 Task: Find connections with filter location Petapa with filter topic #Selfhelpwith filter profile language Spanish with filter current company Colgate-Palmolive with filter school St. Mary's College with filter industry Retail Apparel and Fashion with filter service category Mobile Marketing with filter keywords title Zoologist
Action: Mouse moved to (526, 93)
Screenshot: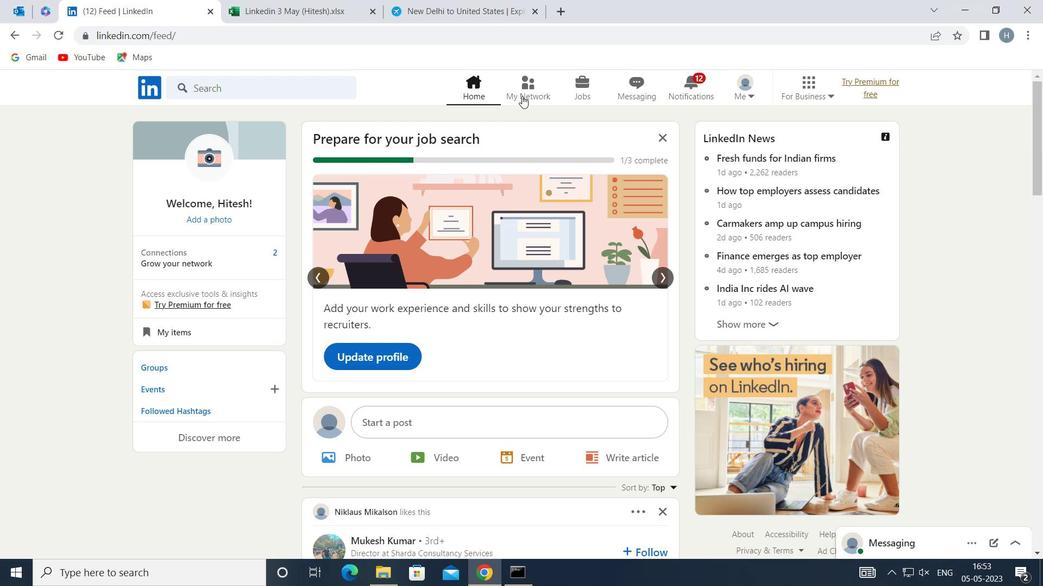 
Action: Mouse pressed left at (526, 93)
Screenshot: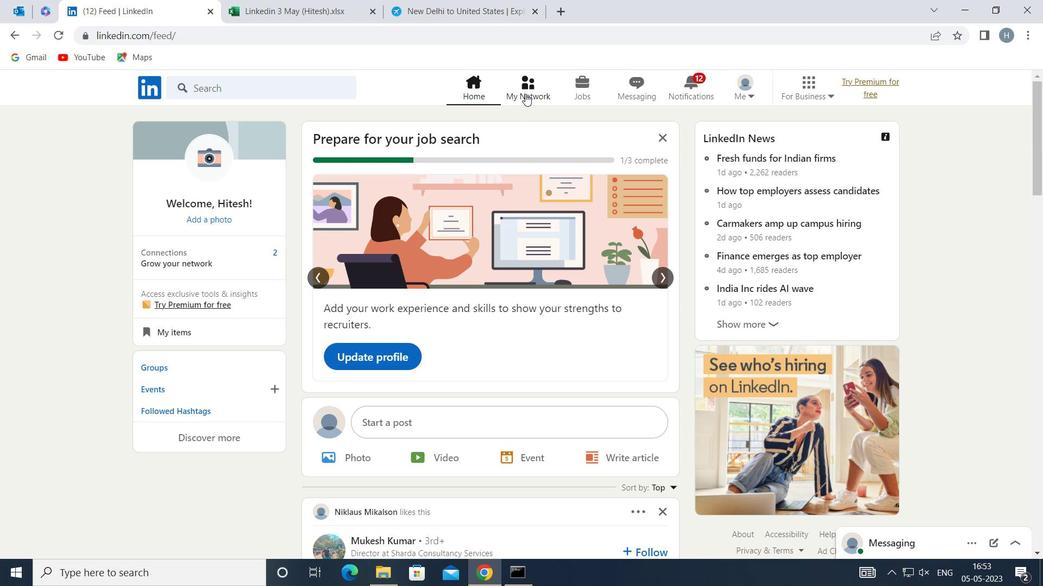 
Action: Mouse moved to (303, 158)
Screenshot: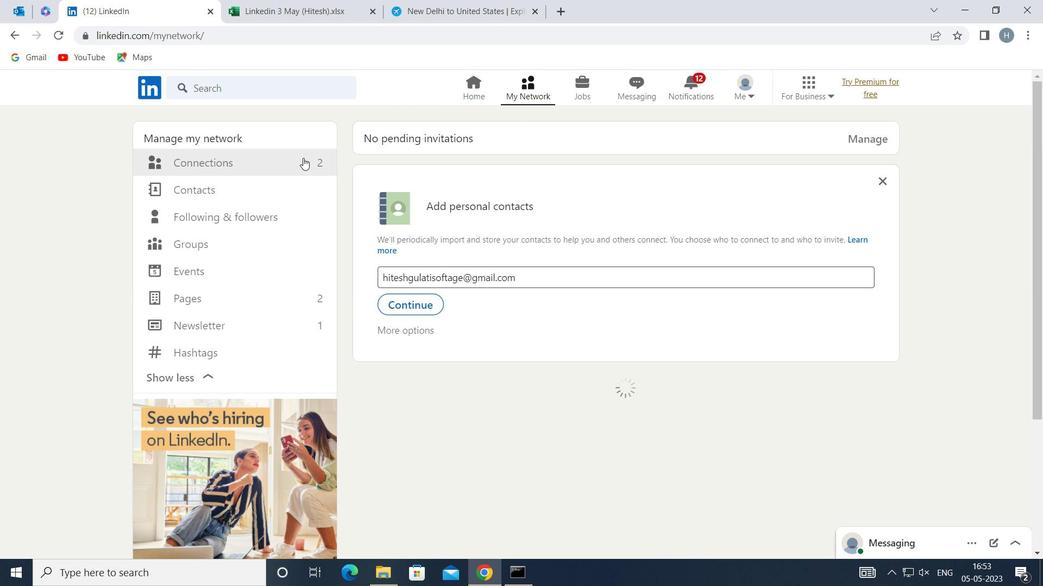 
Action: Mouse pressed left at (303, 158)
Screenshot: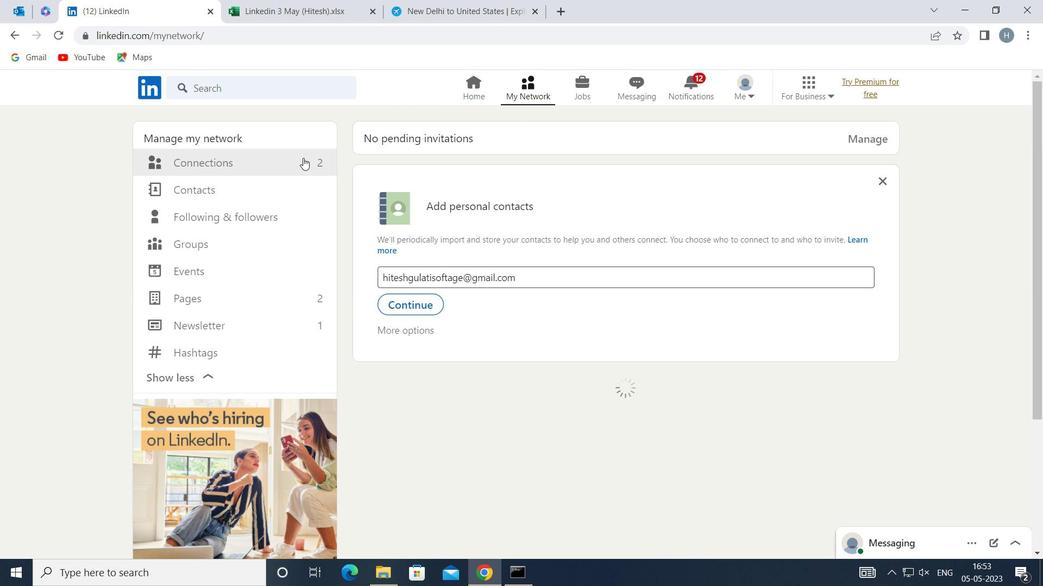 
Action: Mouse moved to (651, 159)
Screenshot: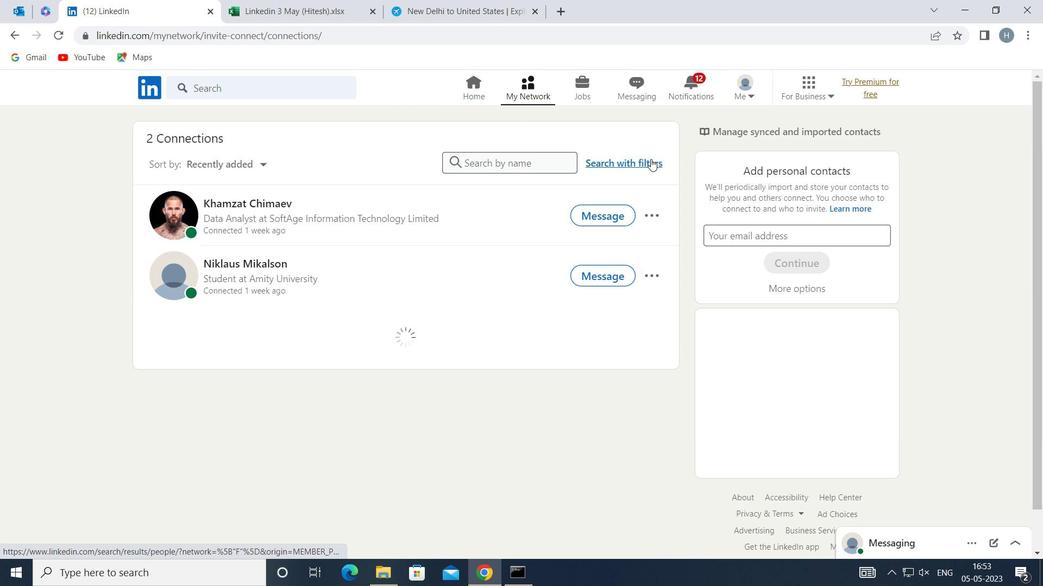
Action: Mouse pressed left at (651, 159)
Screenshot: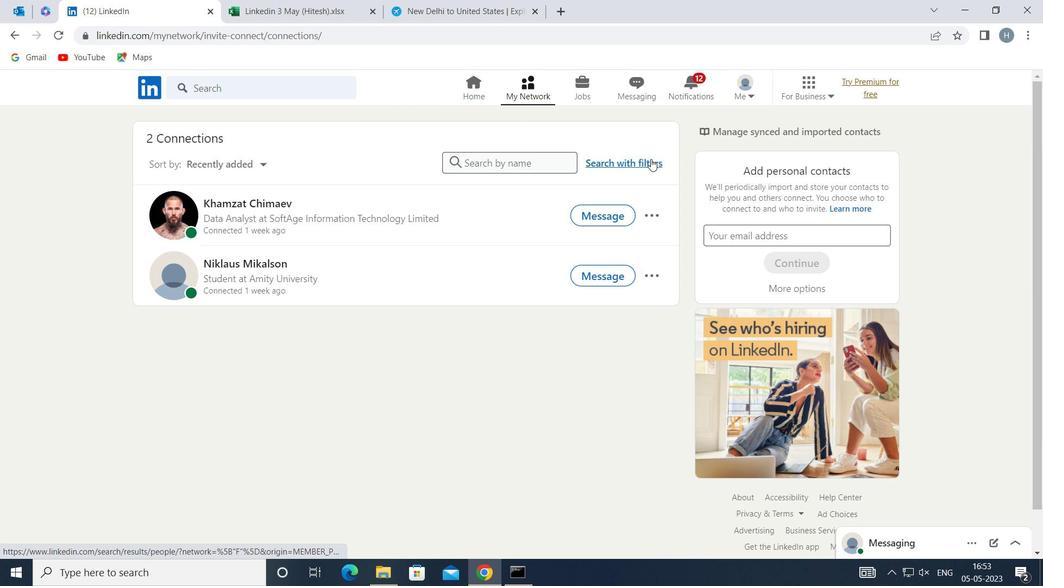 
Action: Mouse moved to (573, 124)
Screenshot: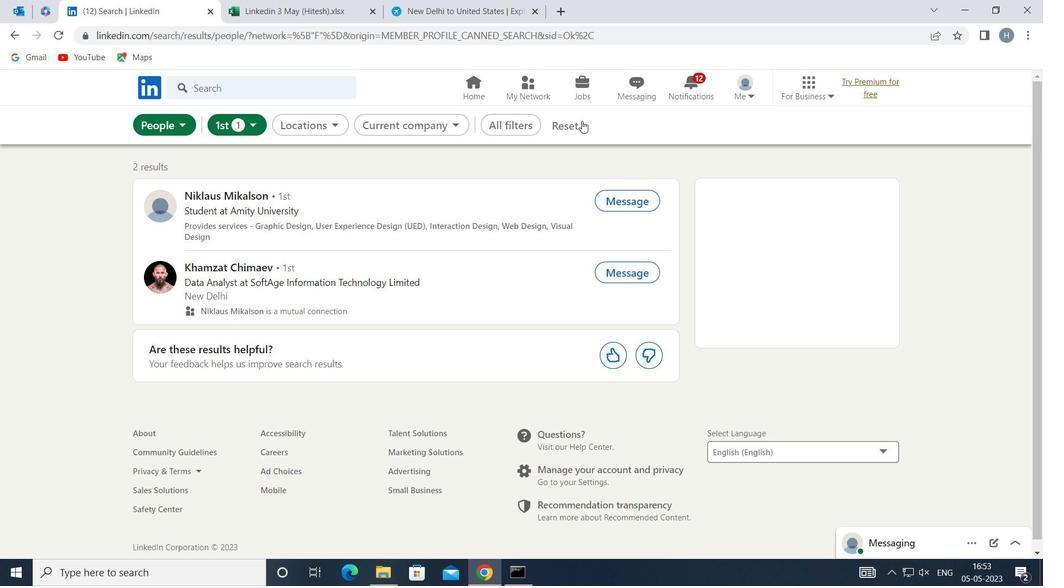 
Action: Mouse pressed left at (573, 124)
Screenshot: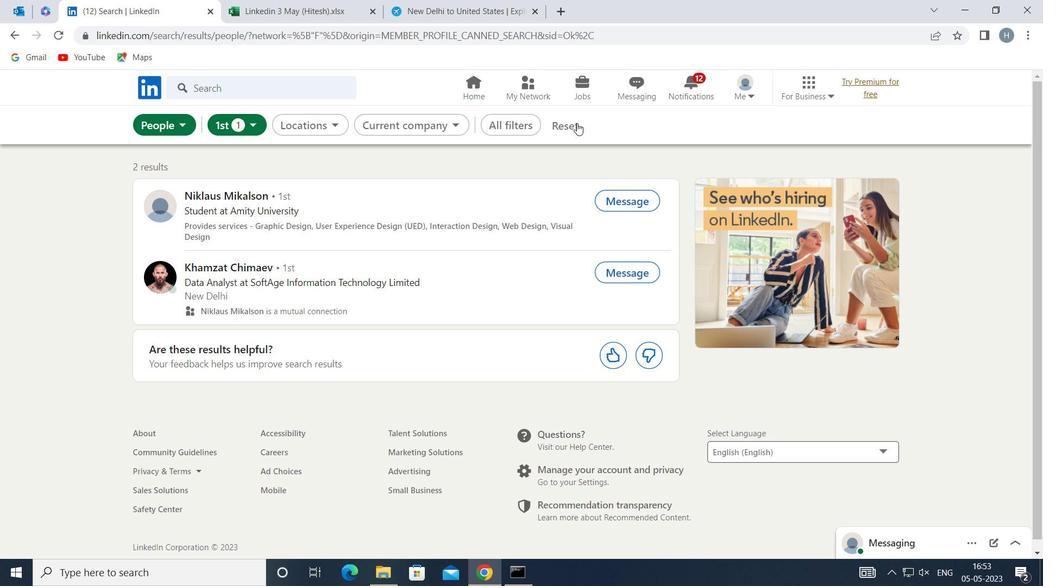 
Action: Mouse moved to (540, 124)
Screenshot: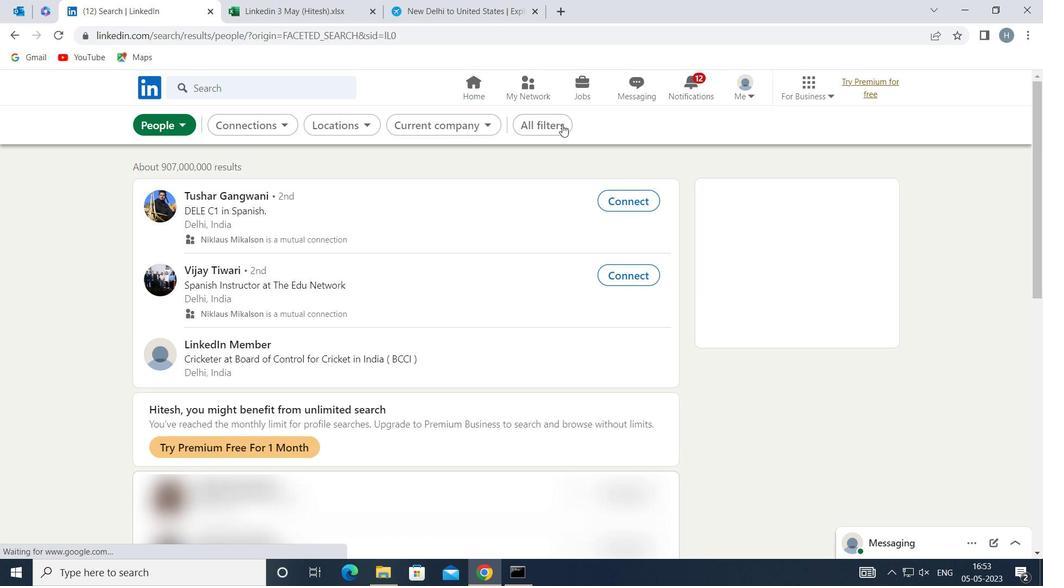 
Action: Mouse pressed left at (540, 124)
Screenshot: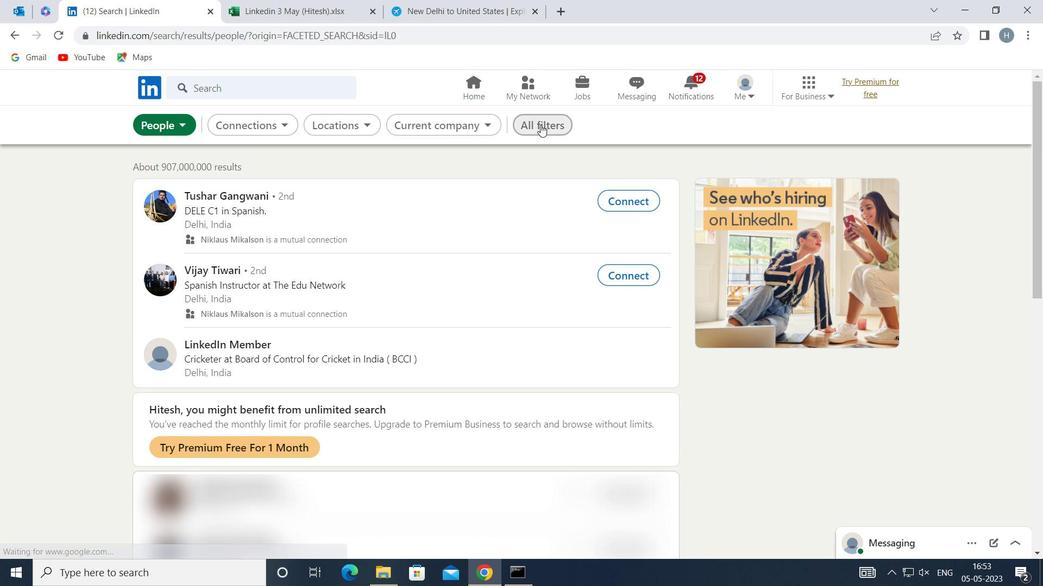
Action: Mouse moved to (777, 290)
Screenshot: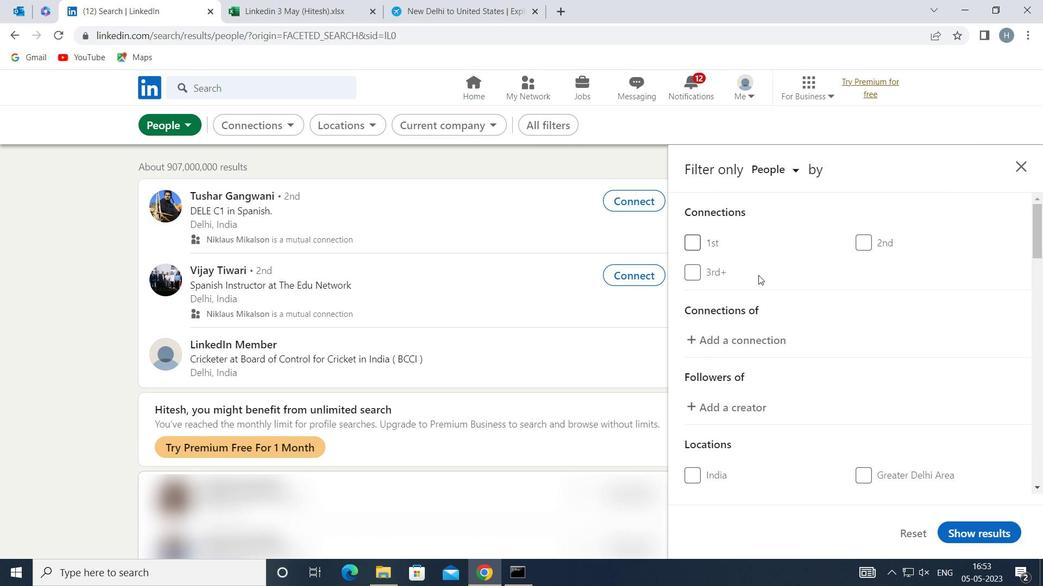 
Action: Mouse scrolled (777, 290) with delta (0, 0)
Screenshot: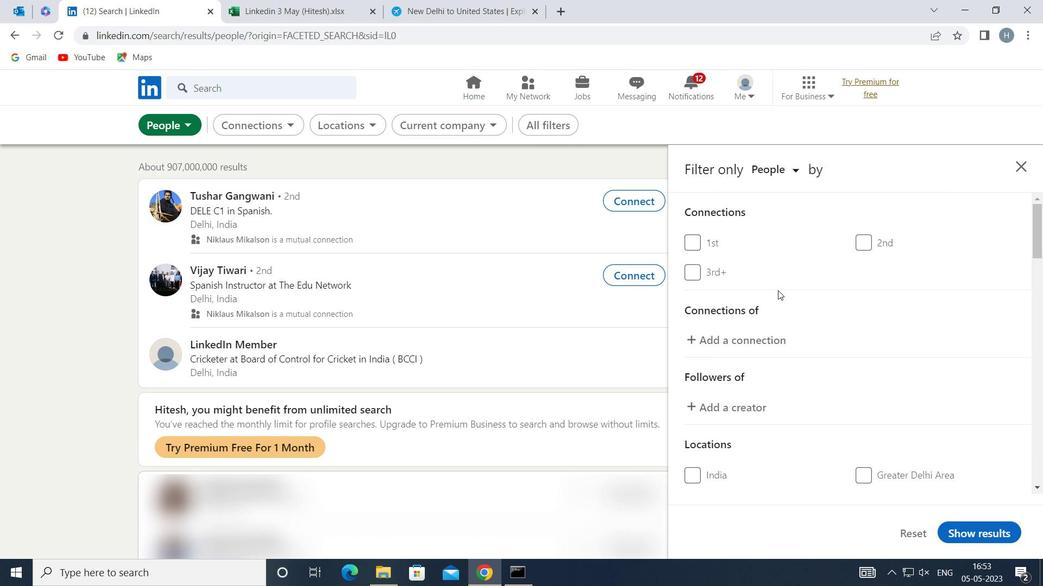 
Action: Mouse moved to (779, 292)
Screenshot: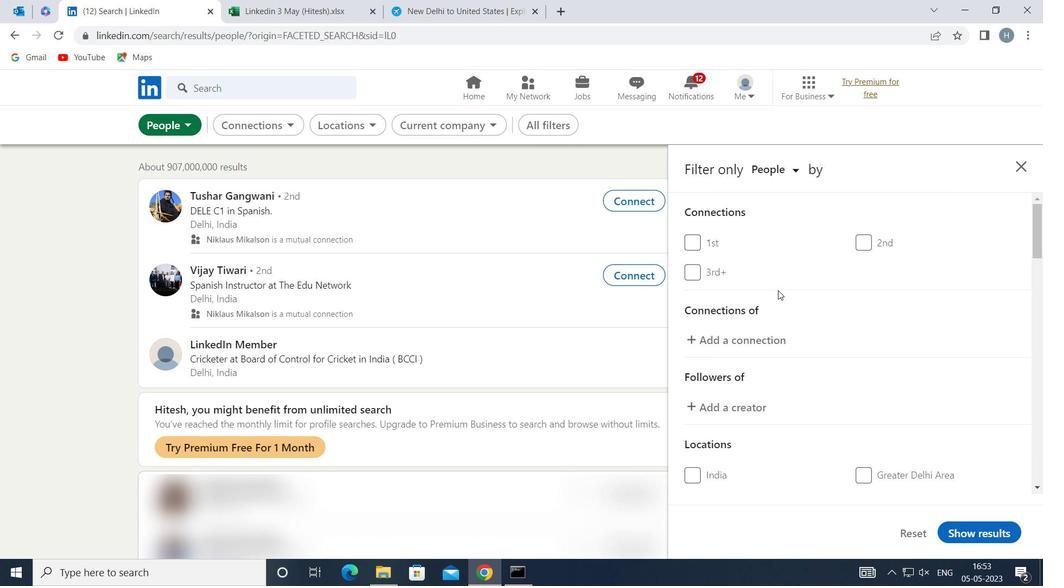 
Action: Mouse scrolled (779, 291) with delta (0, 0)
Screenshot: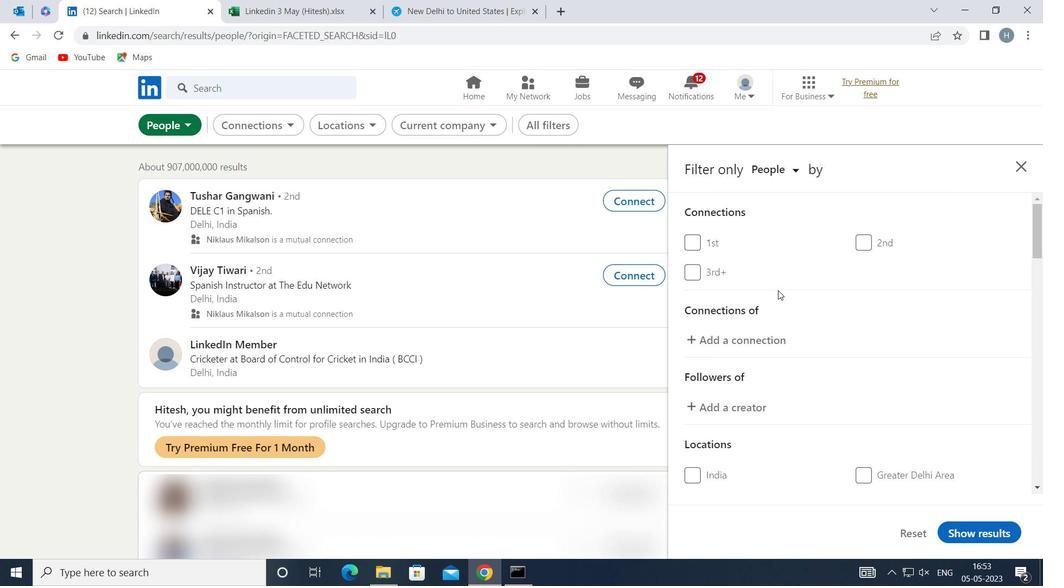 
Action: Mouse moved to (779, 292)
Screenshot: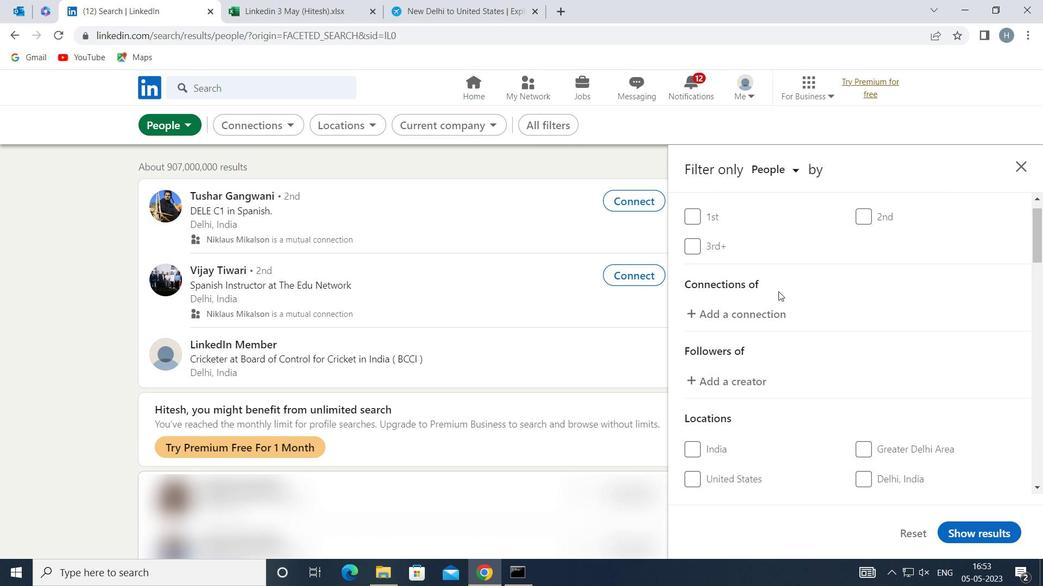 
Action: Mouse scrolled (779, 291) with delta (0, 0)
Screenshot: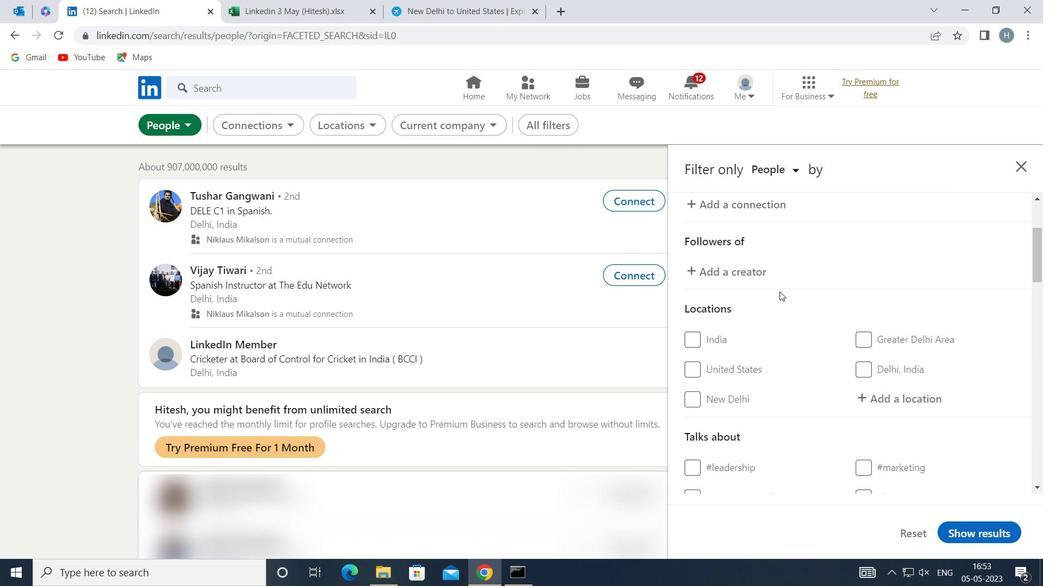 
Action: Mouse moved to (864, 327)
Screenshot: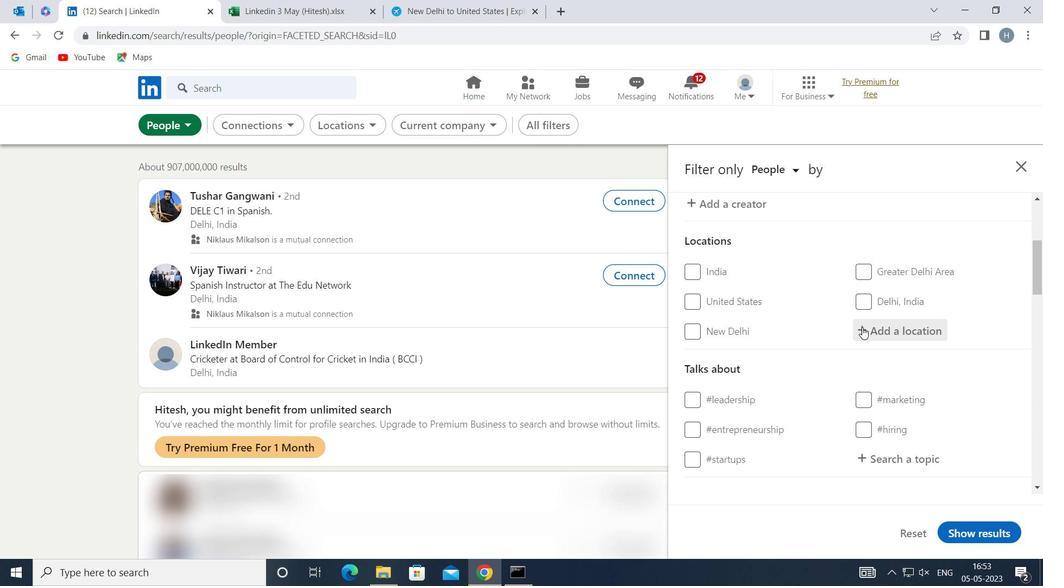 
Action: Mouse pressed left at (864, 327)
Screenshot: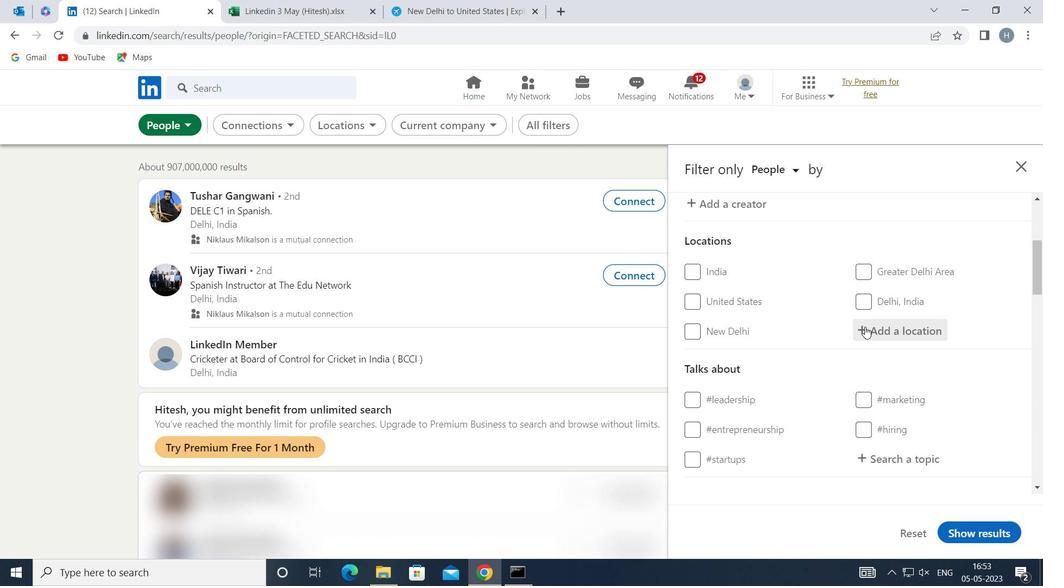 
Action: Mouse moved to (862, 325)
Screenshot: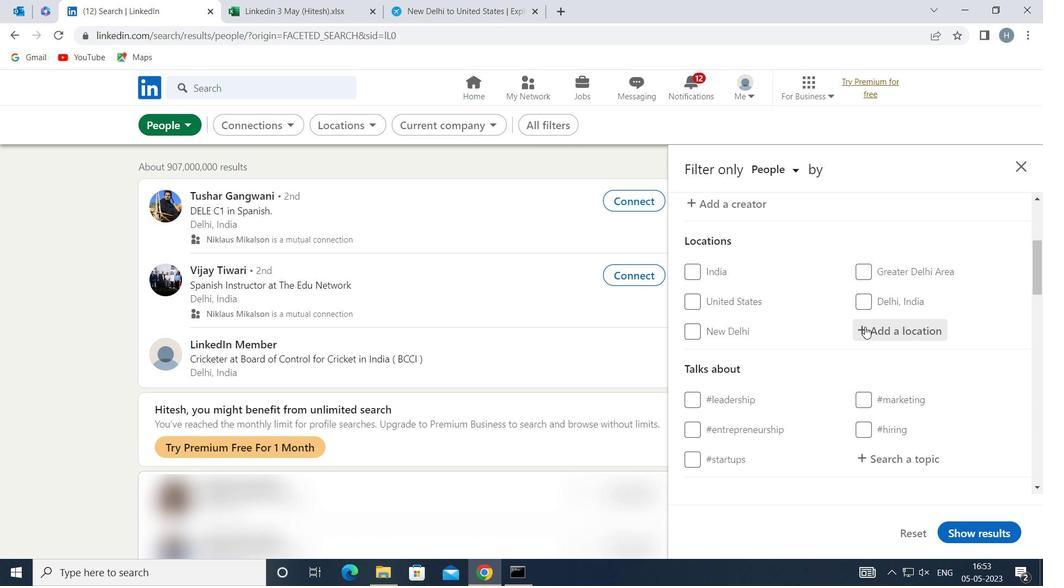 
Action: Key pressed <Key.shift>PETAPA
Screenshot: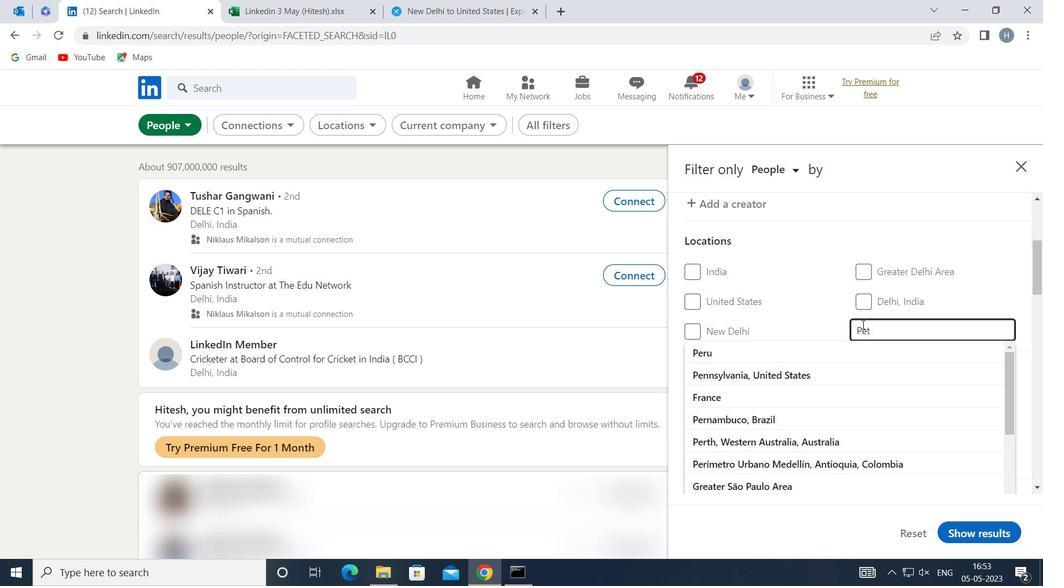 
Action: Mouse moved to (879, 335)
Screenshot: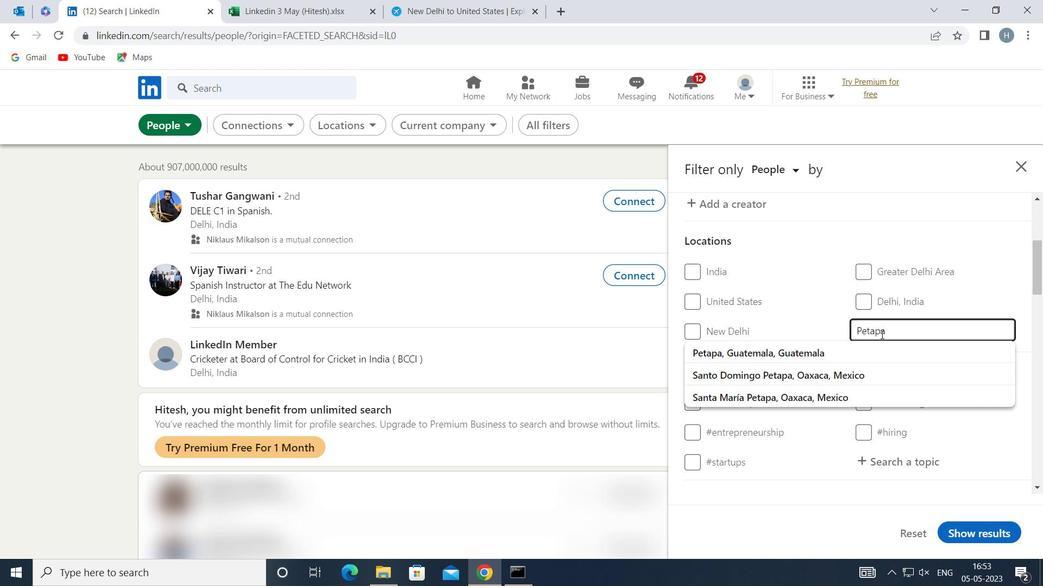 
Action: Key pressed <Key.space>
Screenshot: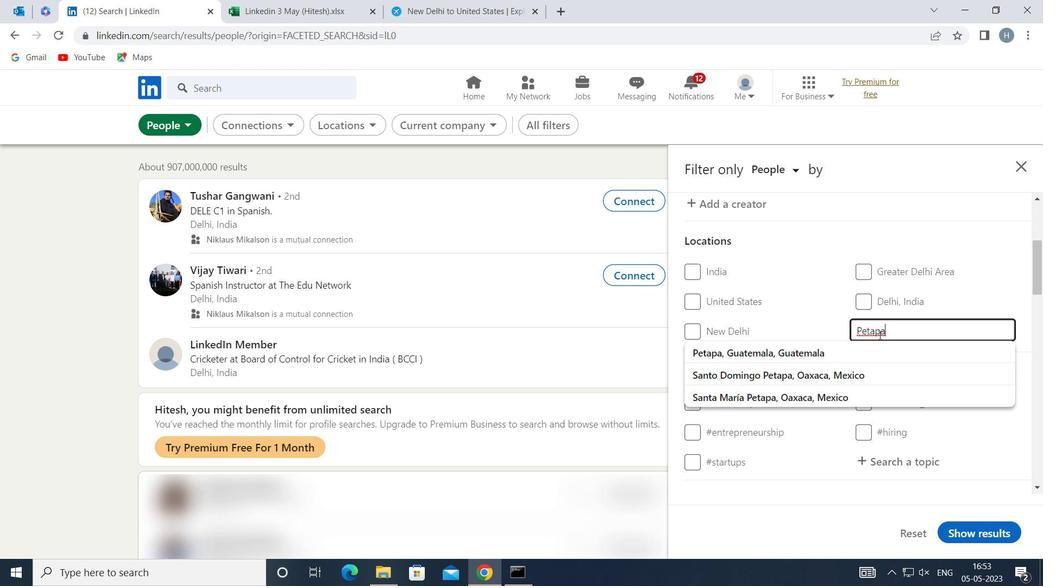 
Action: Mouse moved to (811, 356)
Screenshot: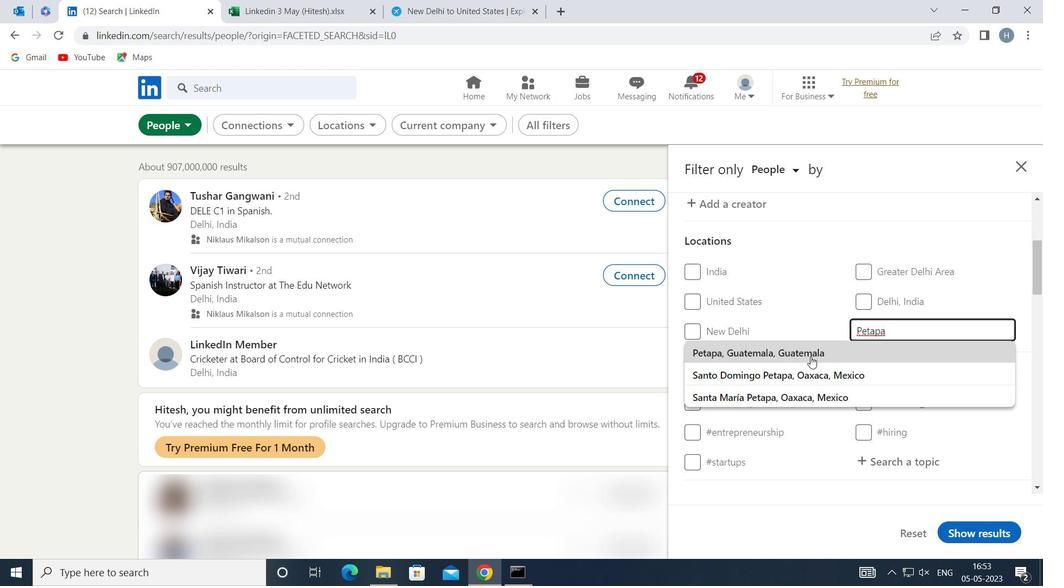 
Action: Mouse pressed left at (811, 356)
Screenshot: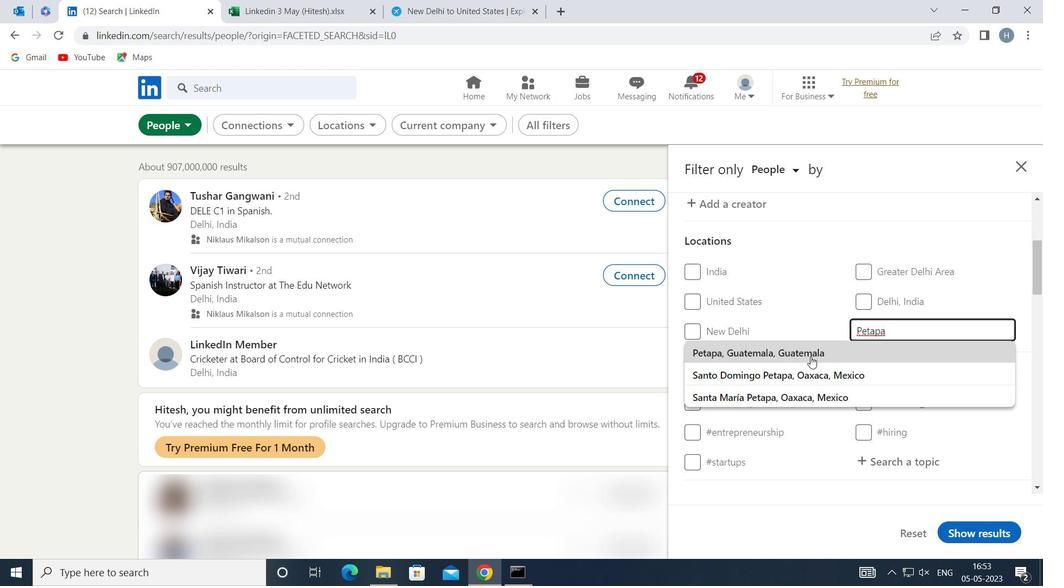 
Action: Mouse moved to (815, 347)
Screenshot: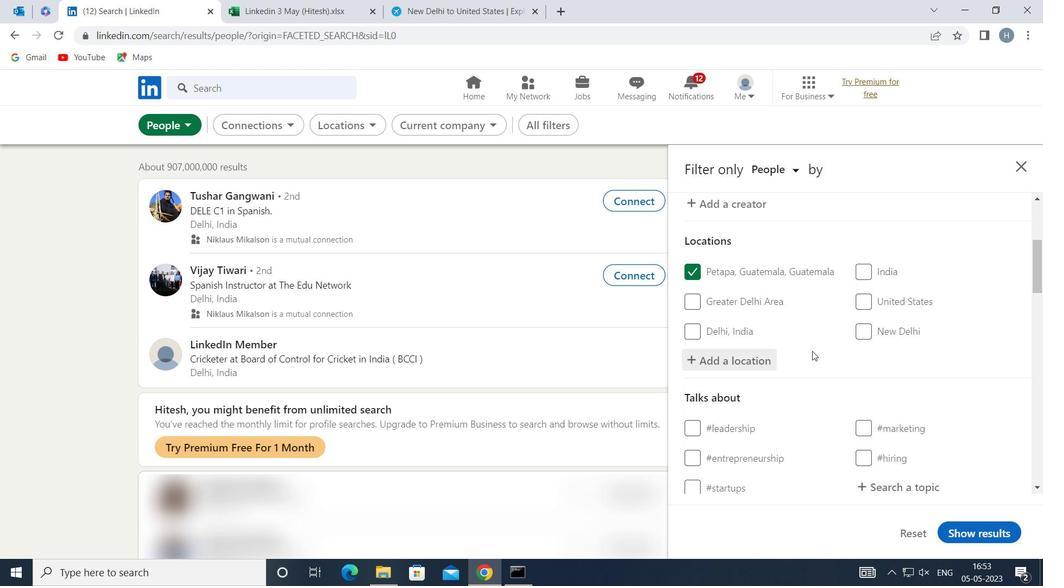 
Action: Mouse scrolled (815, 347) with delta (0, 0)
Screenshot: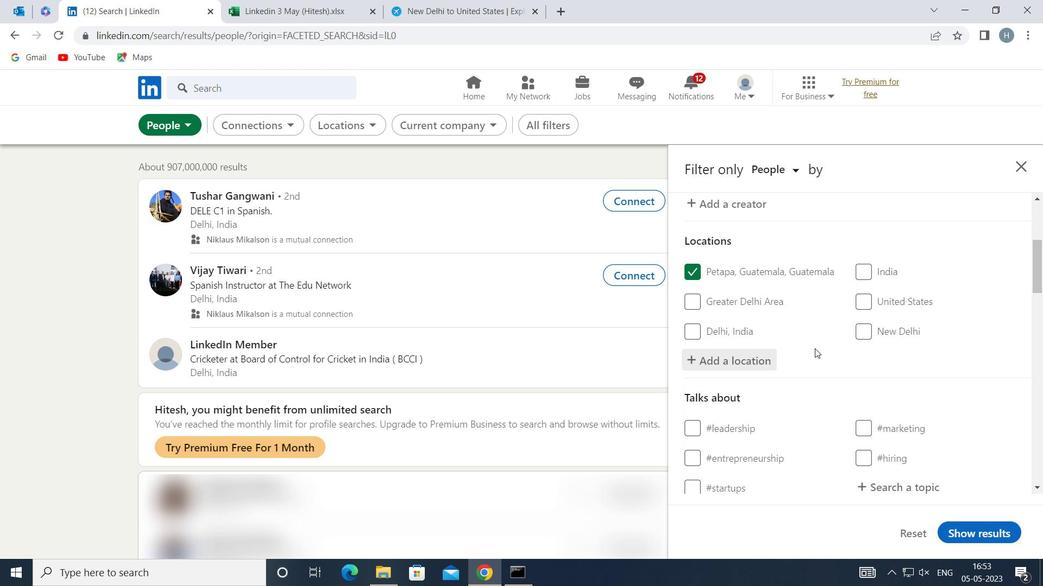 
Action: Mouse scrolled (815, 347) with delta (0, 0)
Screenshot: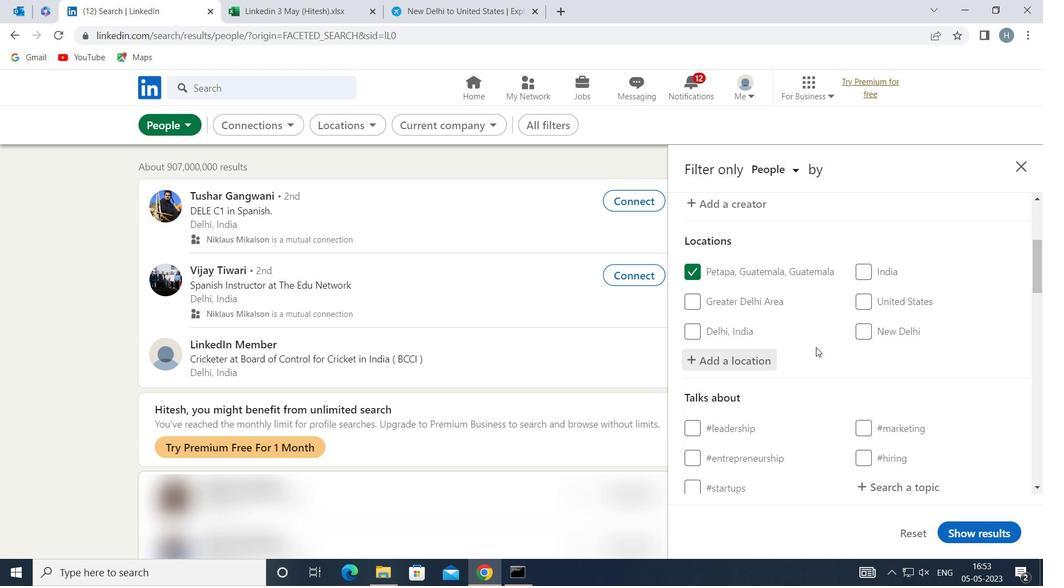 
Action: Mouse moved to (884, 344)
Screenshot: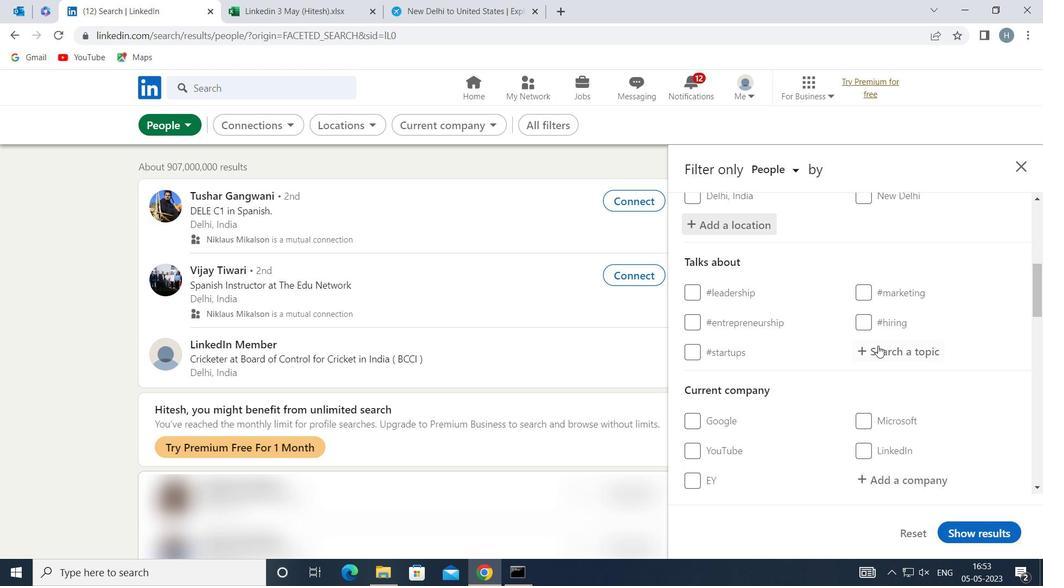 
Action: Mouse pressed left at (884, 344)
Screenshot: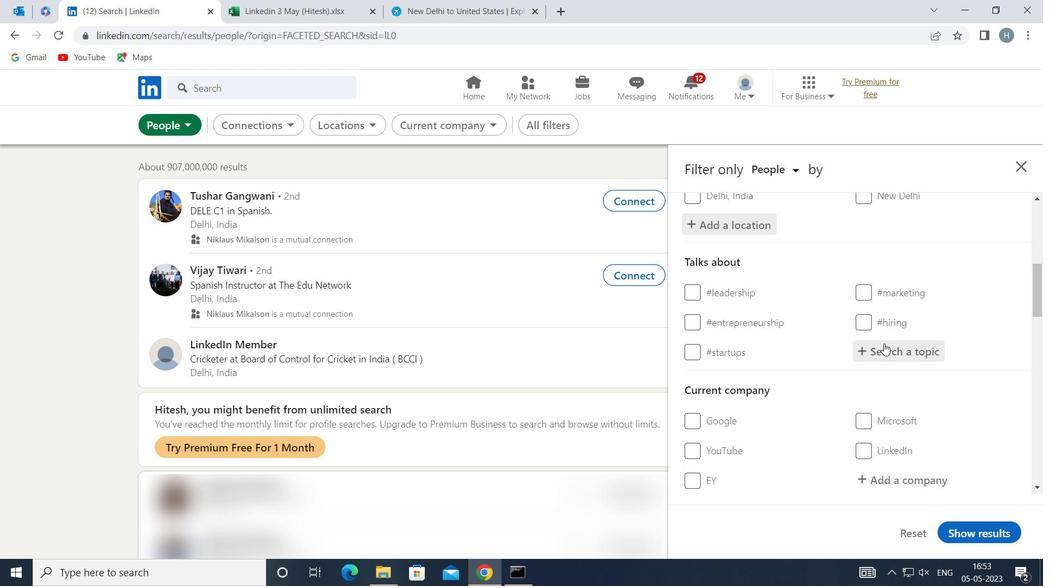 
Action: Key pressed <Key.shift>SELFHELP
Screenshot: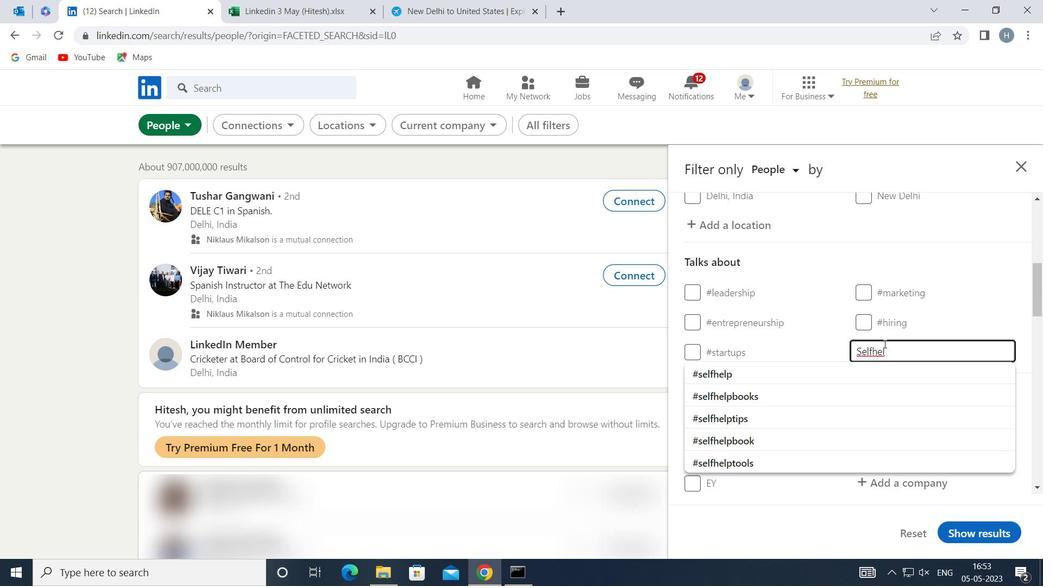 
Action: Mouse moved to (816, 369)
Screenshot: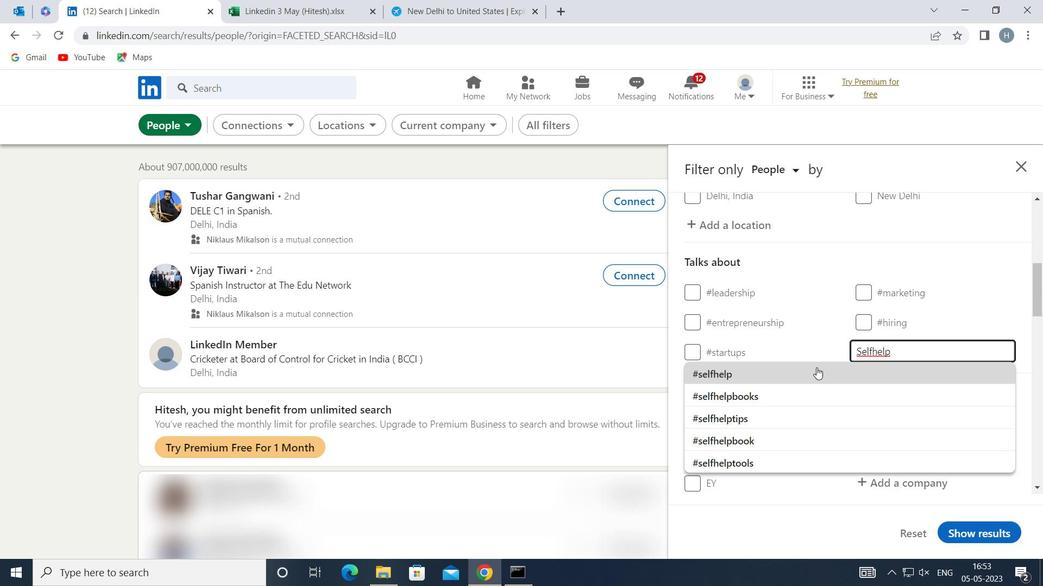 
Action: Mouse pressed left at (816, 369)
Screenshot: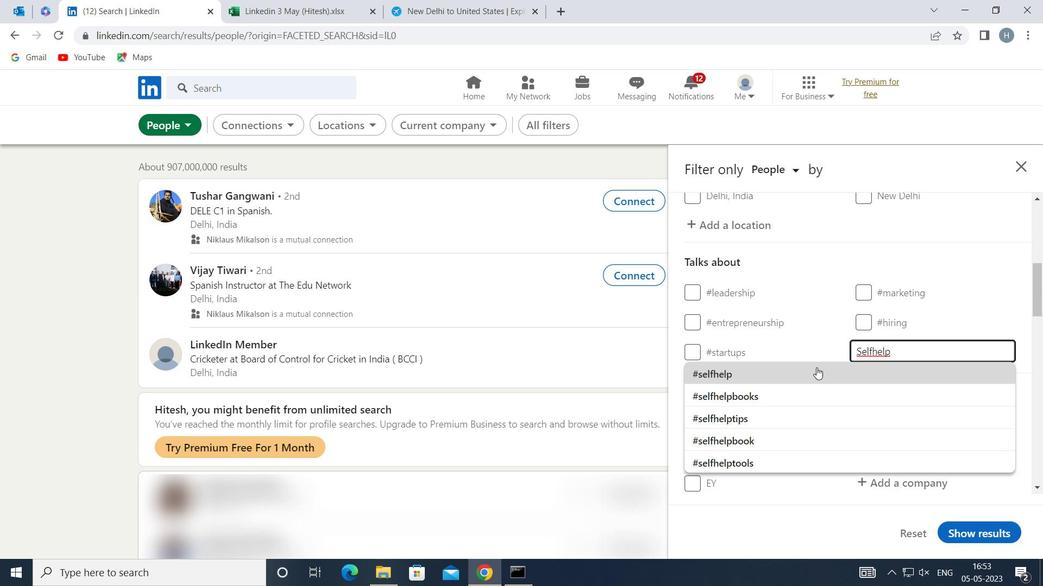 
Action: Mouse moved to (819, 353)
Screenshot: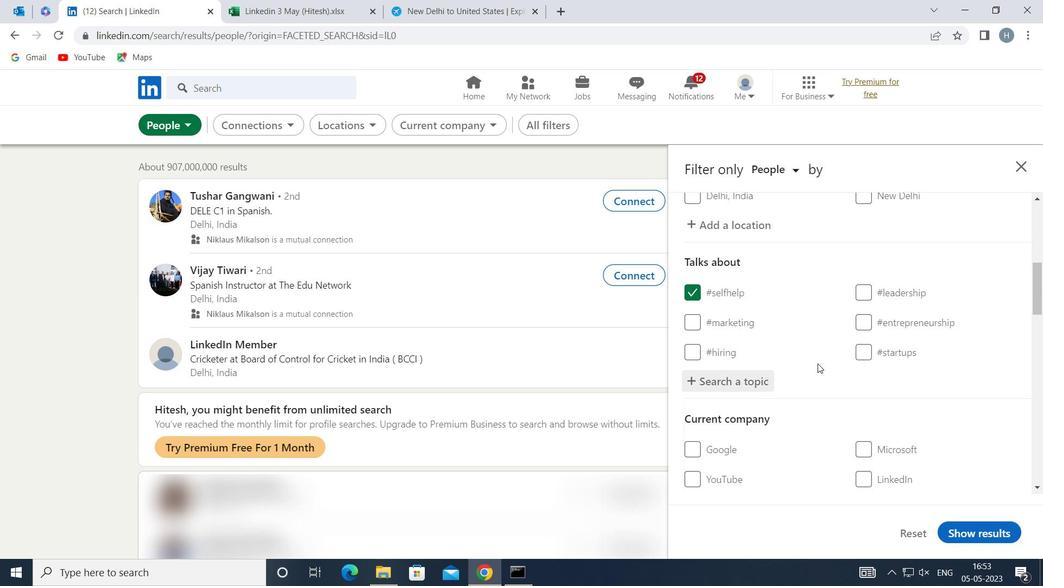 
Action: Mouse scrolled (819, 352) with delta (0, 0)
Screenshot: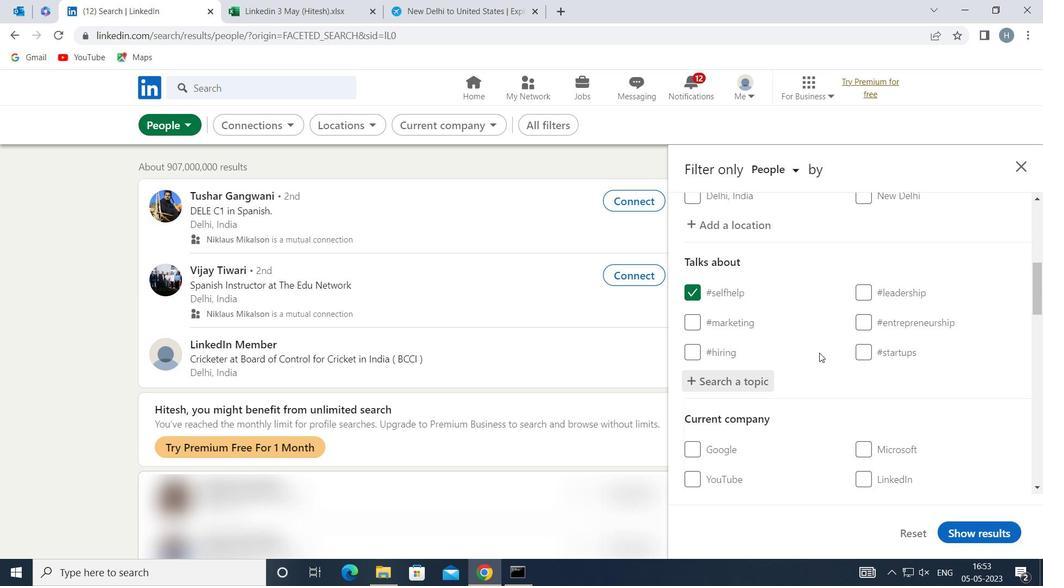 
Action: Mouse scrolled (819, 352) with delta (0, 0)
Screenshot: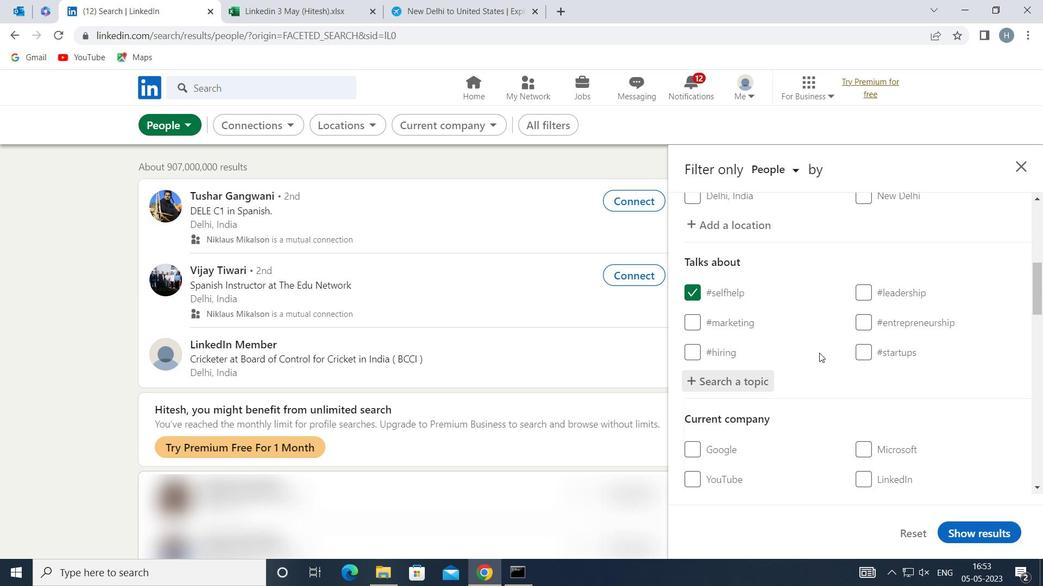 
Action: Mouse moved to (819, 352)
Screenshot: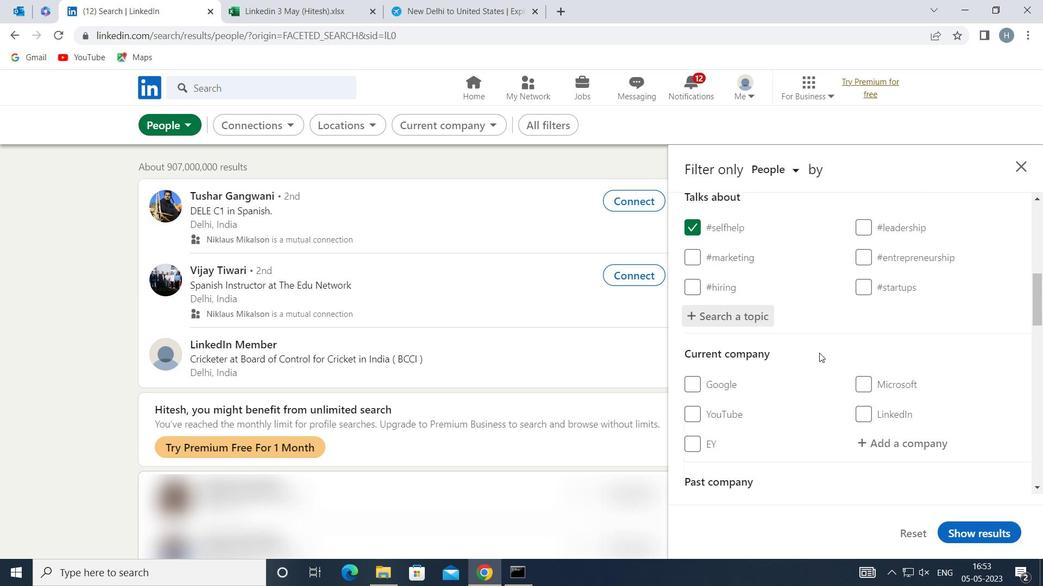 
Action: Mouse scrolled (819, 353) with delta (0, 0)
Screenshot: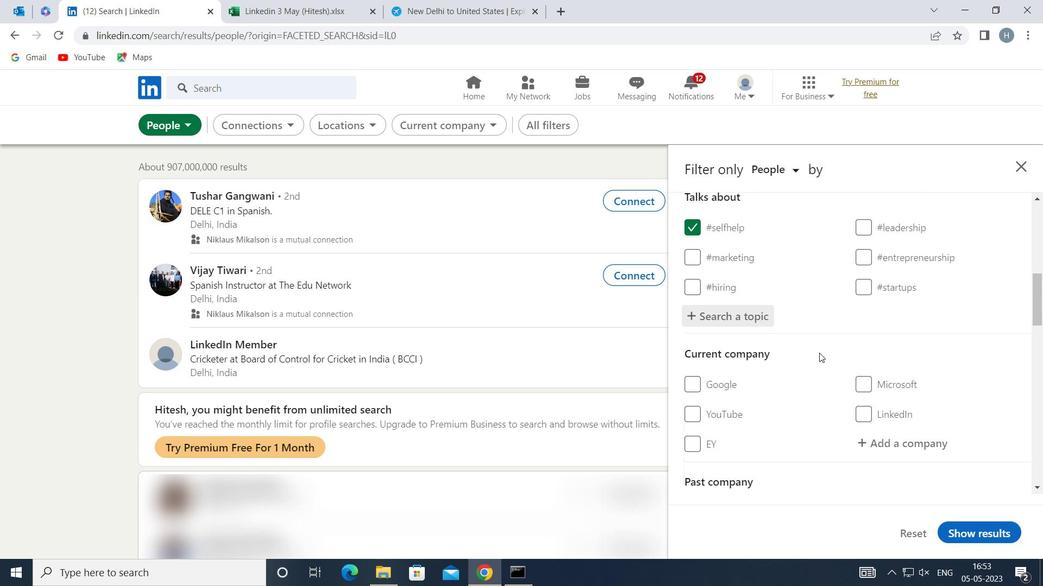 
Action: Mouse scrolled (819, 352) with delta (0, 0)
Screenshot: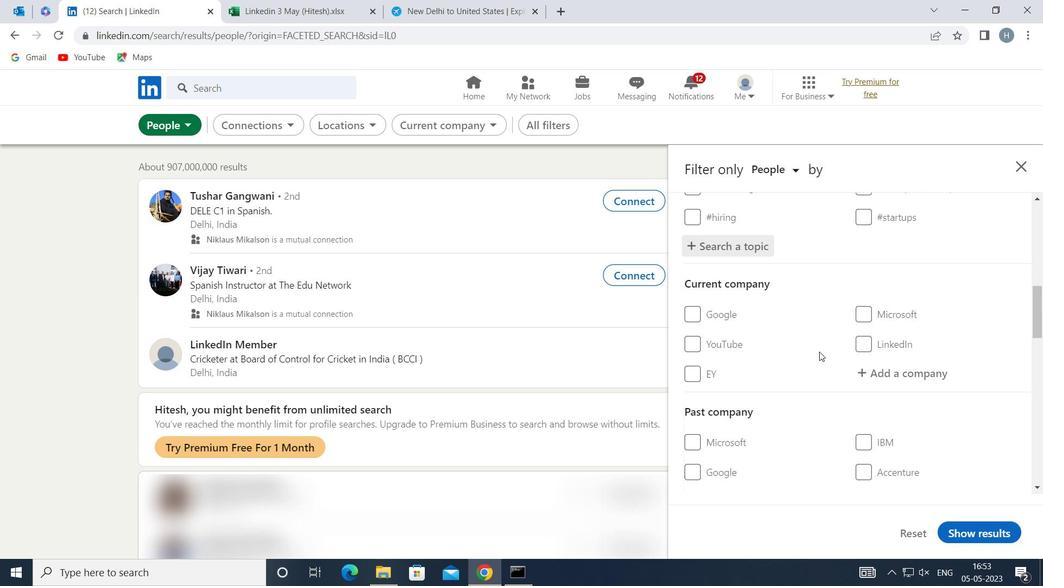 
Action: Mouse scrolled (819, 352) with delta (0, 0)
Screenshot: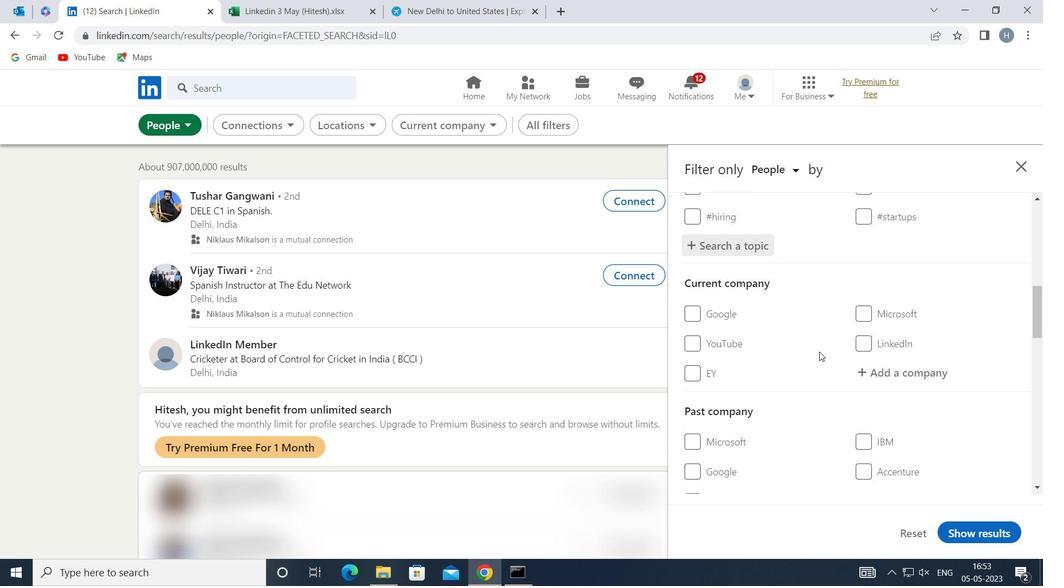 
Action: Mouse moved to (821, 351)
Screenshot: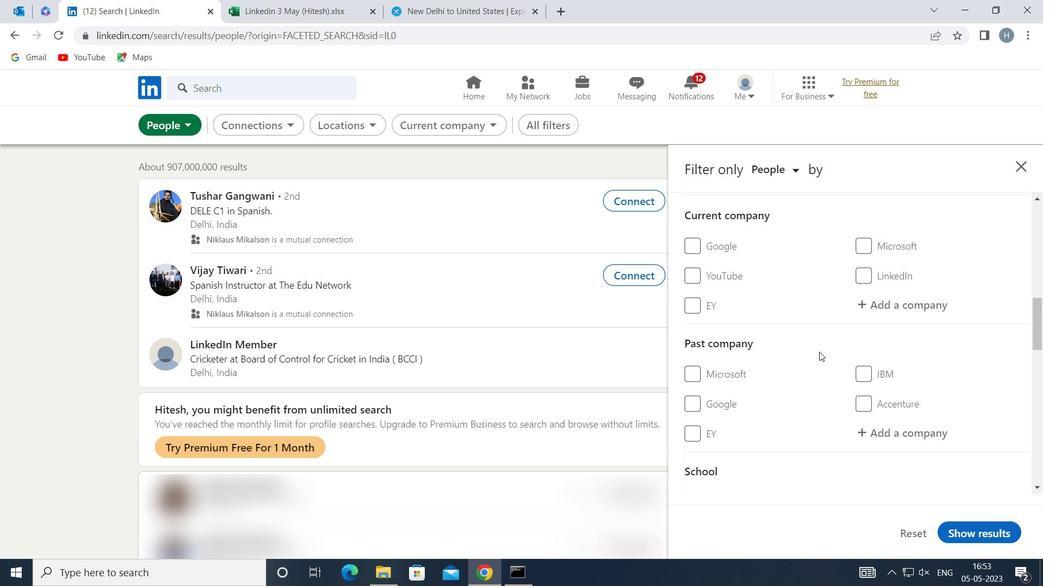 
Action: Mouse scrolled (821, 350) with delta (0, 0)
Screenshot: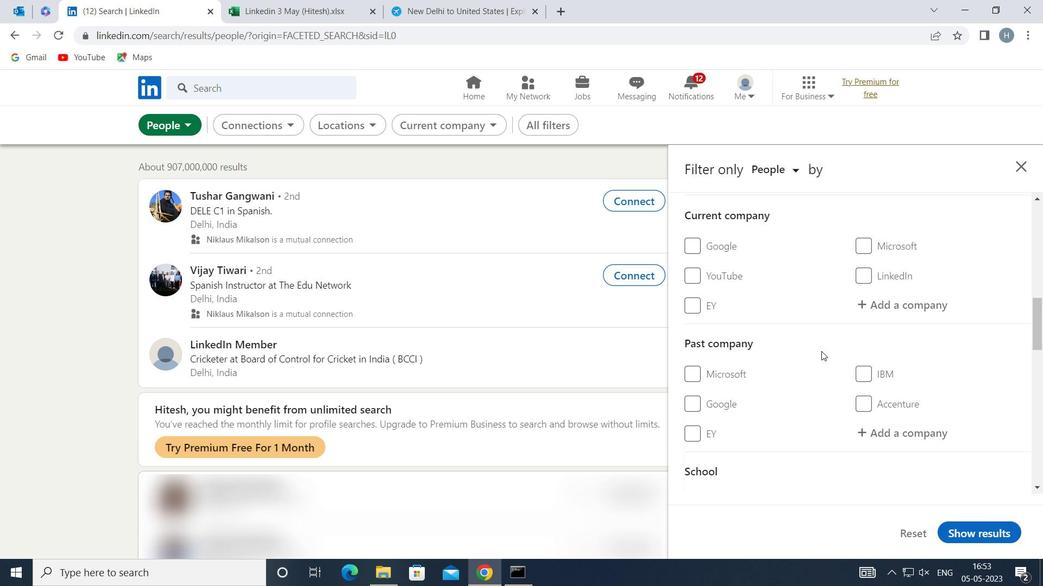 
Action: Mouse moved to (821, 346)
Screenshot: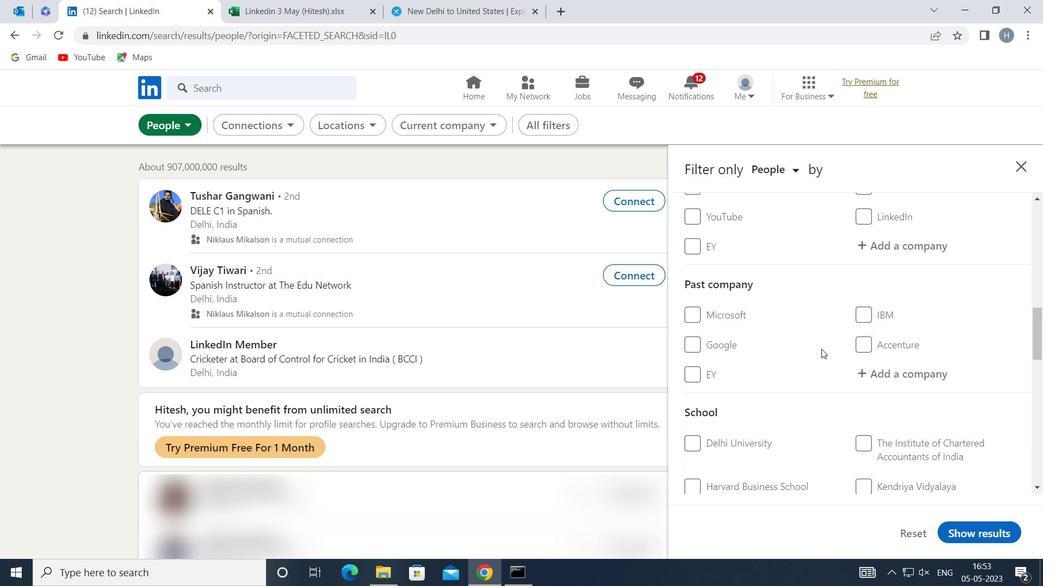 
Action: Mouse scrolled (821, 346) with delta (0, 0)
Screenshot: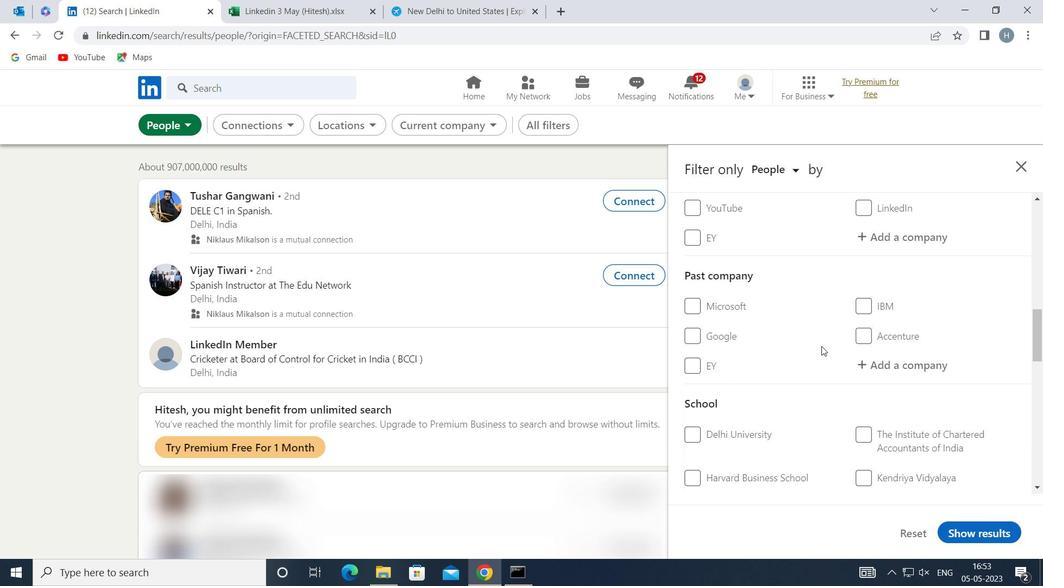 
Action: Mouse moved to (819, 340)
Screenshot: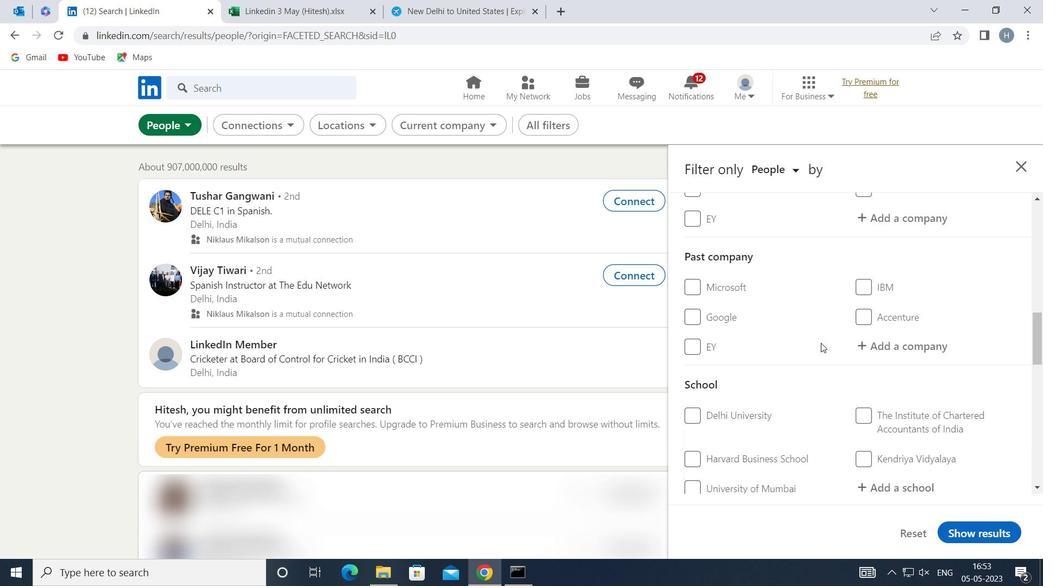
Action: Mouse scrolled (819, 340) with delta (0, 0)
Screenshot: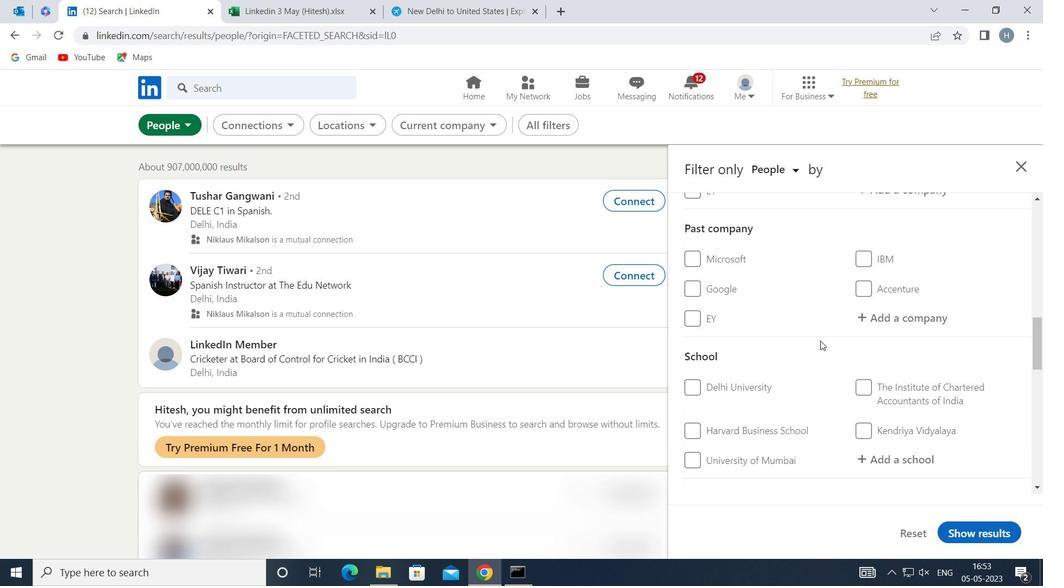 
Action: Mouse scrolled (819, 340) with delta (0, 0)
Screenshot: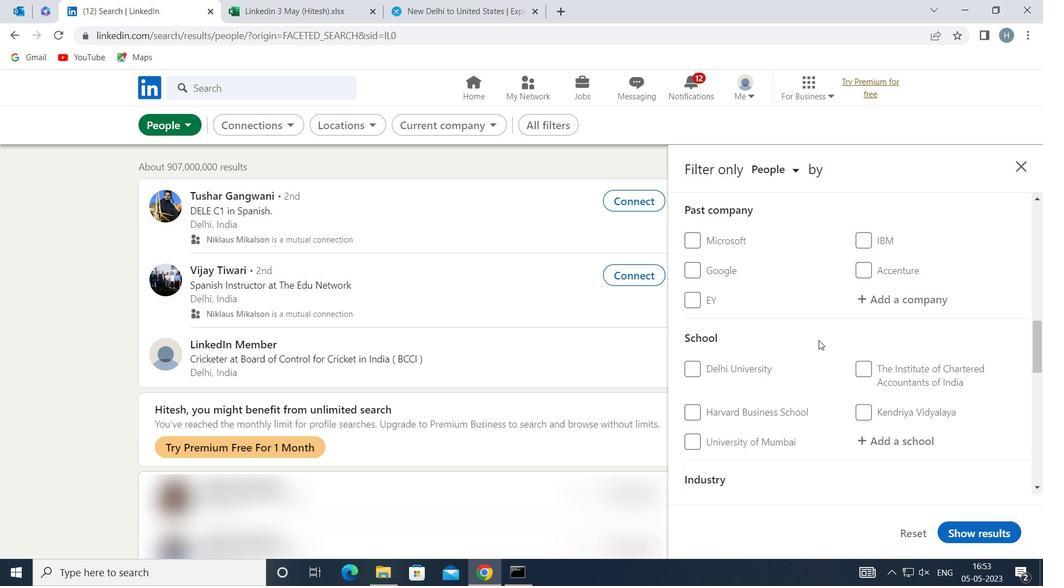
Action: Mouse scrolled (819, 340) with delta (0, 0)
Screenshot: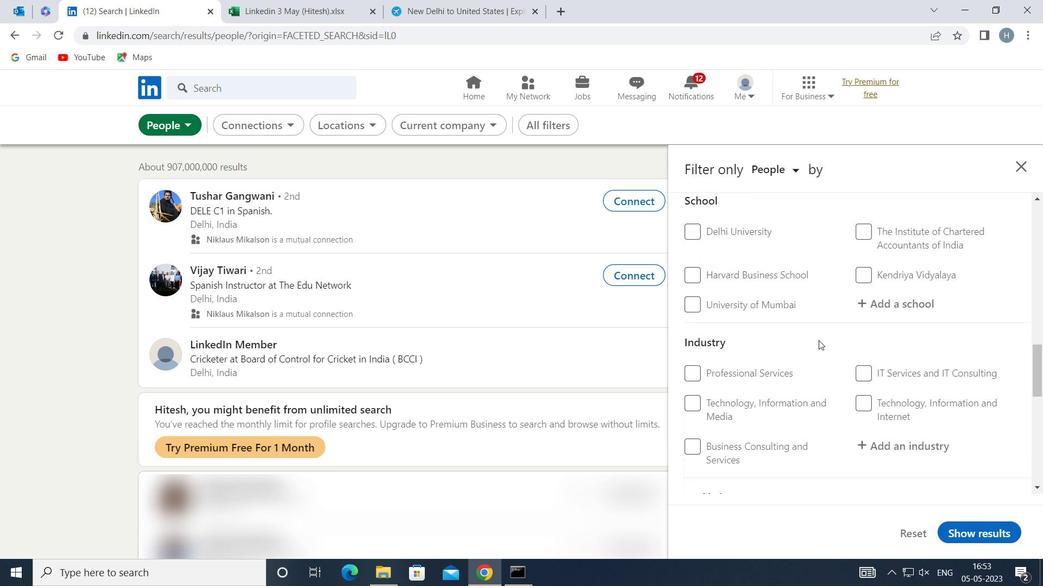 
Action: Mouse scrolled (819, 340) with delta (0, 0)
Screenshot: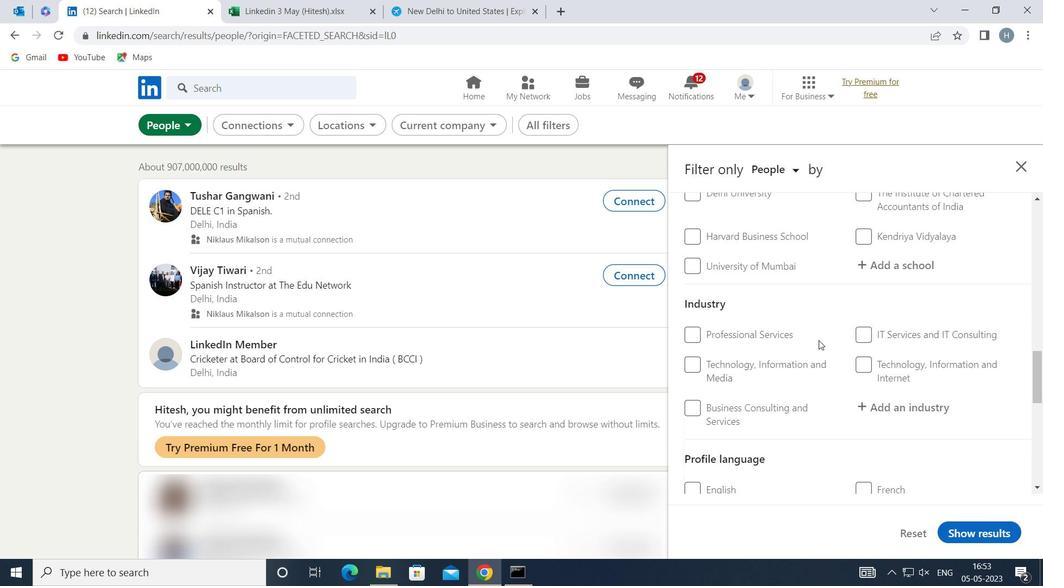 
Action: Mouse scrolled (819, 340) with delta (0, 0)
Screenshot: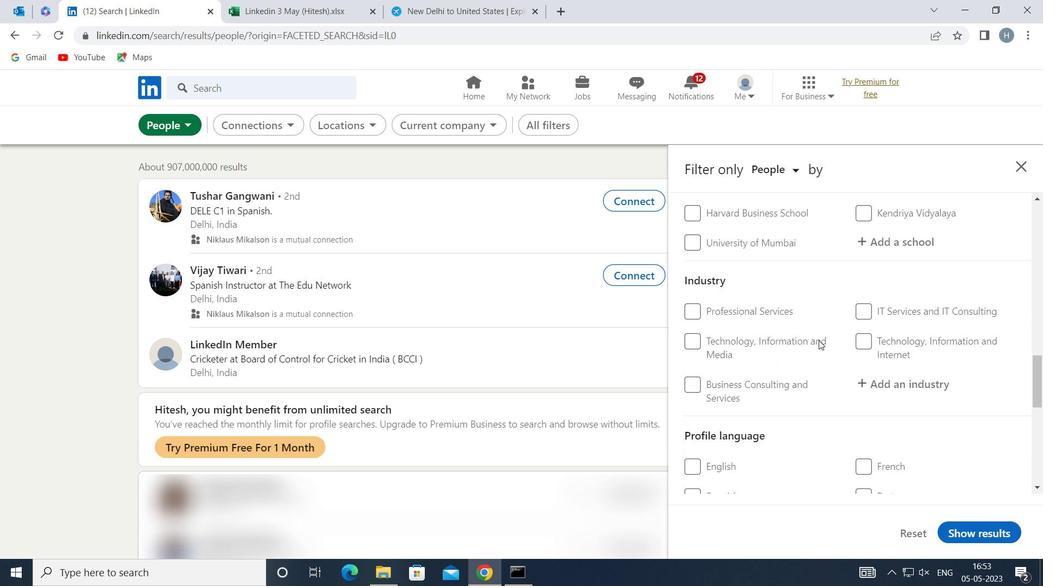 
Action: Mouse moved to (718, 351)
Screenshot: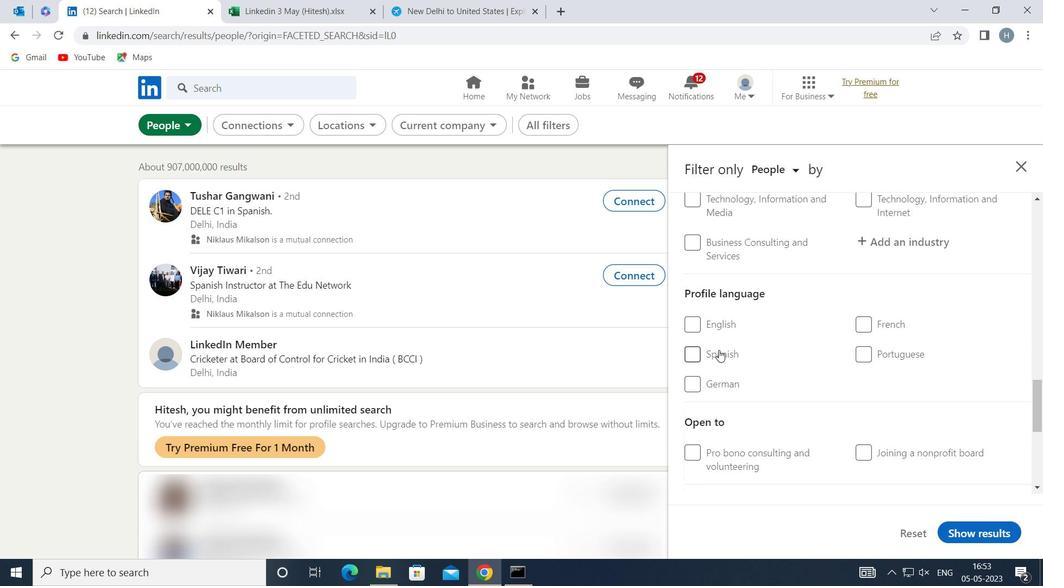 
Action: Mouse pressed left at (718, 351)
Screenshot: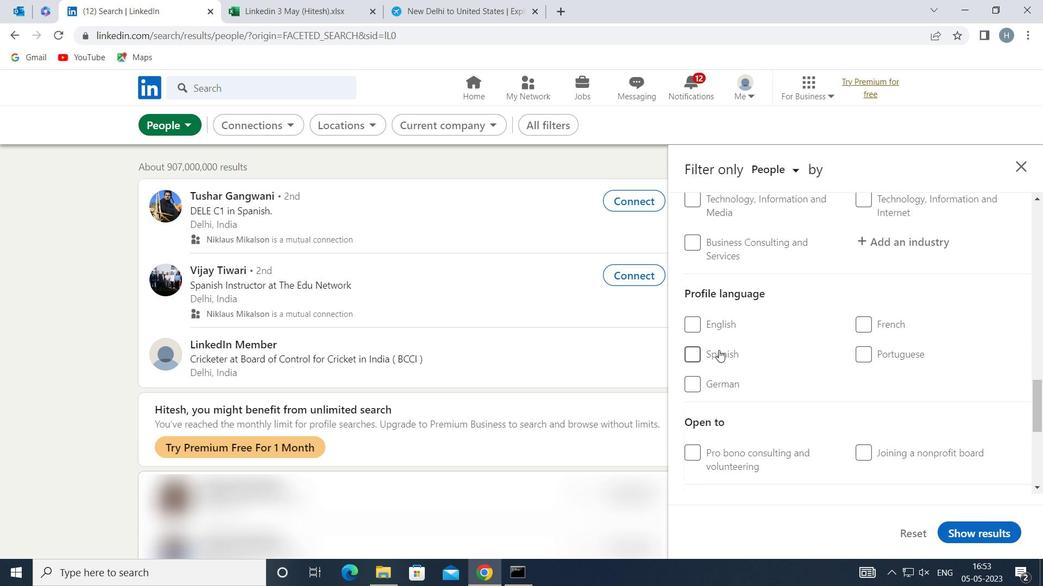 
Action: Mouse moved to (787, 350)
Screenshot: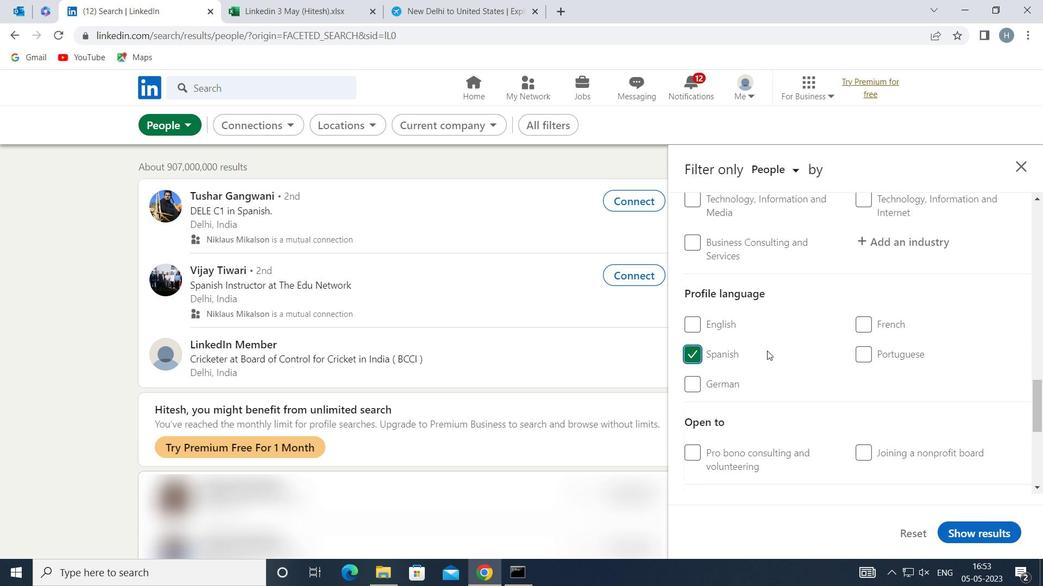 
Action: Mouse scrolled (787, 351) with delta (0, 0)
Screenshot: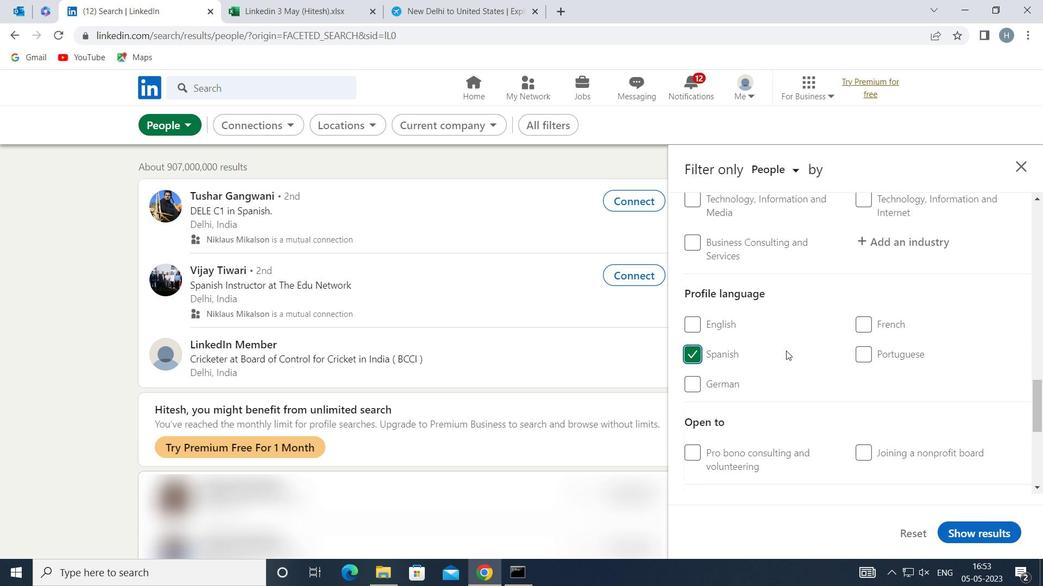 
Action: Mouse scrolled (787, 351) with delta (0, 0)
Screenshot: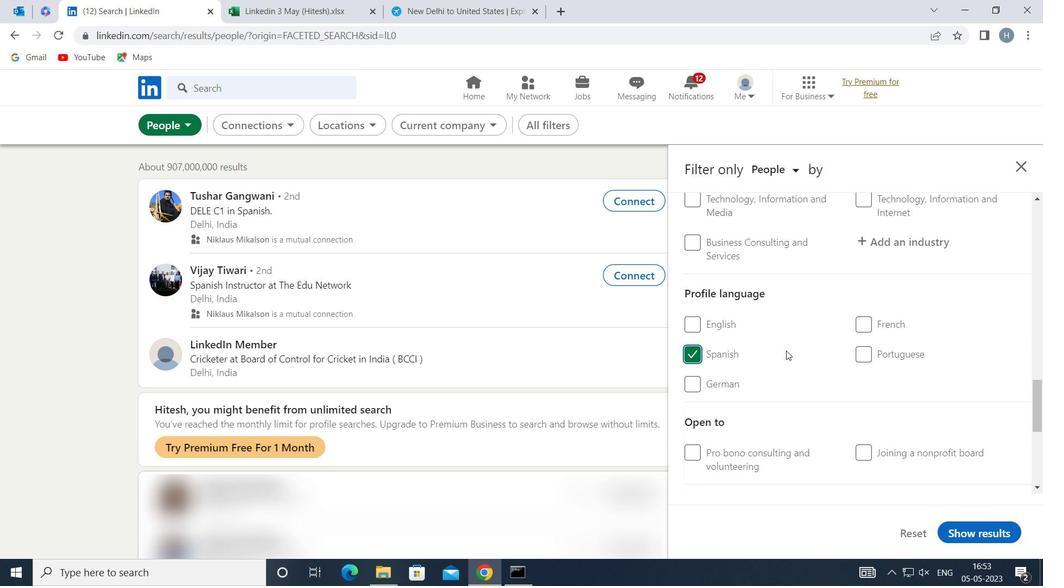 
Action: Mouse moved to (788, 350)
Screenshot: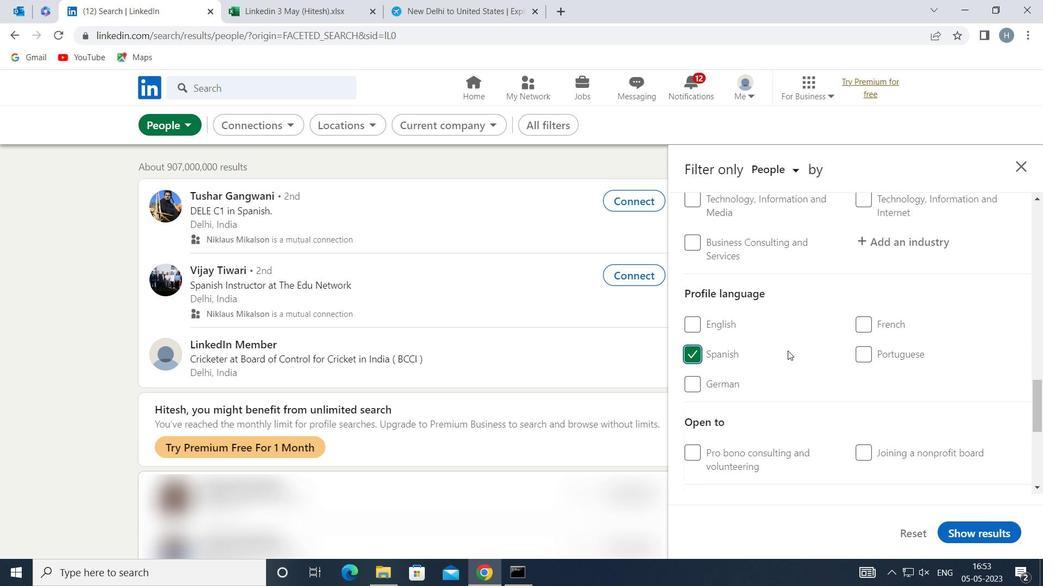 
Action: Mouse scrolled (788, 351) with delta (0, 0)
Screenshot: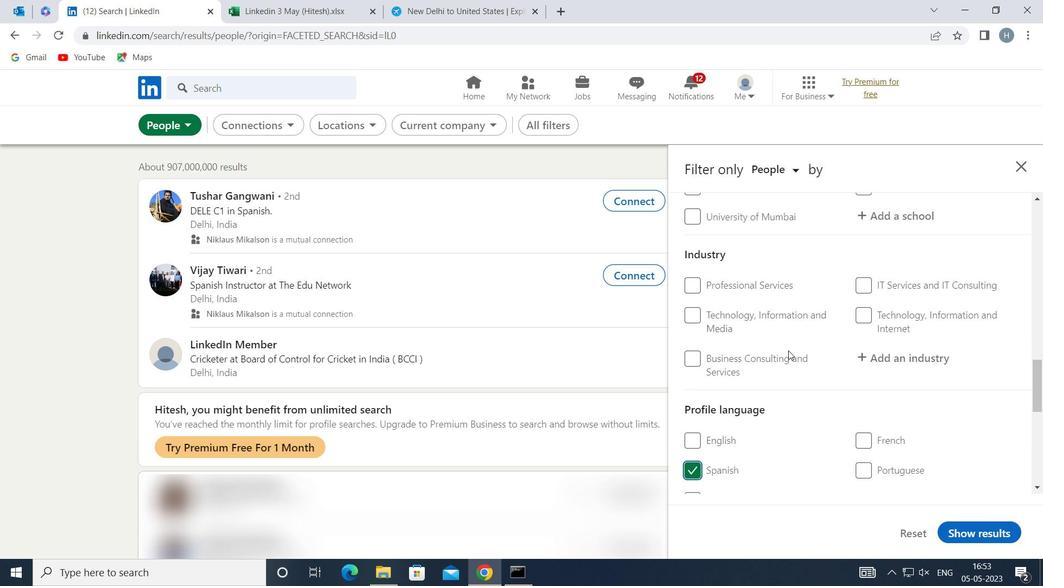 
Action: Mouse scrolled (788, 351) with delta (0, 0)
Screenshot: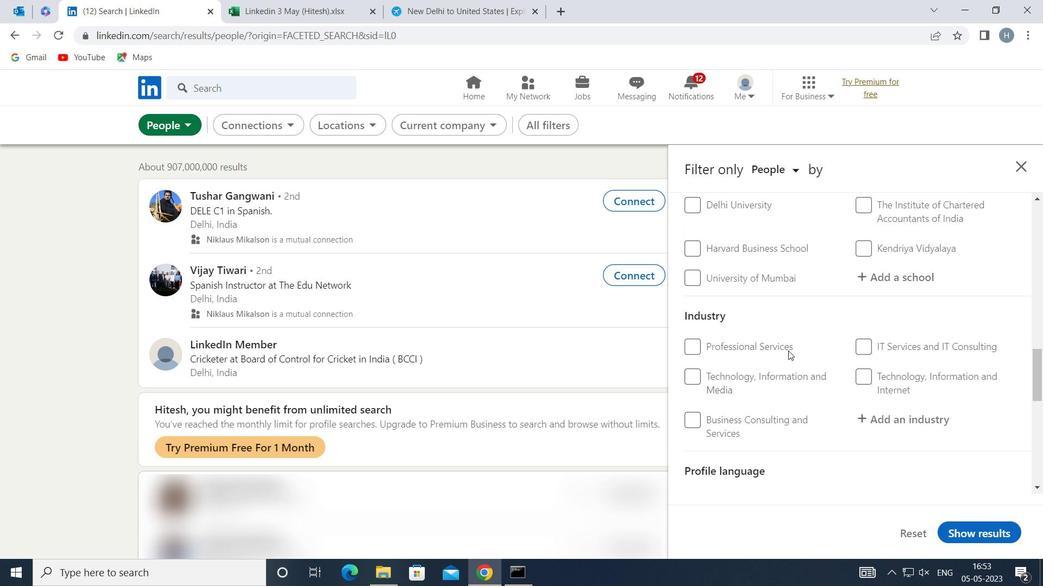 
Action: Mouse scrolled (788, 351) with delta (0, 0)
Screenshot: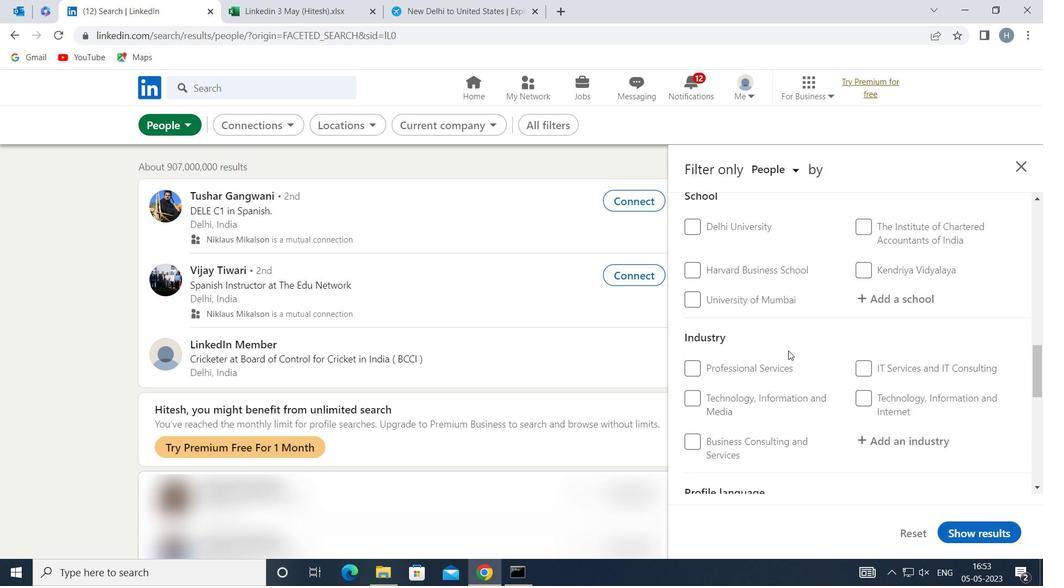 
Action: Mouse scrolled (788, 351) with delta (0, 0)
Screenshot: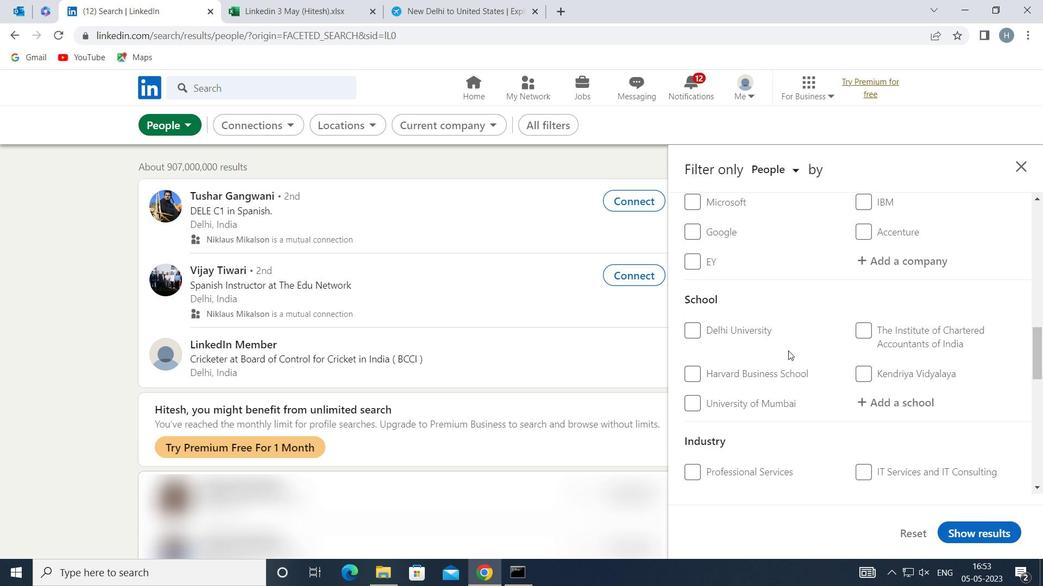 
Action: Mouse scrolled (788, 351) with delta (0, 0)
Screenshot: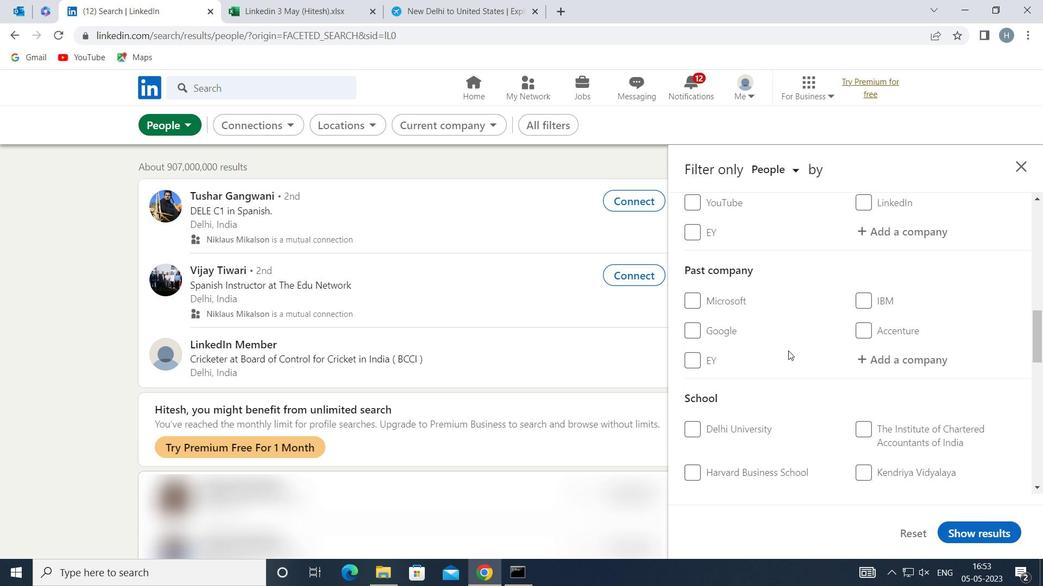 
Action: Mouse moved to (888, 304)
Screenshot: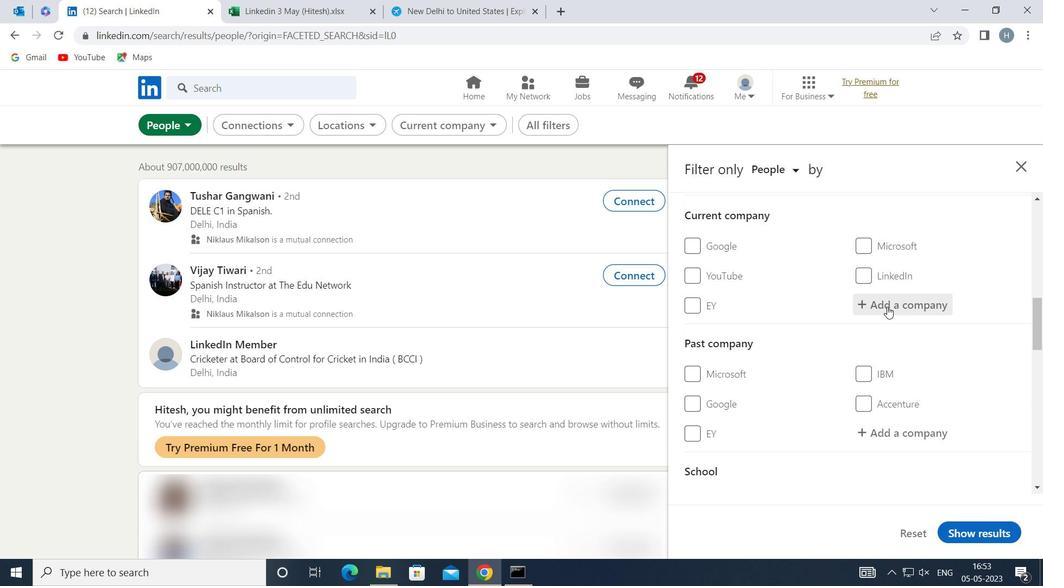 
Action: Mouse pressed left at (888, 304)
Screenshot: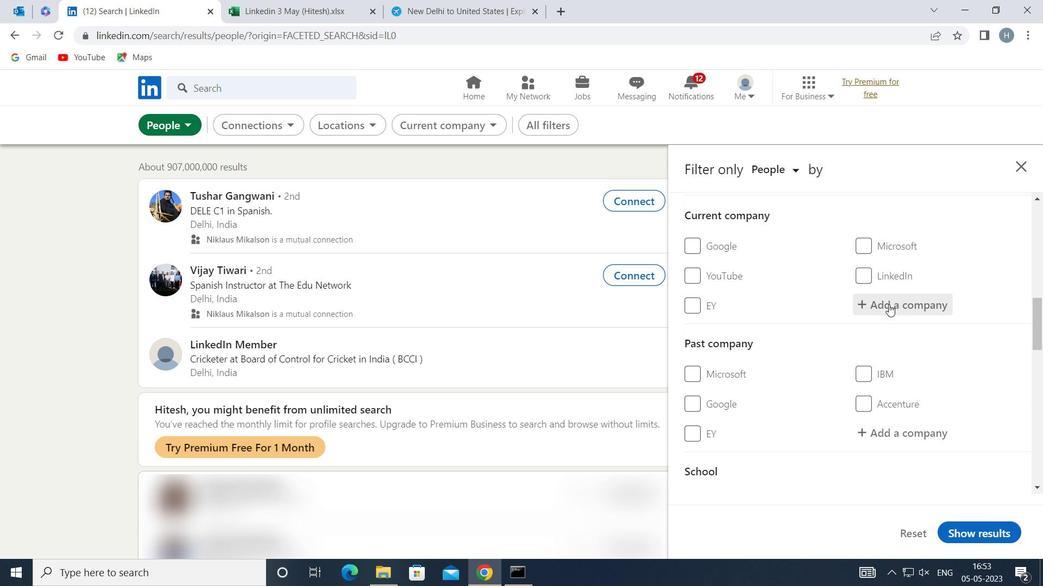 
Action: Mouse moved to (888, 304)
Screenshot: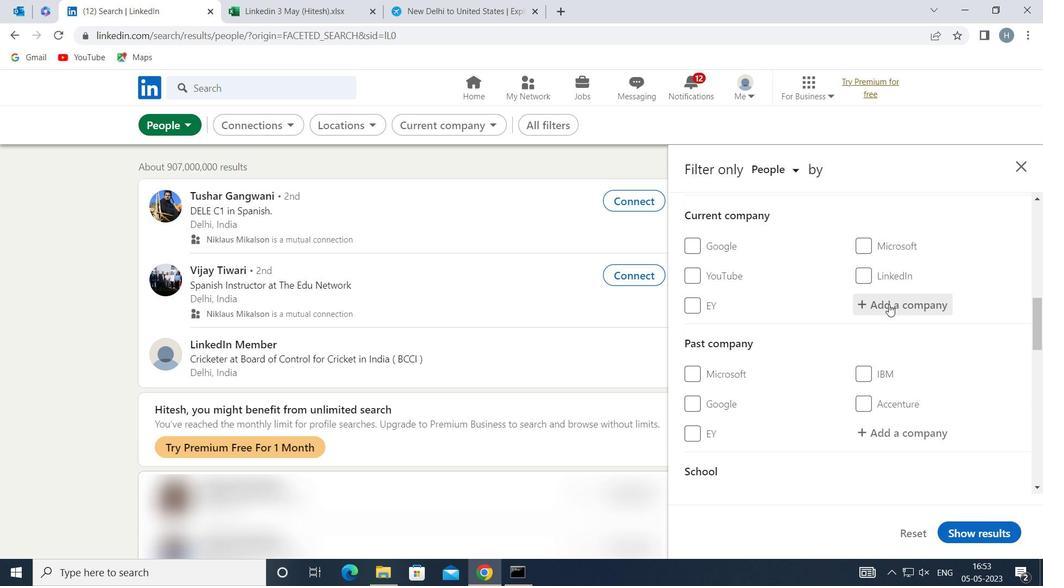 
Action: Key pressed <Key.shift>COLGATE
Screenshot: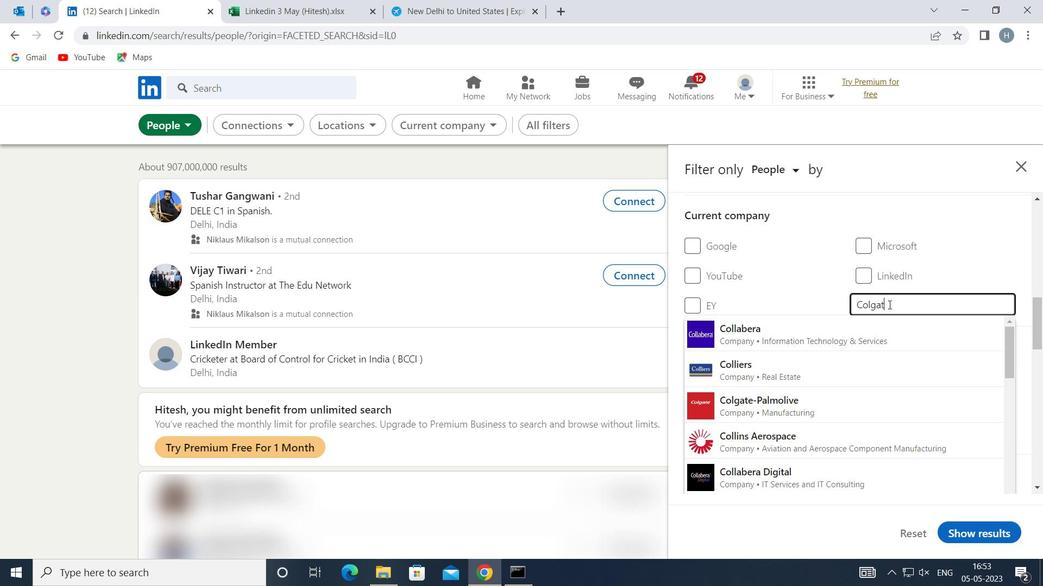
Action: Mouse moved to (843, 331)
Screenshot: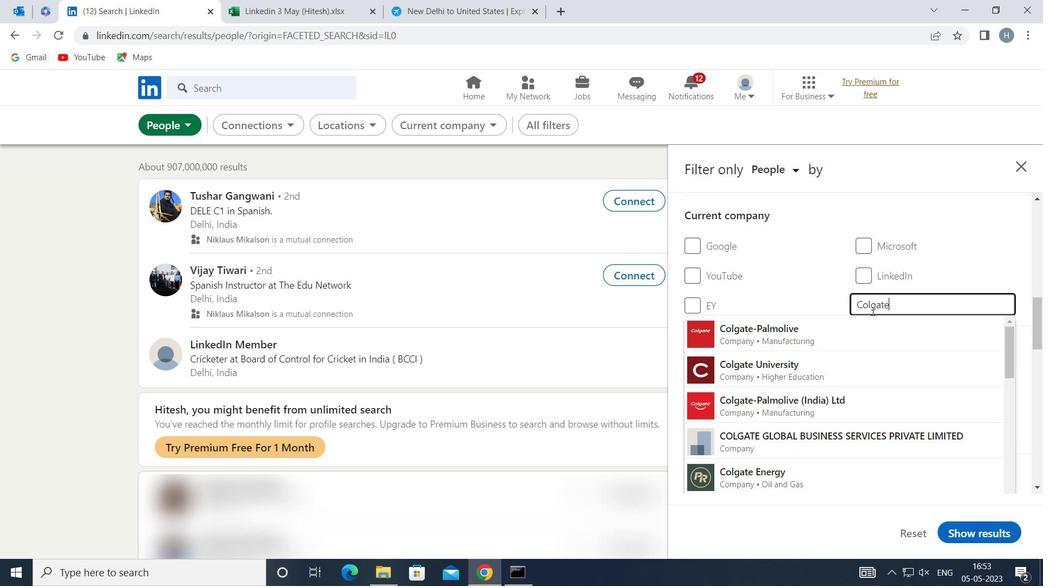 
Action: Mouse pressed left at (843, 331)
Screenshot: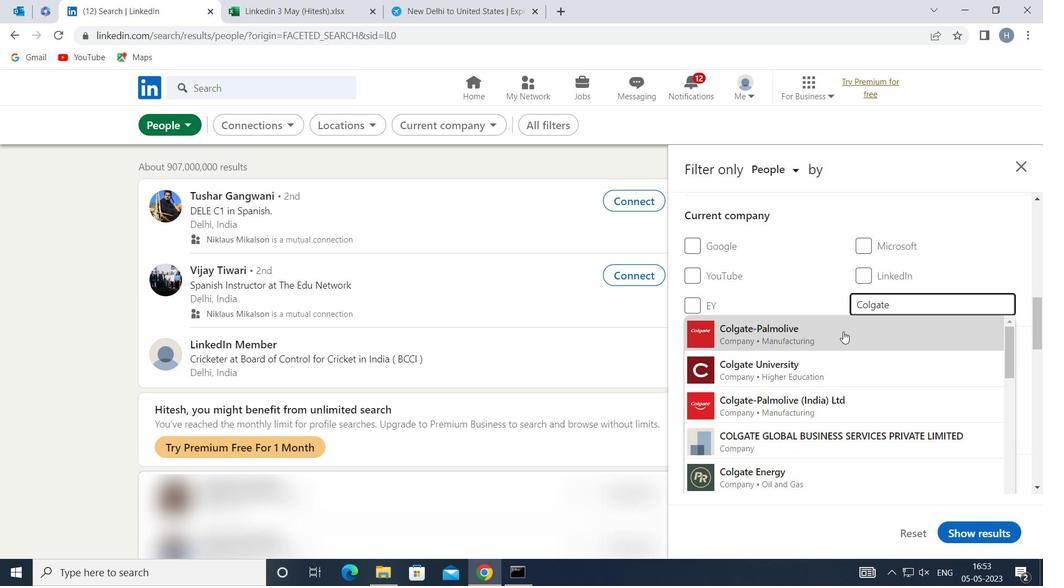 
Action: Mouse moved to (823, 318)
Screenshot: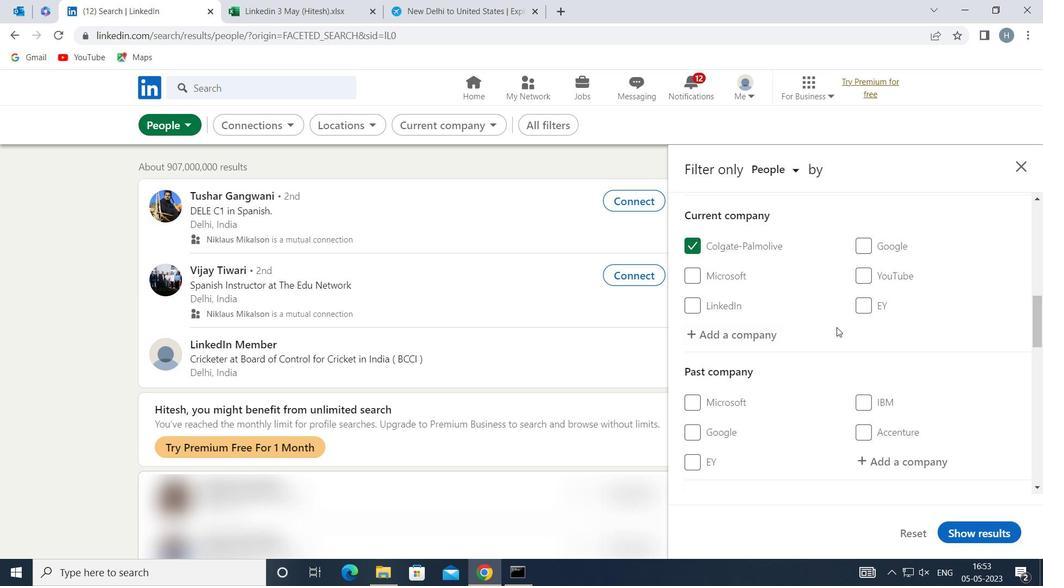 
Action: Mouse scrolled (823, 317) with delta (0, 0)
Screenshot: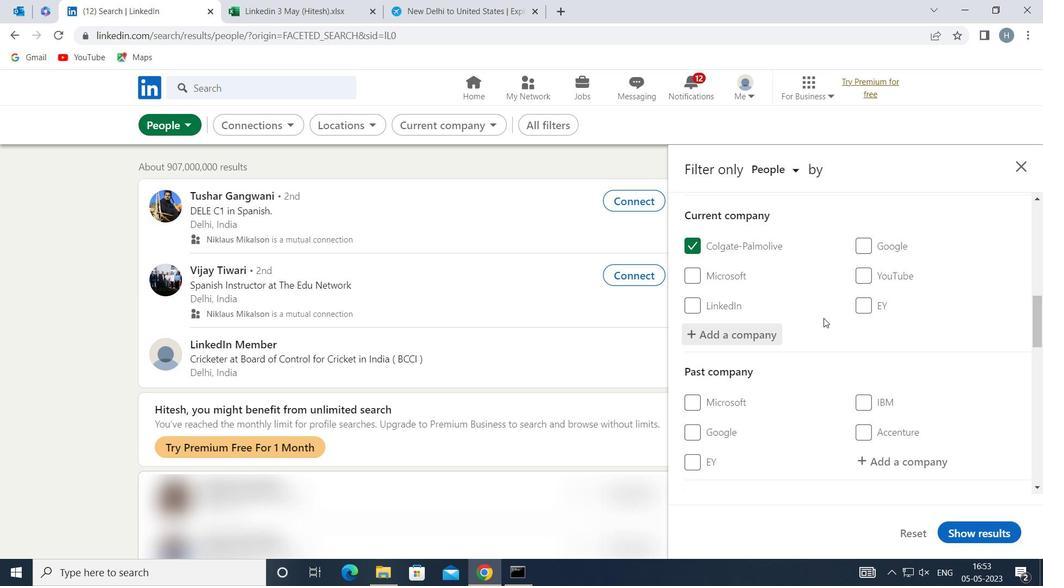 
Action: Mouse scrolled (823, 317) with delta (0, 0)
Screenshot: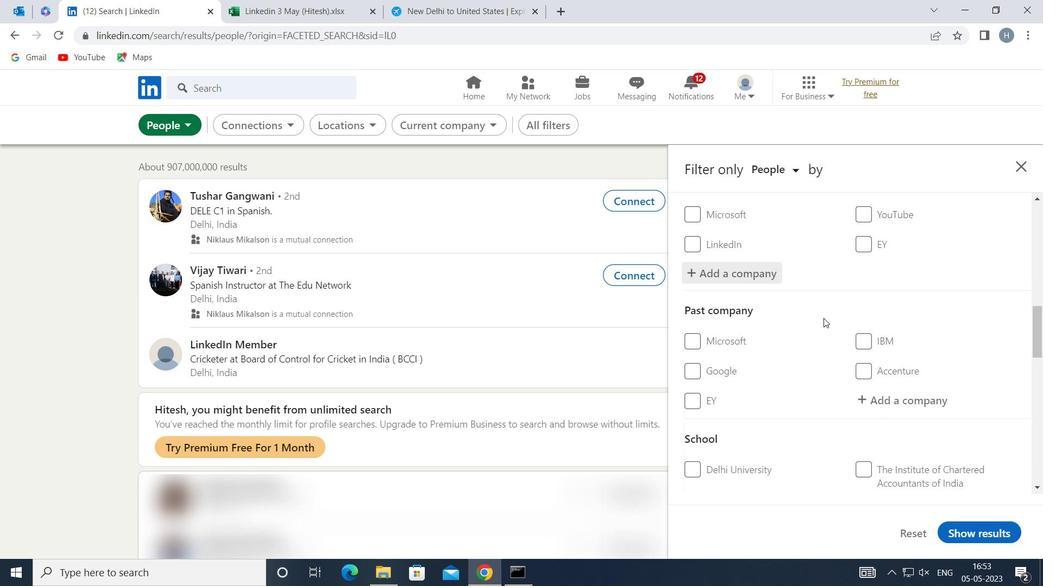 
Action: Mouse scrolled (823, 317) with delta (0, 0)
Screenshot: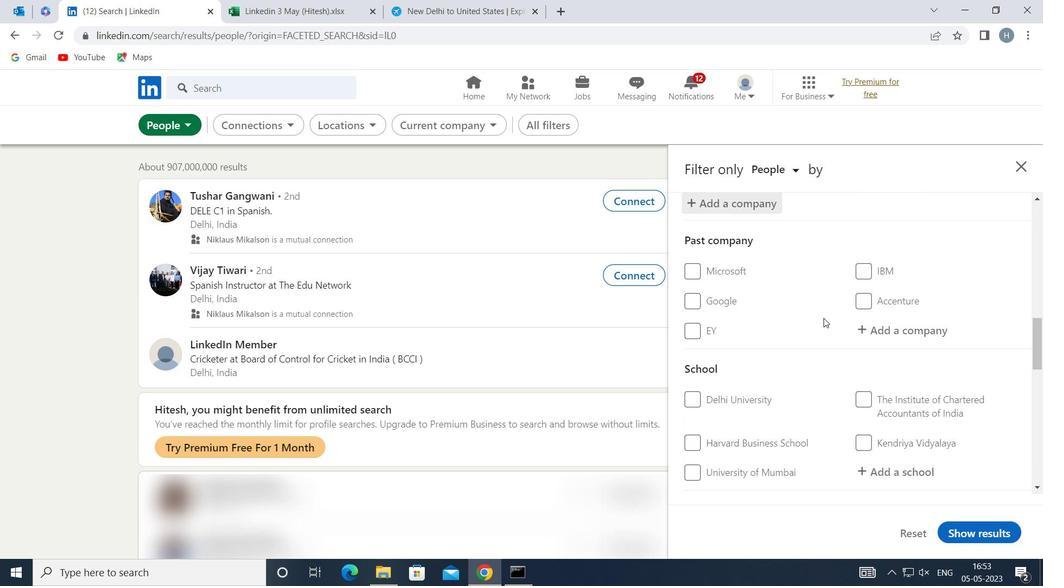 
Action: Mouse moved to (895, 397)
Screenshot: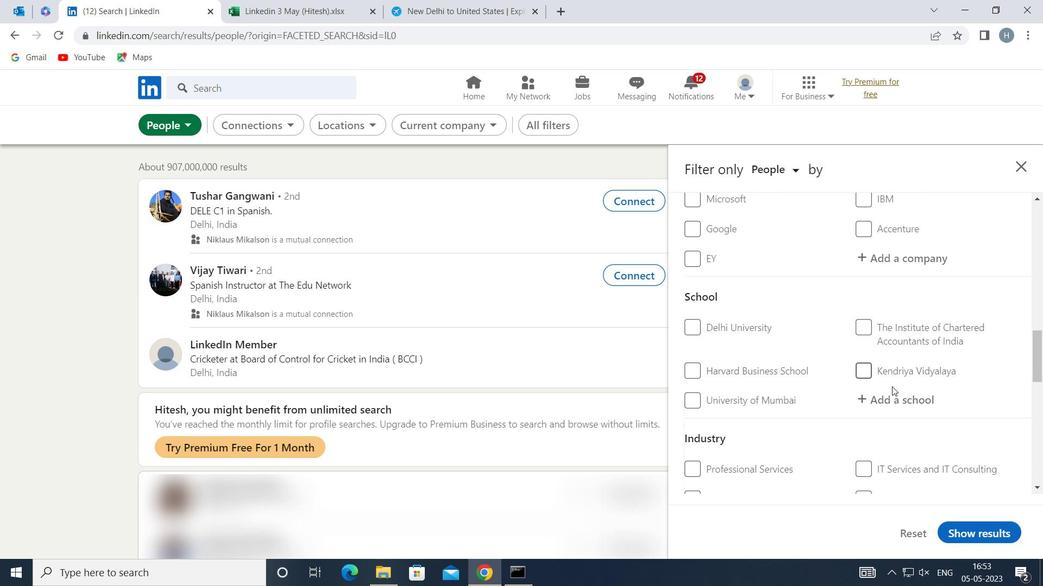 
Action: Mouse pressed left at (895, 397)
Screenshot: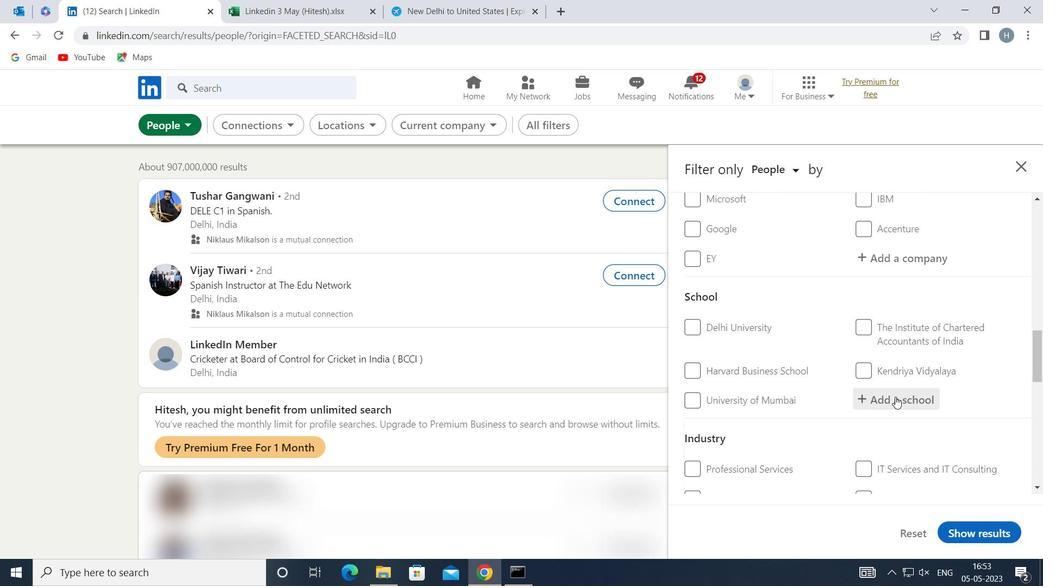
Action: Mouse moved to (891, 393)
Screenshot: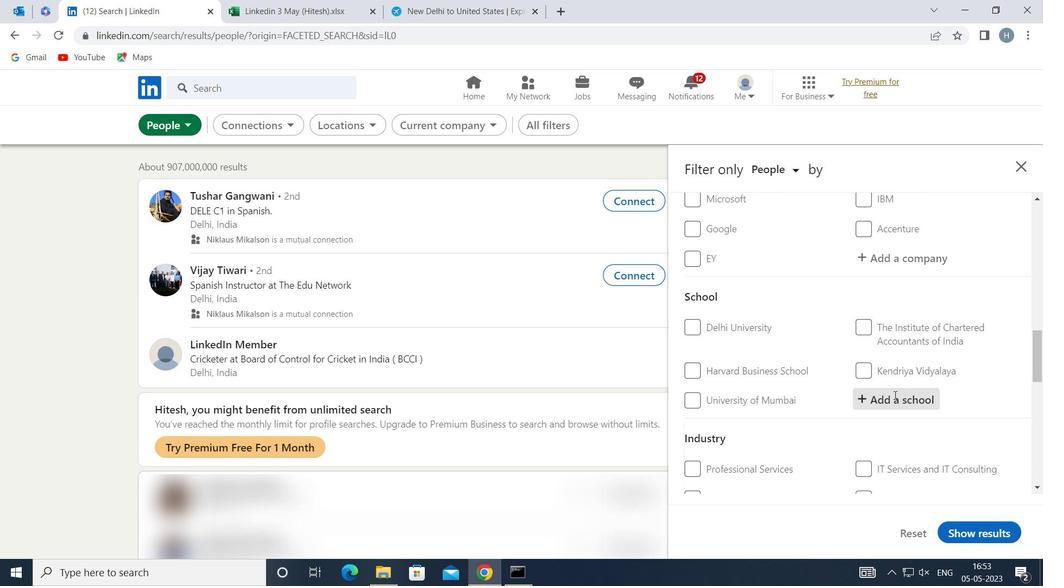 
Action: Key pressed <Key.shift>ST<Key.space><Key.shift>MARY'S<Key.space><Key.shift>COLLEGE
Screenshot: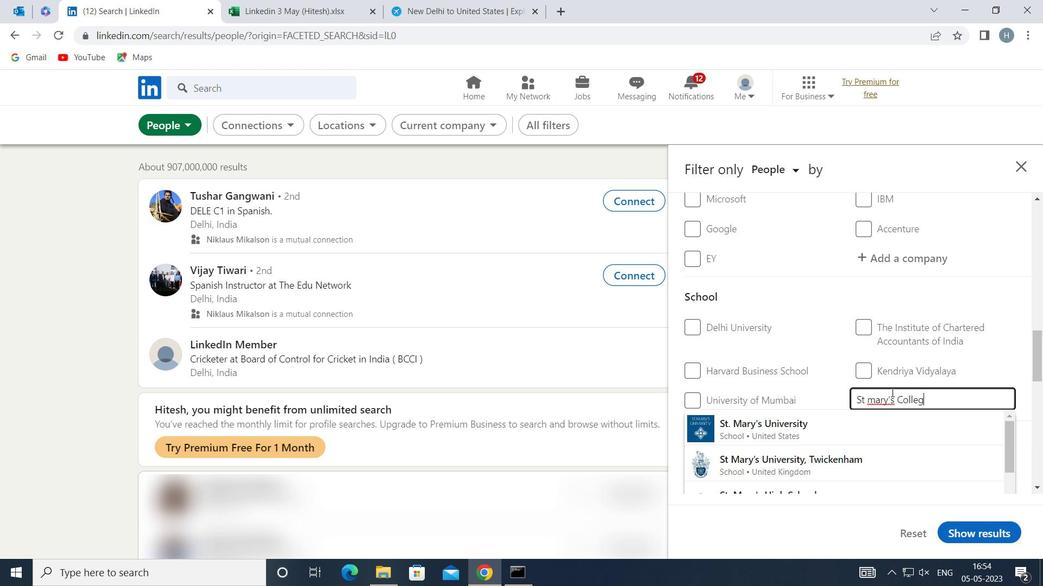 
Action: Mouse moved to (867, 431)
Screenshot: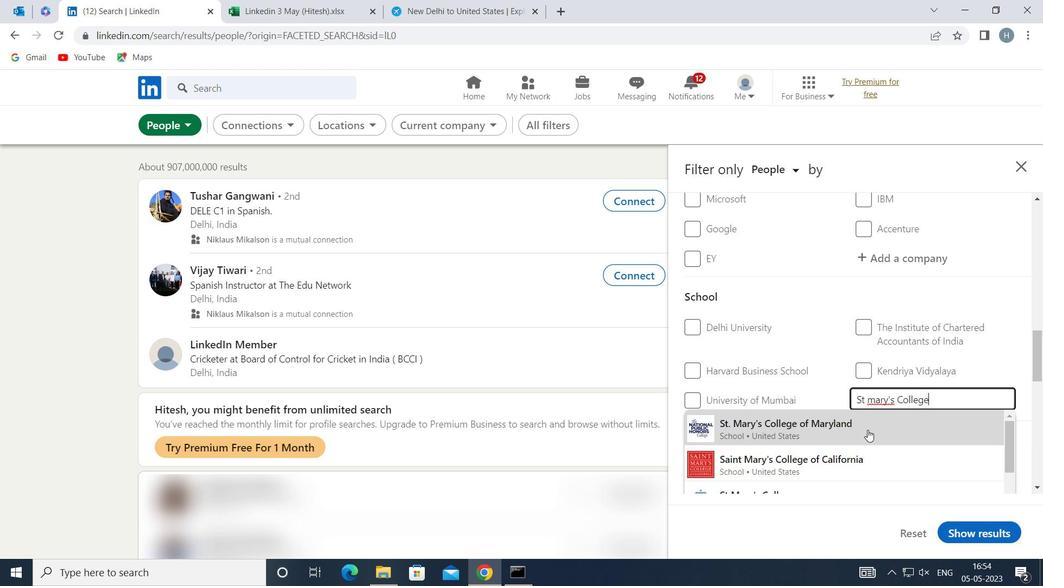 
Action: Mouse scrolled (867, 430) with delta (0, 0)
Screenshot: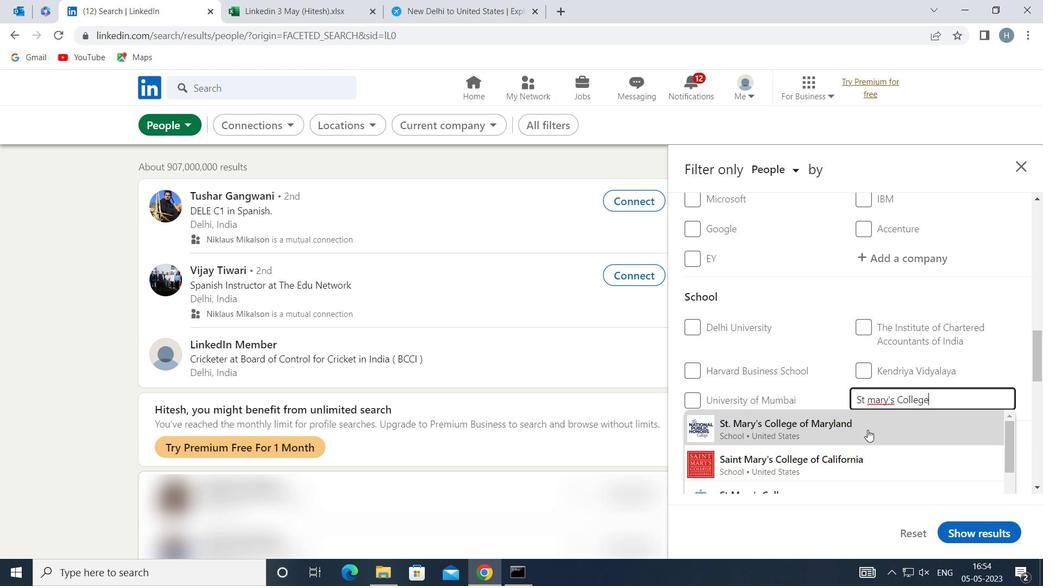 
Action: Mouse moved to (850, 432)
Screenshot: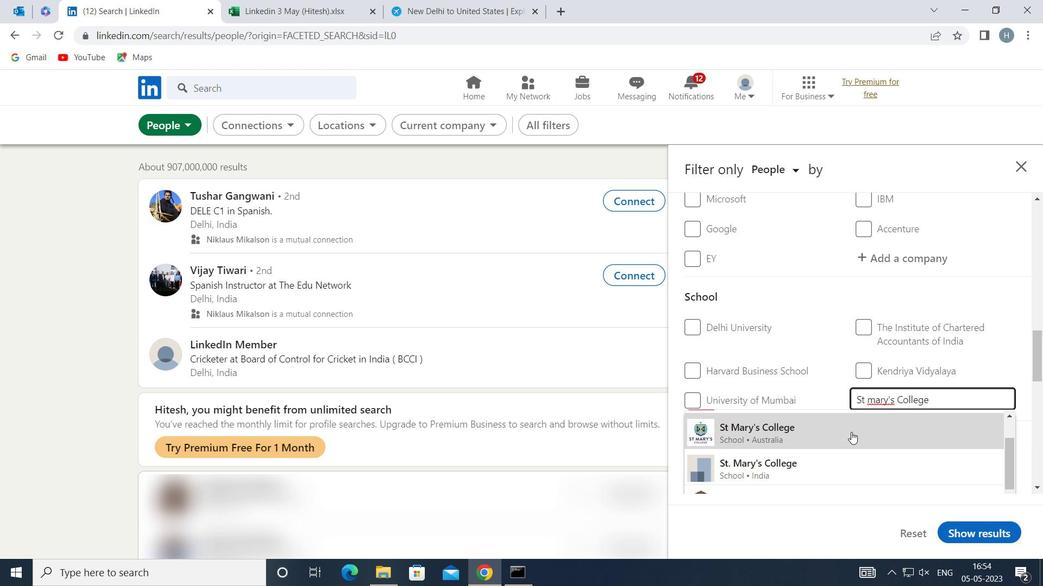 
Action: Mouse pressed left at (850, 432)
Screenshot: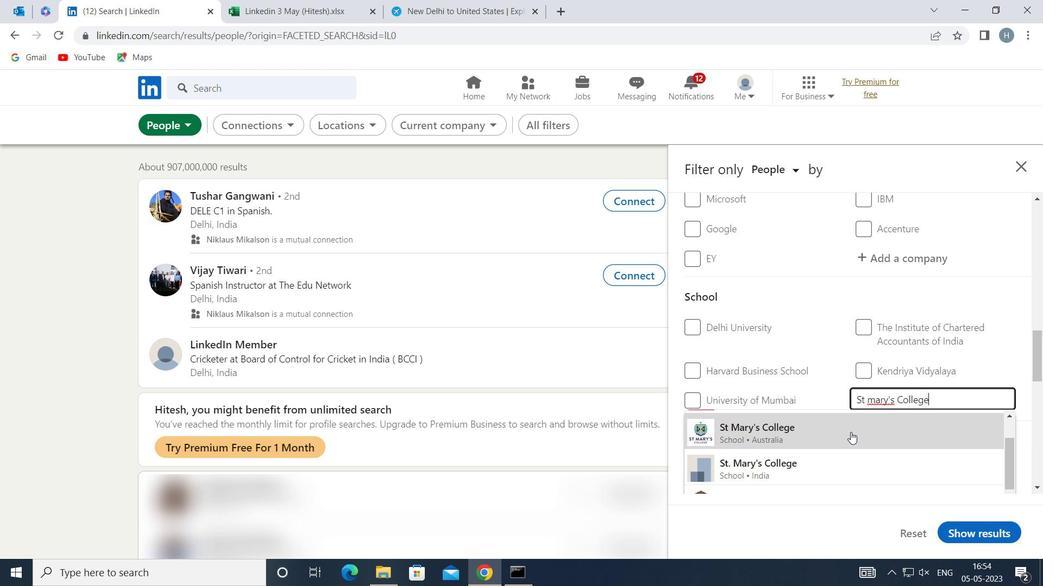 
Action: Mouse moved to (807, 402)
Screenshot: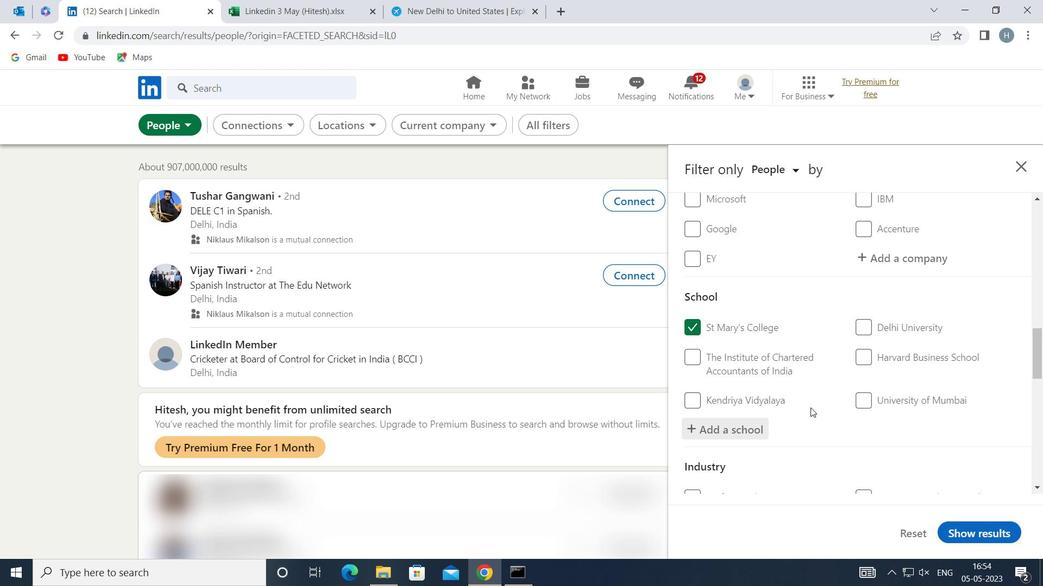 
Action: Mouse scrolled (807, 402) with delta (0, 0)
Screenshot: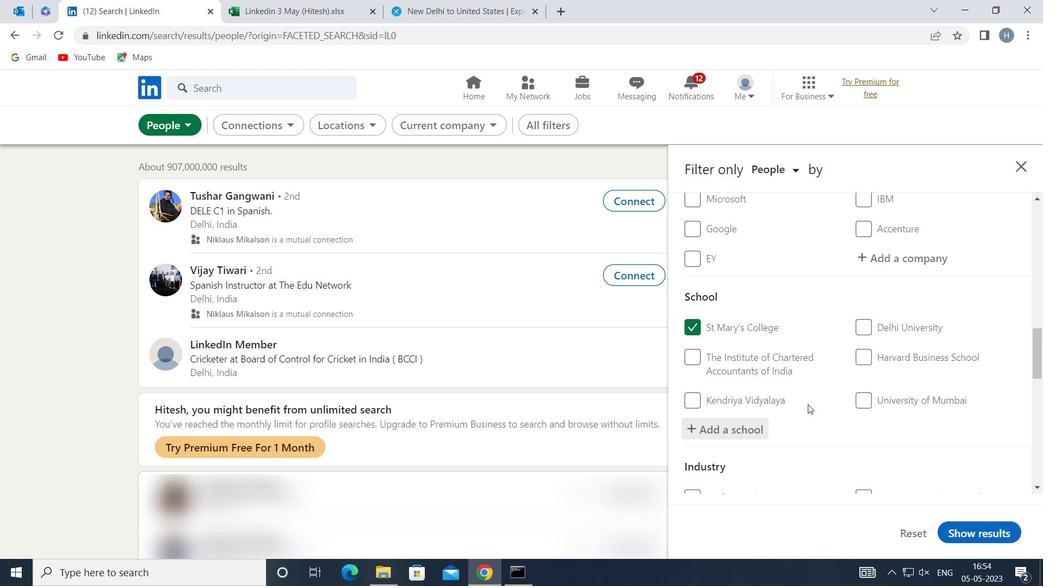 
Action: Mouse moved to (807, 401)
Screenshot: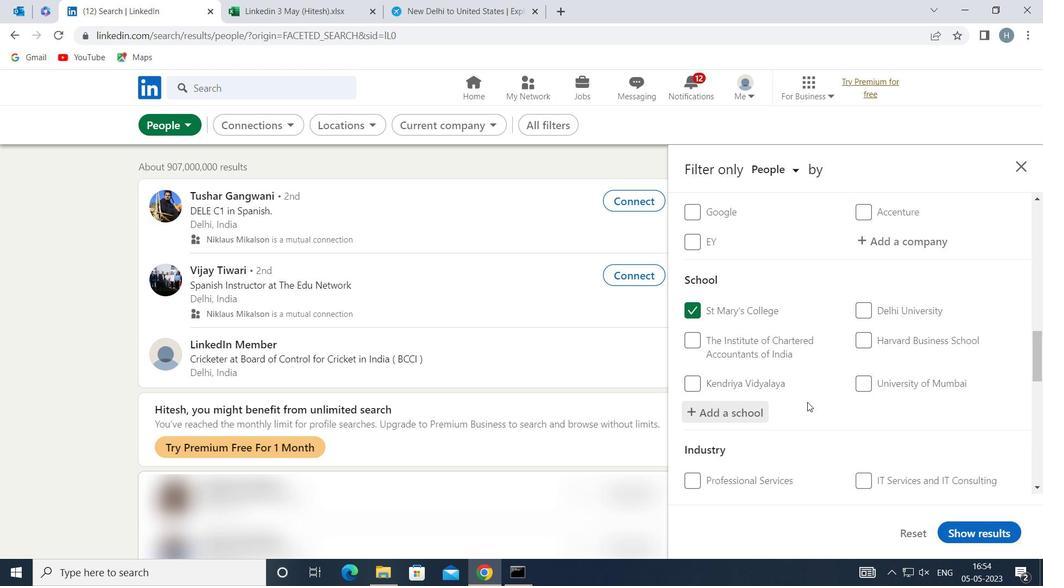
Action: Mouse scrolled (807, 400) with delta (0, 0)
Screenshot: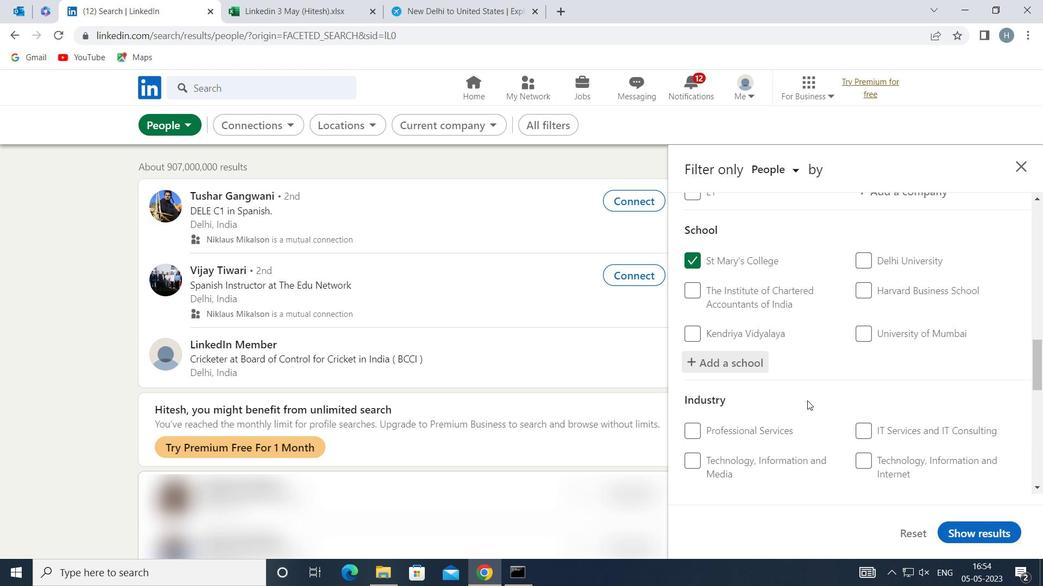 
Action: Mouse scrolled (807, 400) with delta (0, 0)
Screenshot: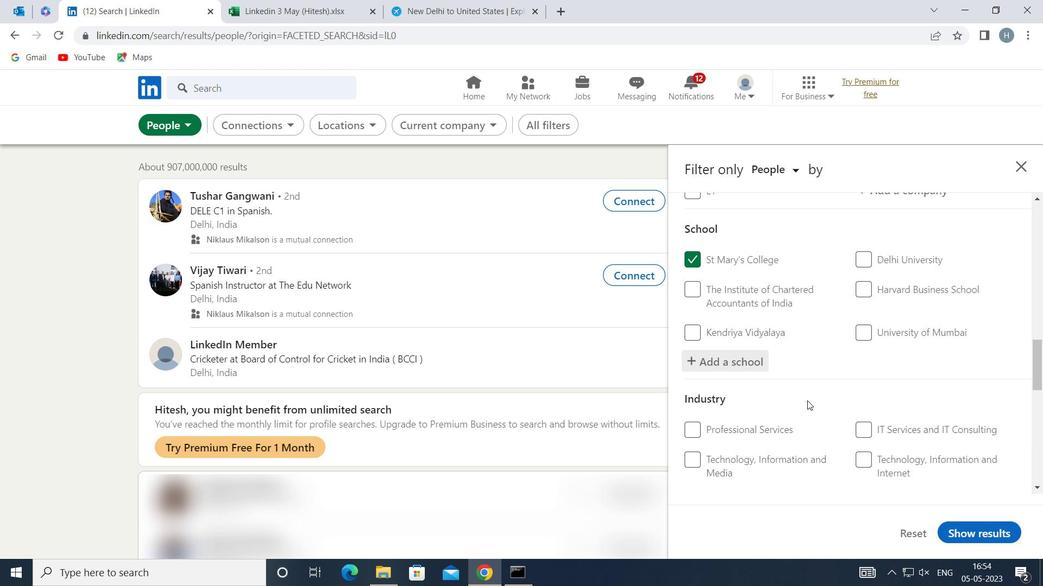 
Action: Mouse moved to (907, 366)
Screenshot: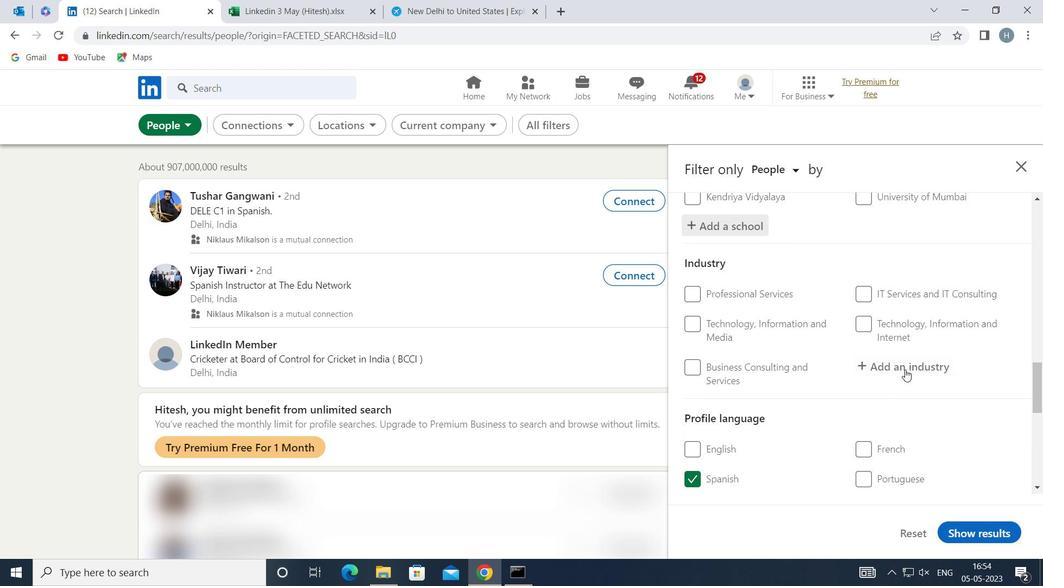 
Action: Mouse pressed left at (907, 366)
Screenshot: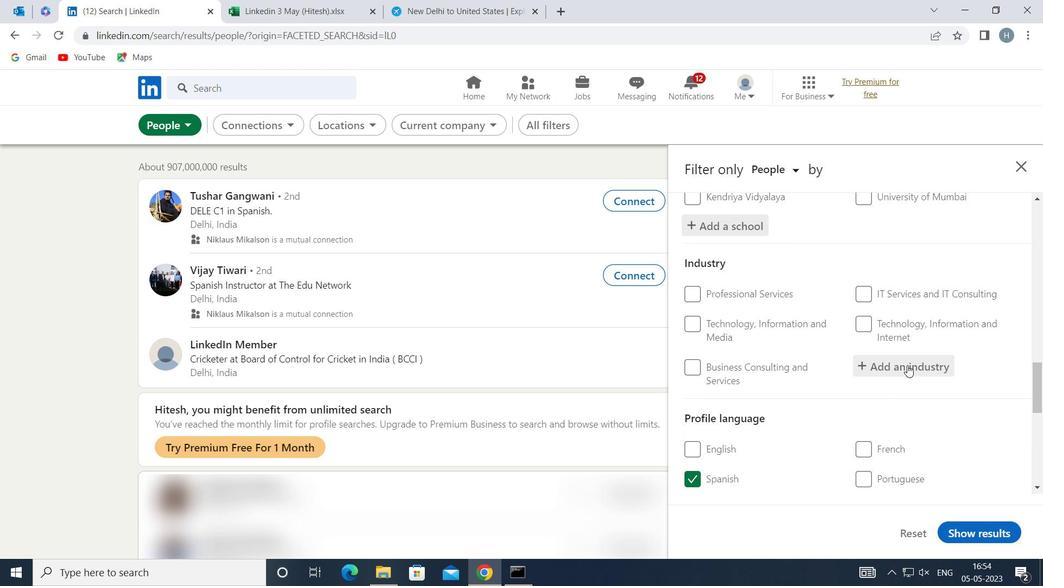 
Action: Key pressed <Key.shift>RETAIL<Key.space><Key.shift>APPAREL<Key.space>
Screenshot: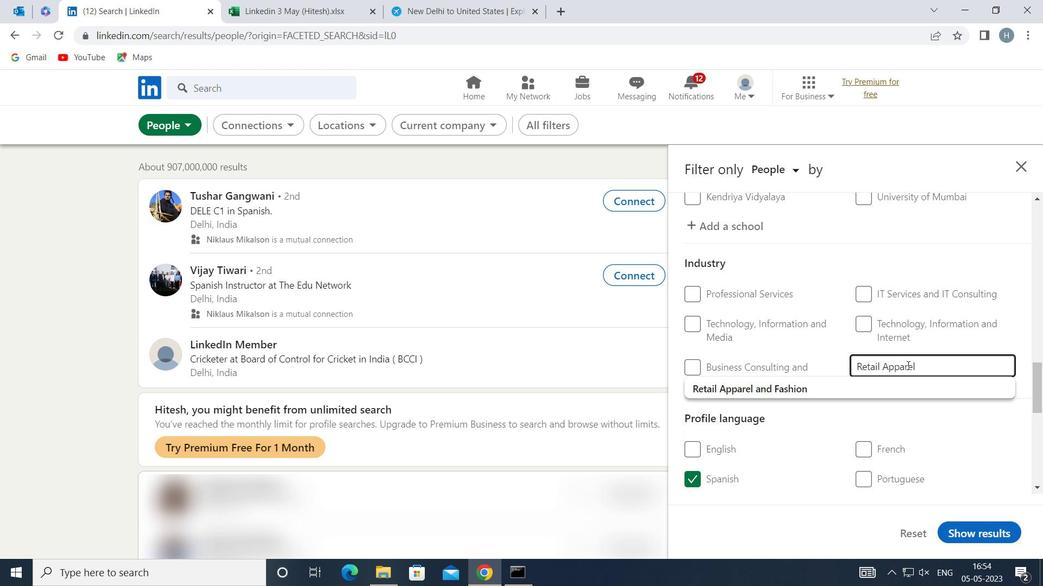 
Action: Mouse moved to (820, 387)
Screenshot: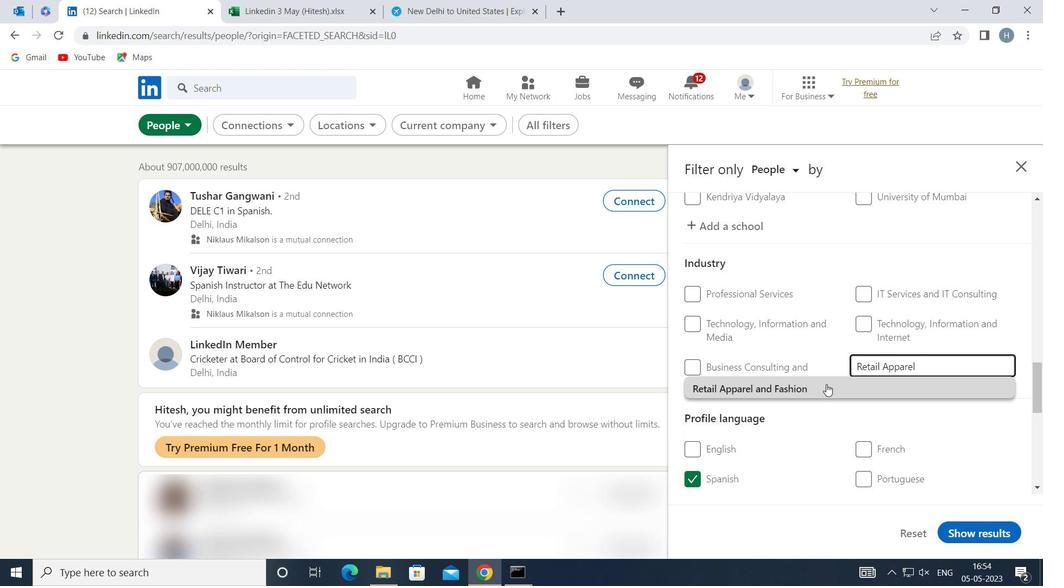 
Action: Mouse pressed left at (820, 387)
Screenshot: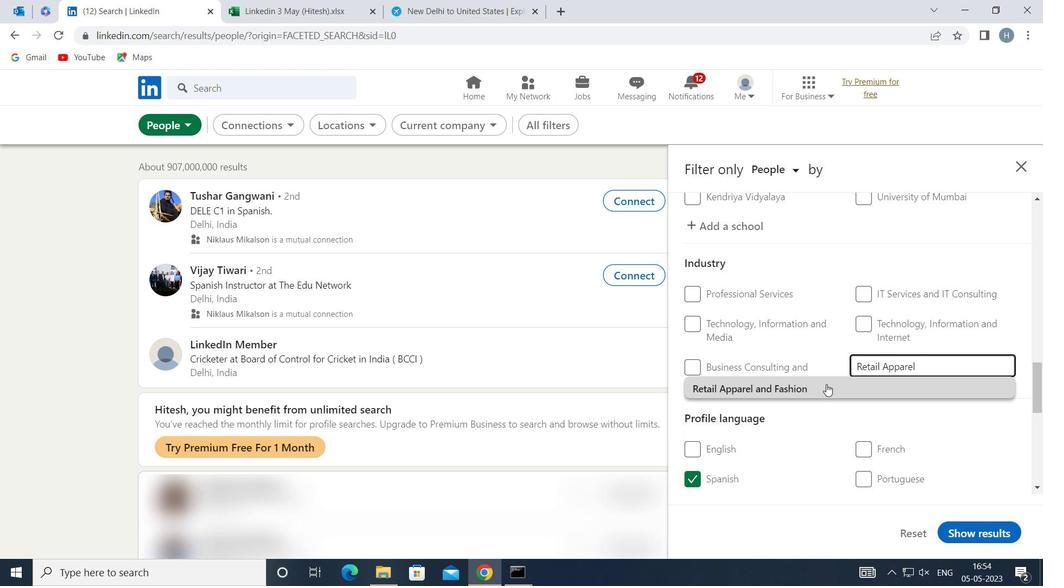 
Action: Mouse moved to (821, 373)
Screenshot: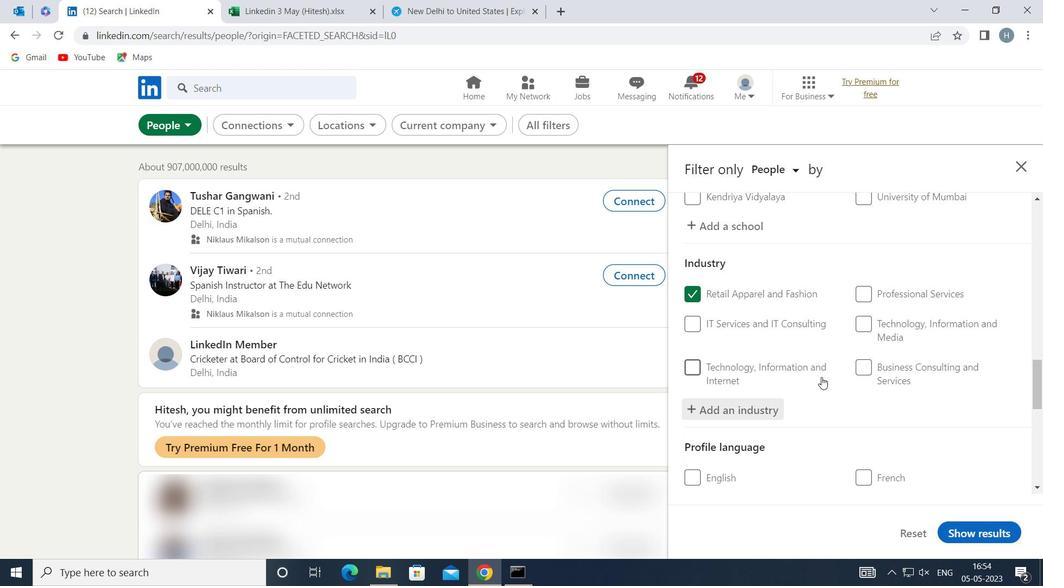 
Action: Mouse scrolled (821, 373) with delta (0, 0)
Screenshot: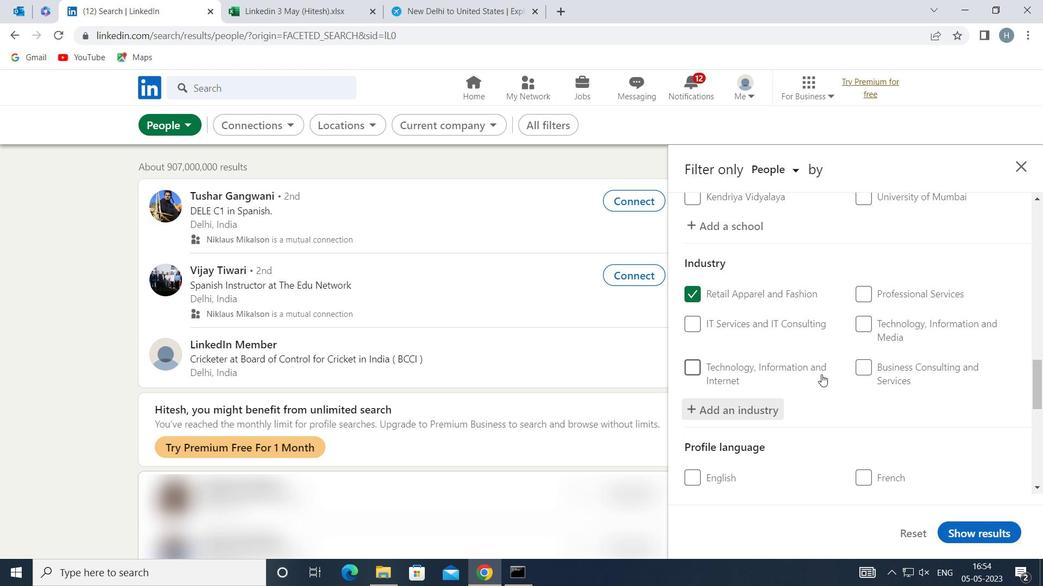 
Action: Mouse scrolled (821, 373) with delta (0, 0)
Screenshot: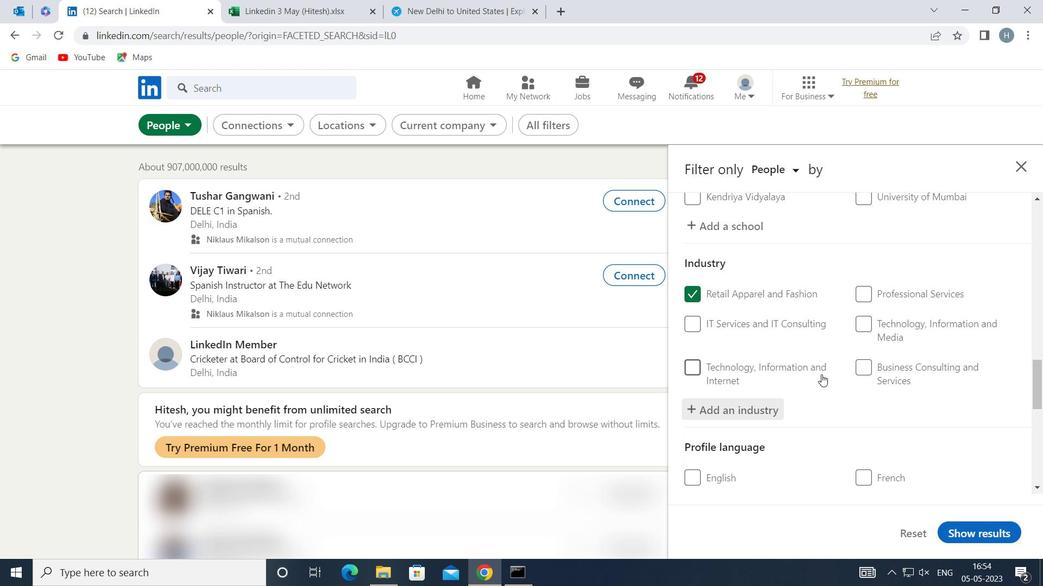 
Action: Mouse moved to (820, 371)
Screenshot: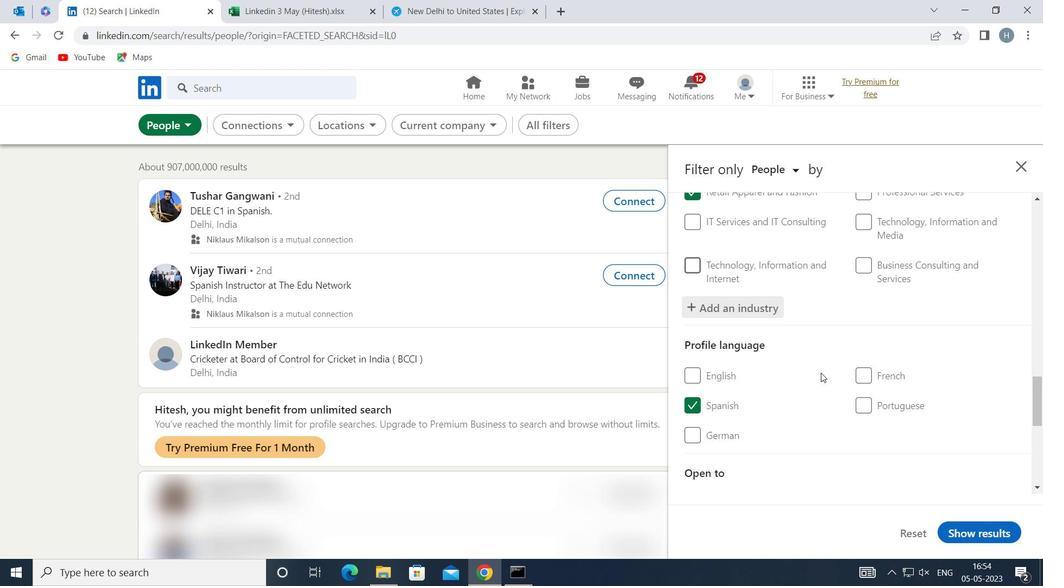 
Action: Mouse scrolled (820, 371) with delta (0, 0)
Screenshot: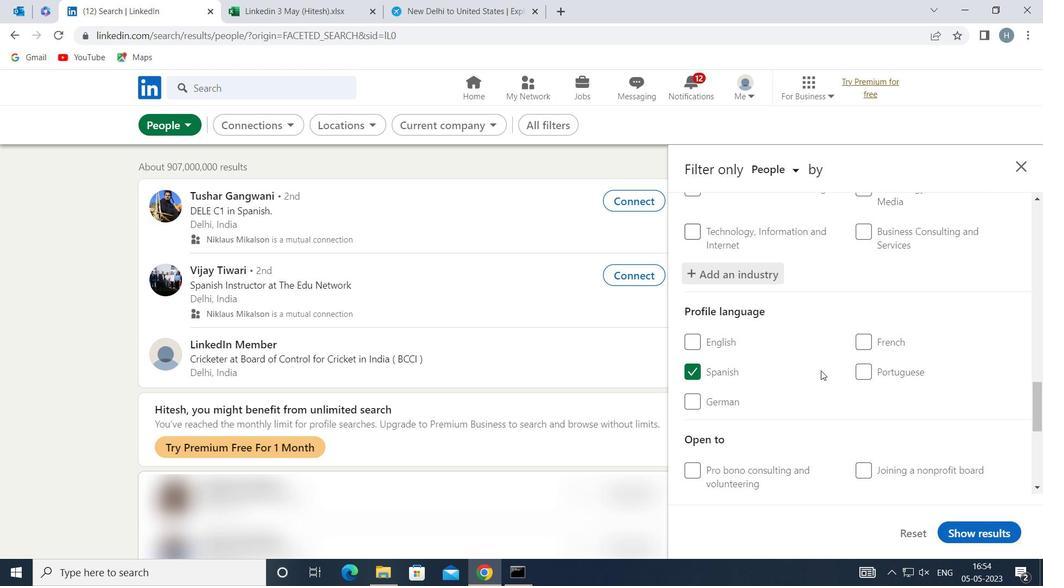 
Action: Mouse scrolled (820, 371) with delta (0, 0)
Screenshot: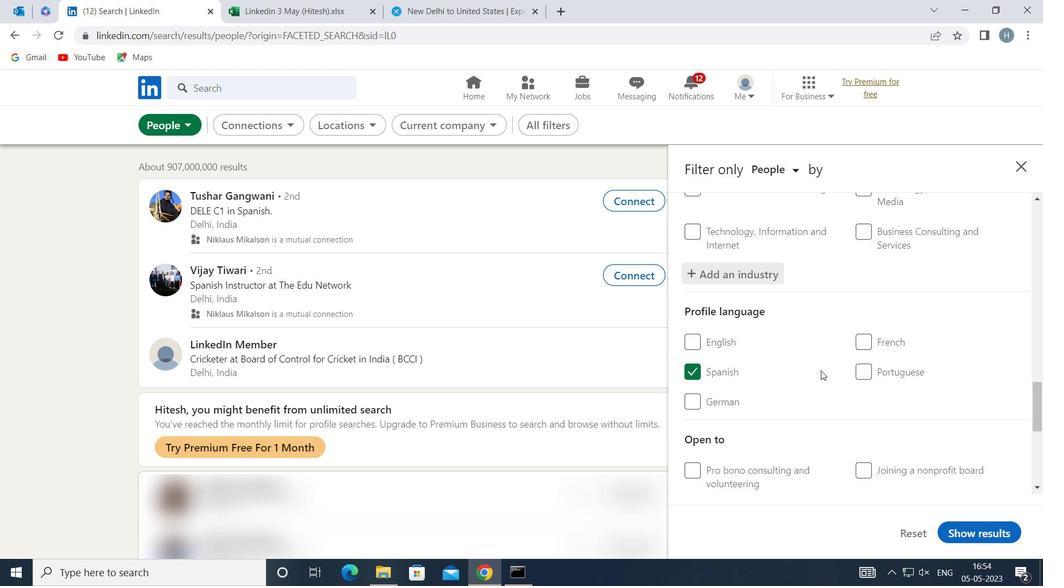 
Action: Mouse scrolled (820, 371) with delta (0, 0)
Screenshot: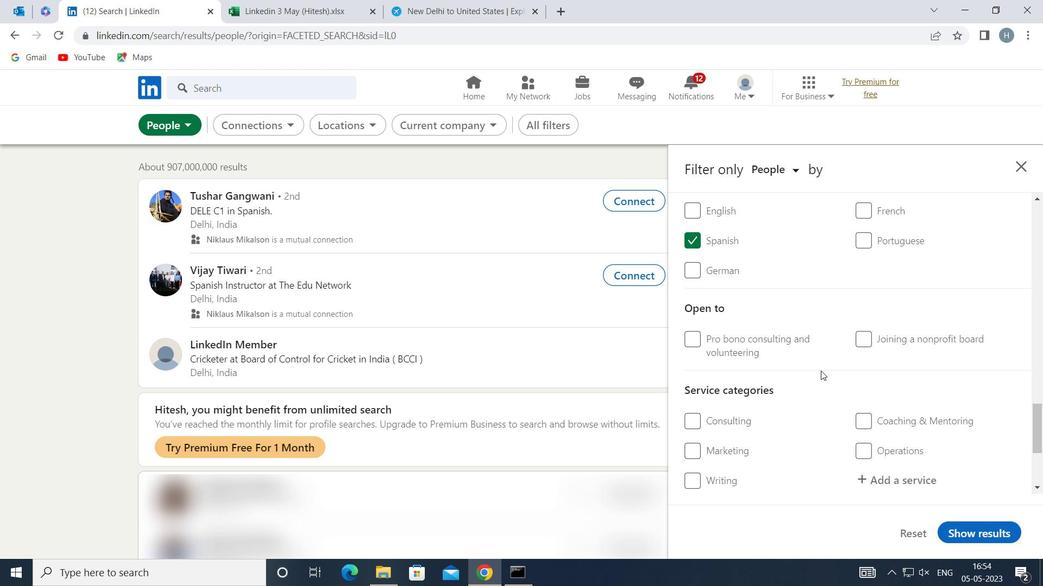 
Action: Mouse scrolled (820, 371) with delta (0, 0)
Screenshot: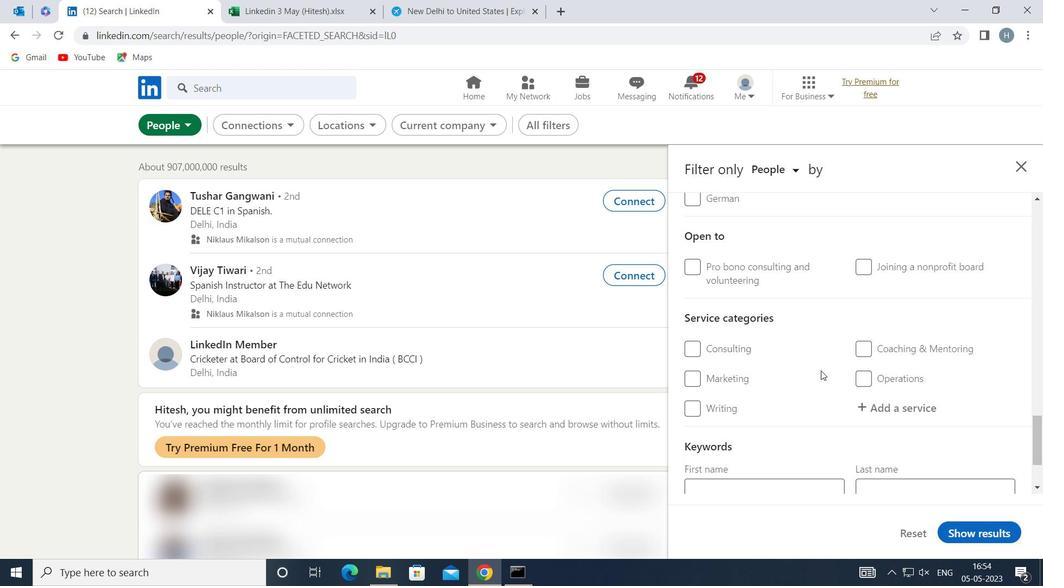 
Action: Mouse moved to (914, 342)
Screenshot: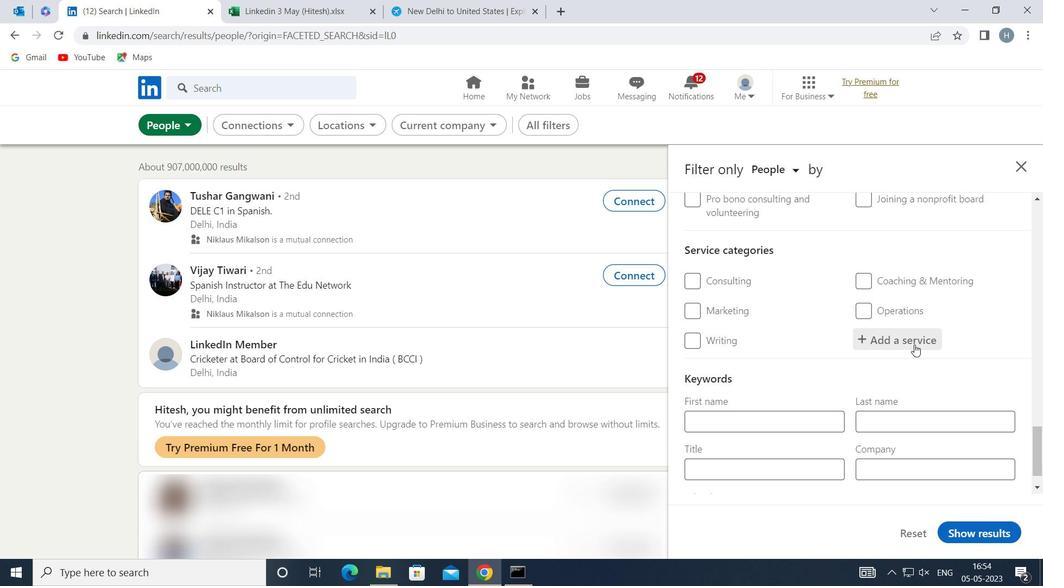 
Action: Mouse pressed left at (914, 342)
Screenshot: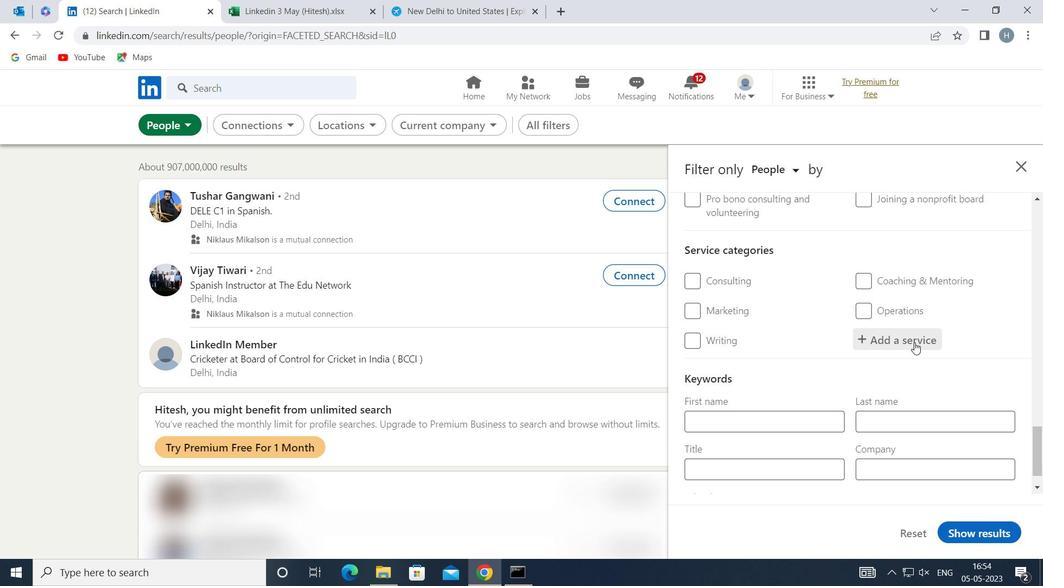 
Action: Key pressed <Key.shift>MOBILE<Key.space><Key.shift>M
Screenshot: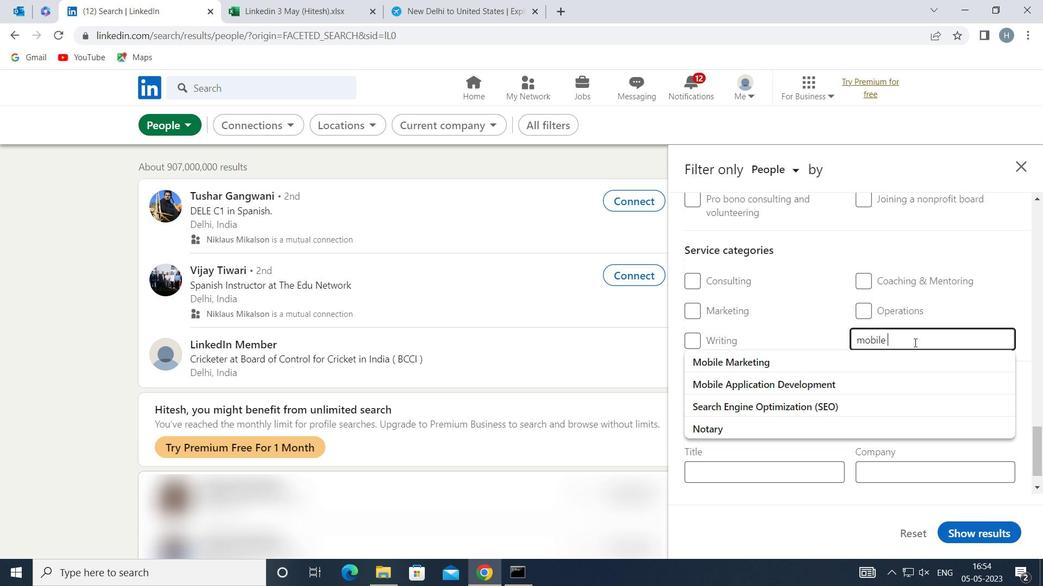 
Action: Mouse moved to (900, 359)
Screenshot: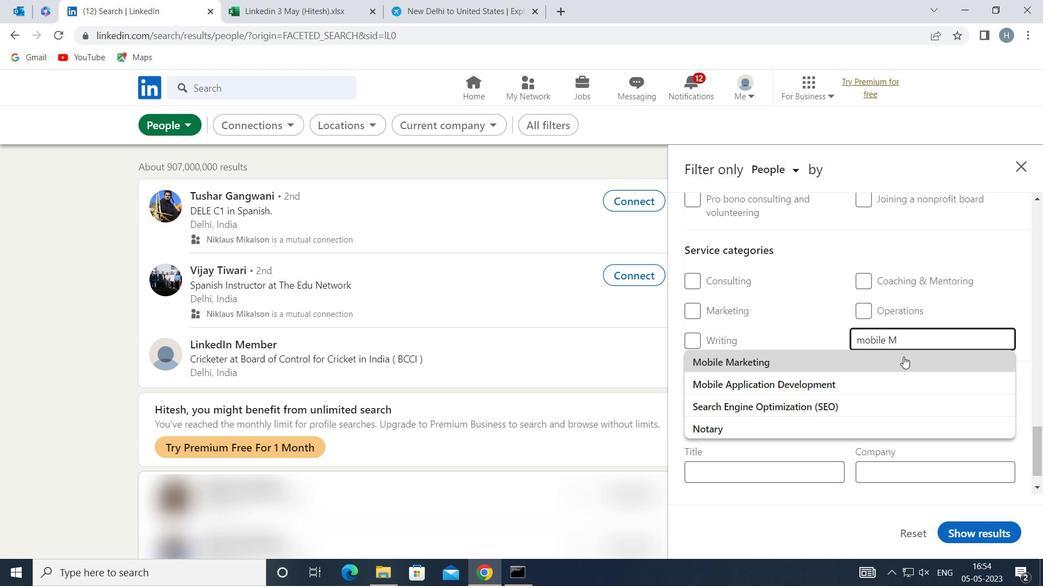 
Action: Mouse pressed left at (900, 359)
Screenshot: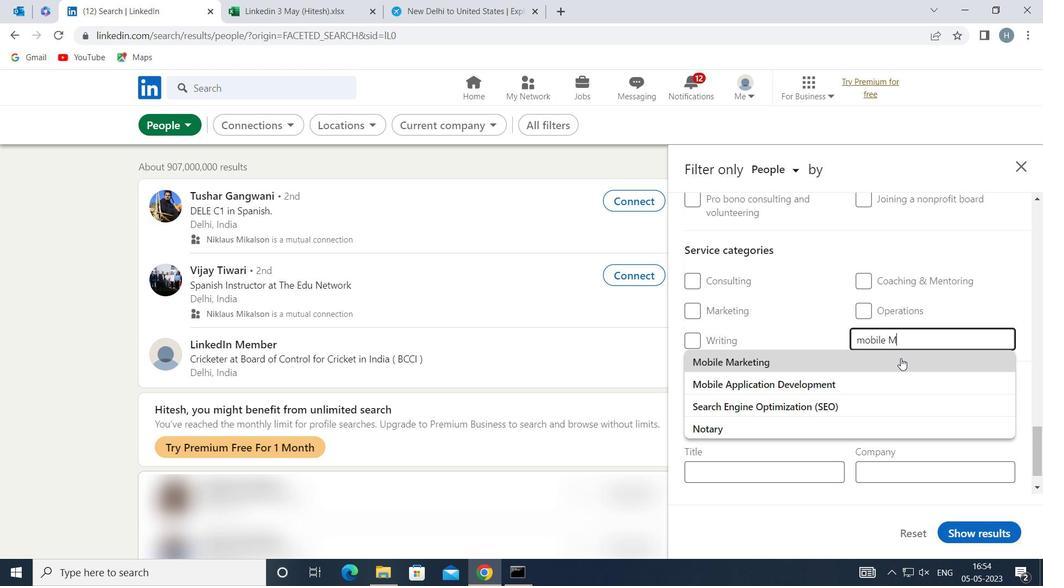 
Action: Mouse moved to (852, 361)
Screenshot: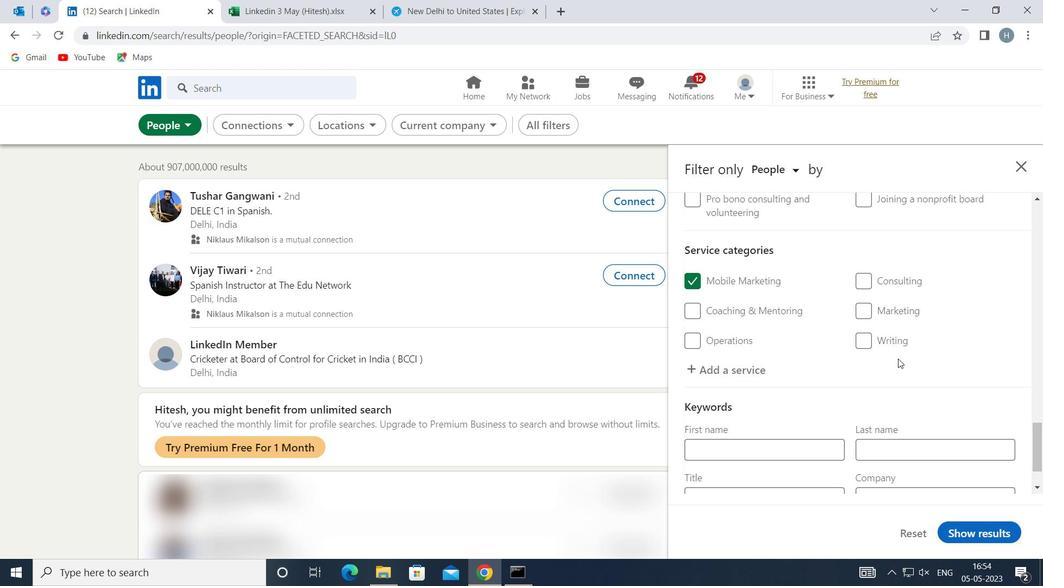 
Action: Mouse scrolled (852, 360) with delta (0, 0)
Screenshot: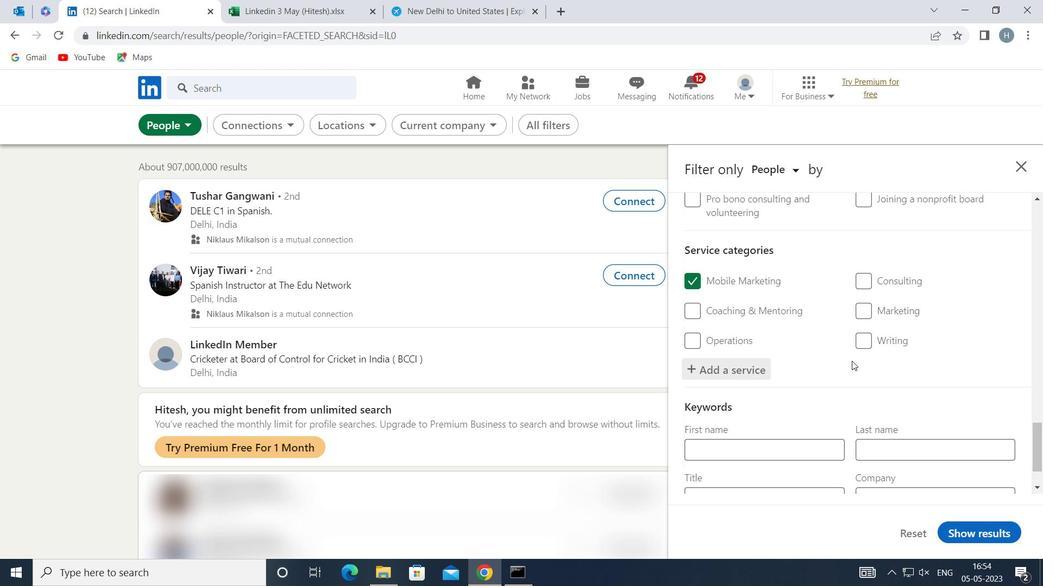 
Action: Mouse moved to (851, 361)
Screenshot: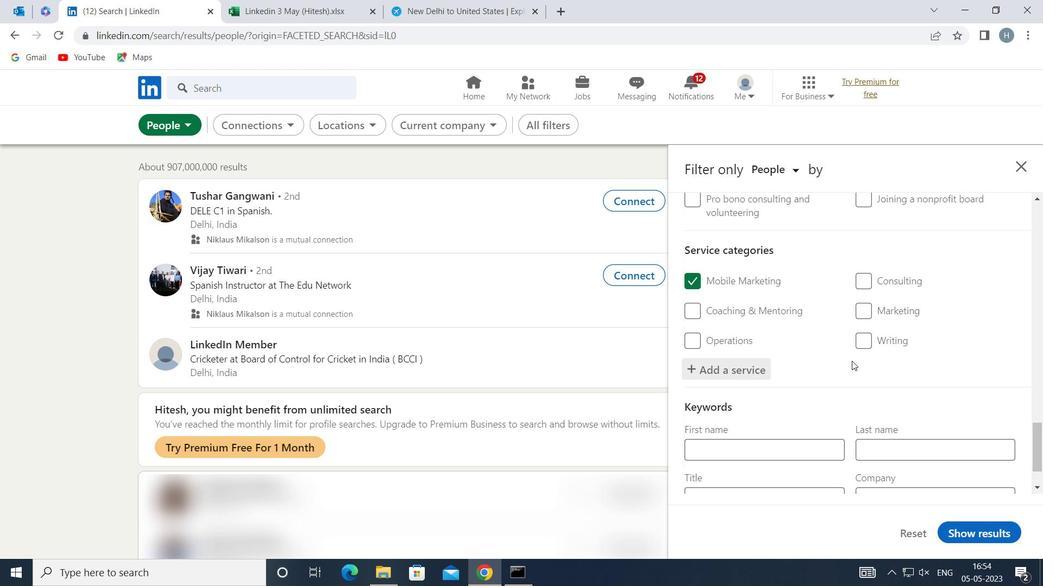 
Action: Mouse scrolled (851, 361) with delta (0, 0)
Screenshot: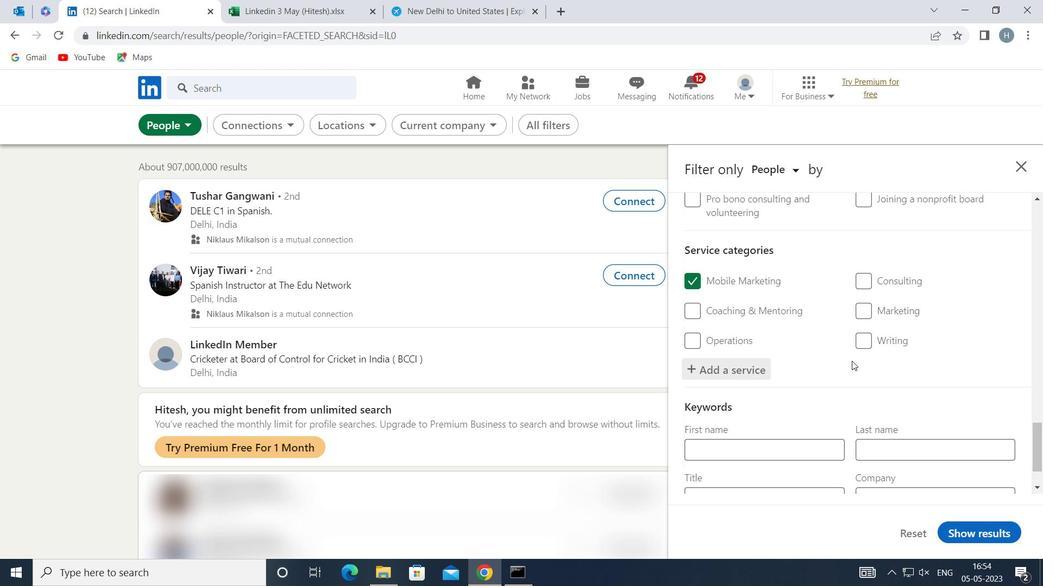 
Action: Mouse moved to (851, 362)
Screenshot: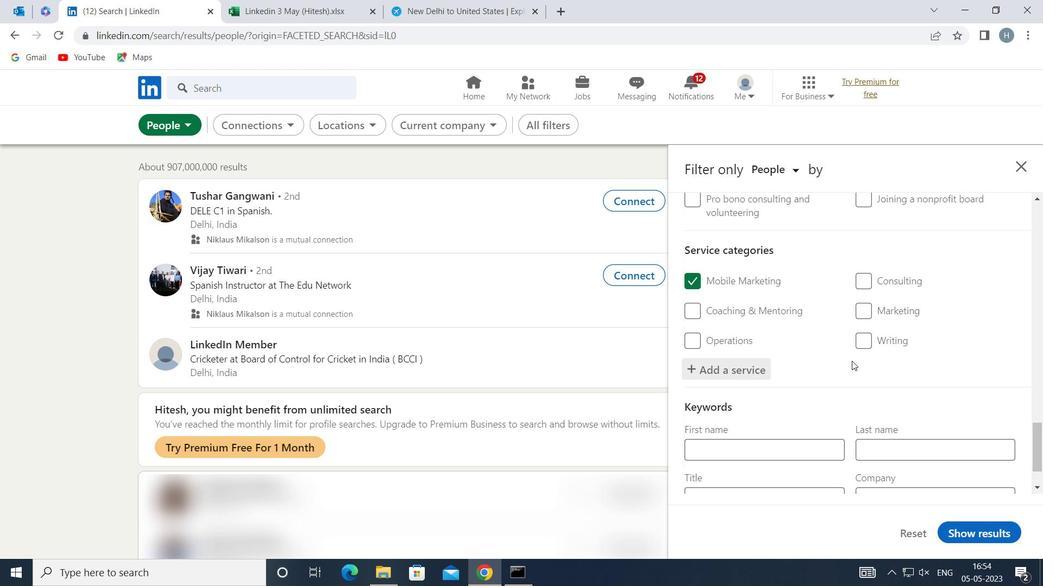 
Action: Mouse scrolled (851, 361) with delta (0, 0)
Screenshot: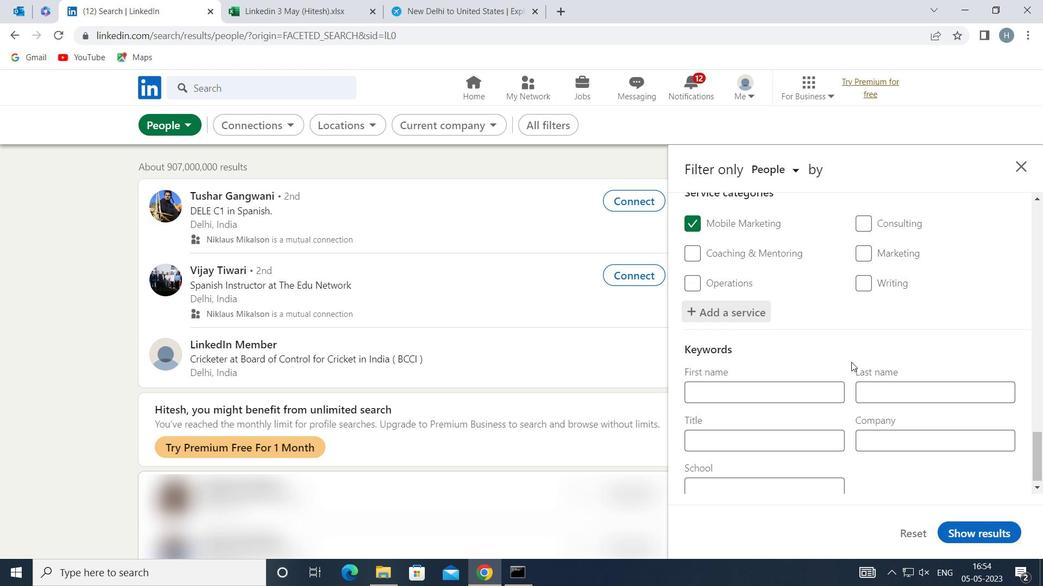 
Action: Mouse scrolled (851, 361) with delta (0, 0)
Screenshot: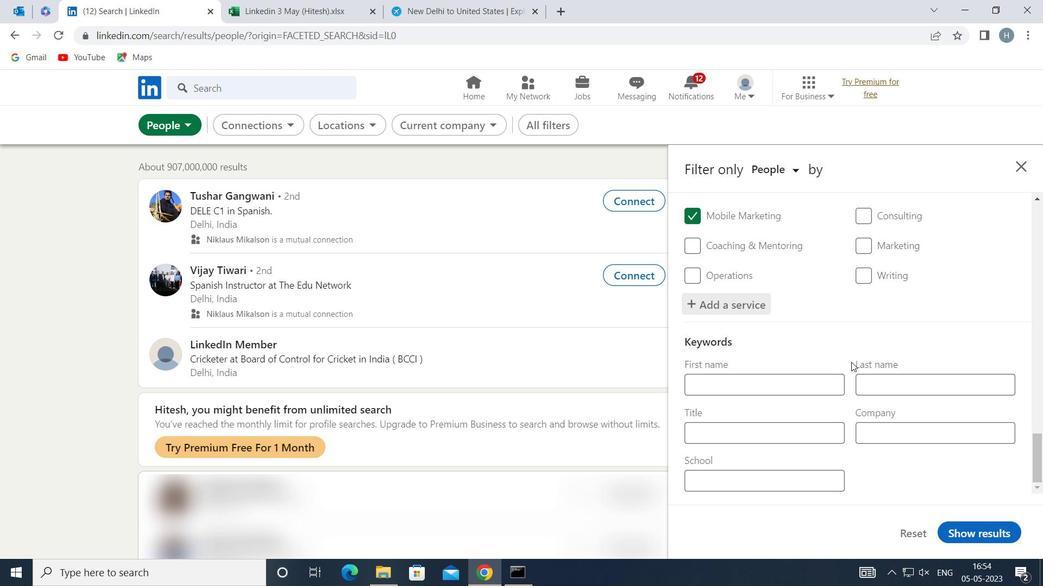 
Action: Mouse moved to (850, 362)
Screenshot: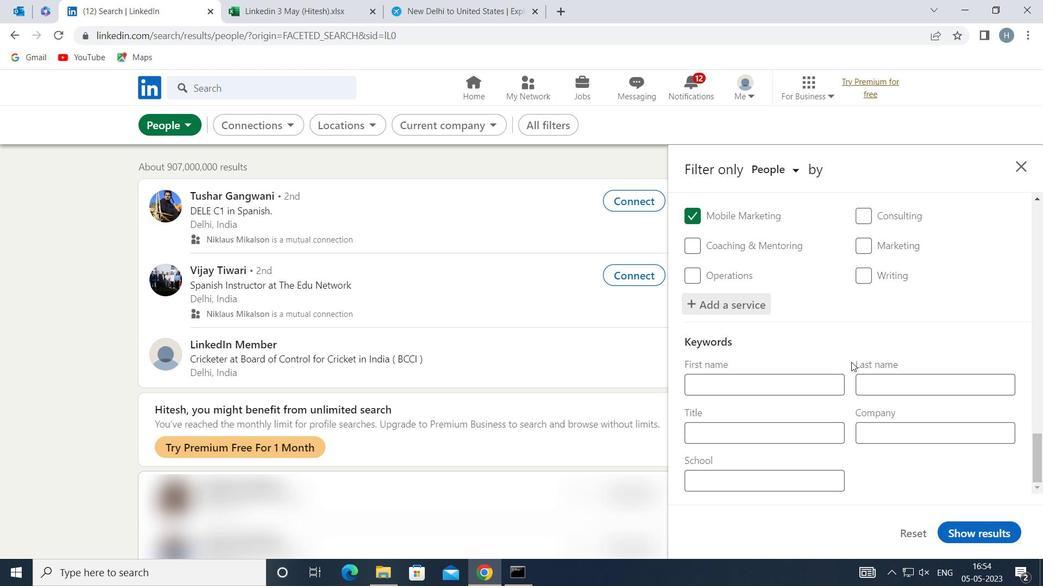 
Action: Mouse scrolled (850, 361) with delta (0, 0)
Screenshot: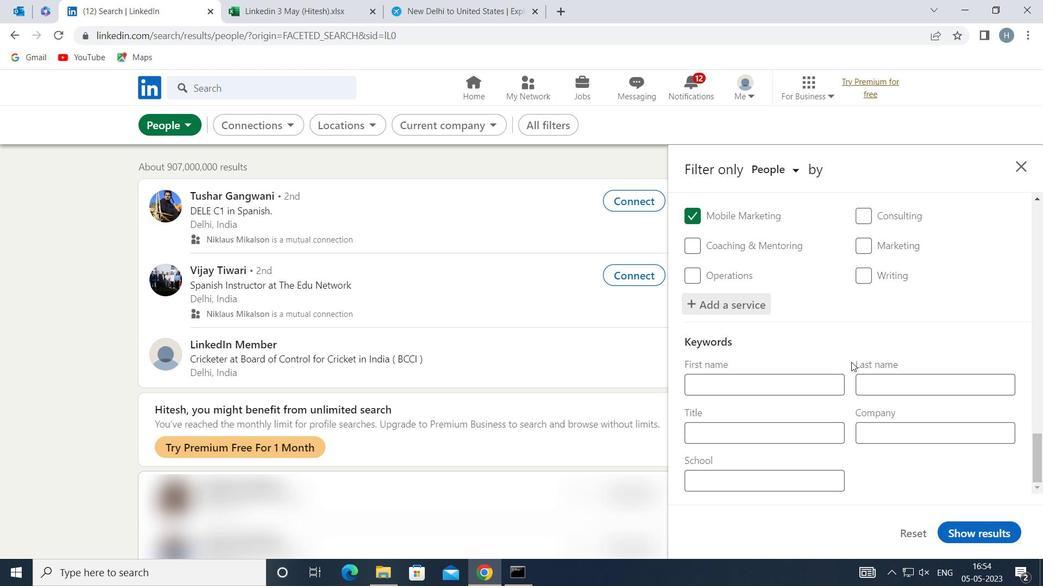 
Action: Mouse moved to (789, 430)
Screenshot: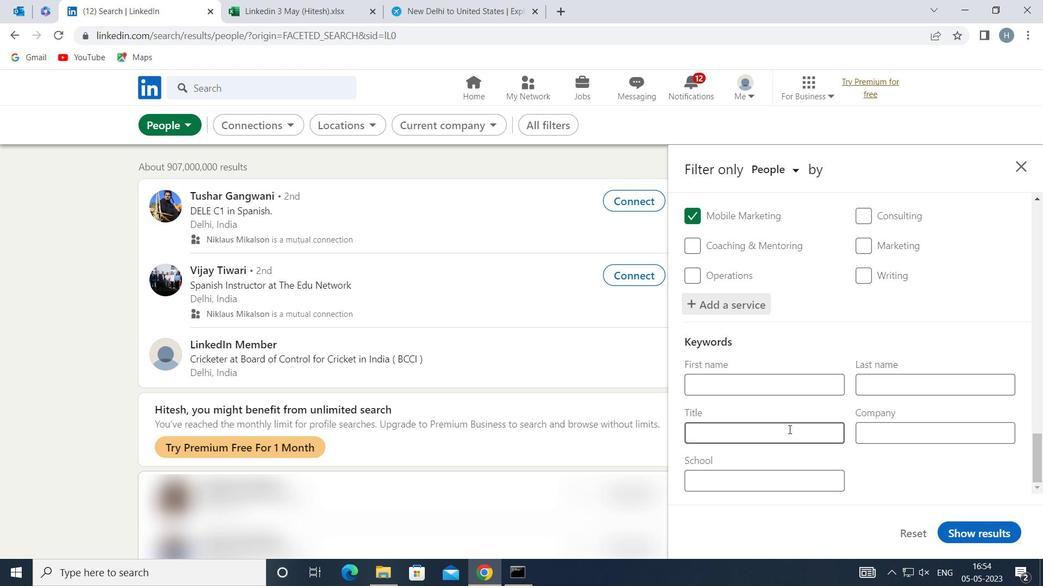 
Action: Mouse pressed left at (789, 430)
Screenshot: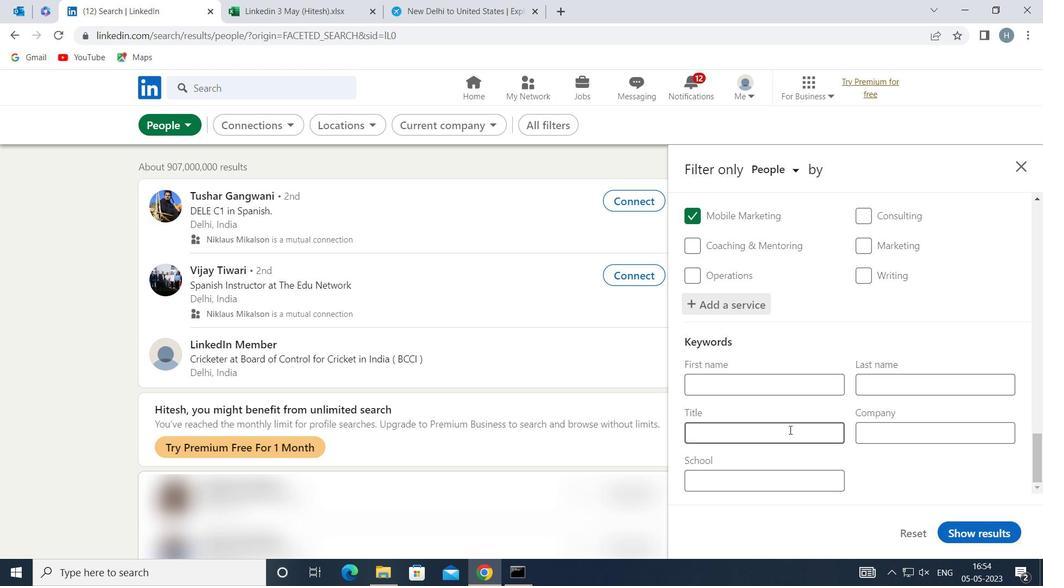 
Action: Mouse moved to (790, 431)
Screenshot: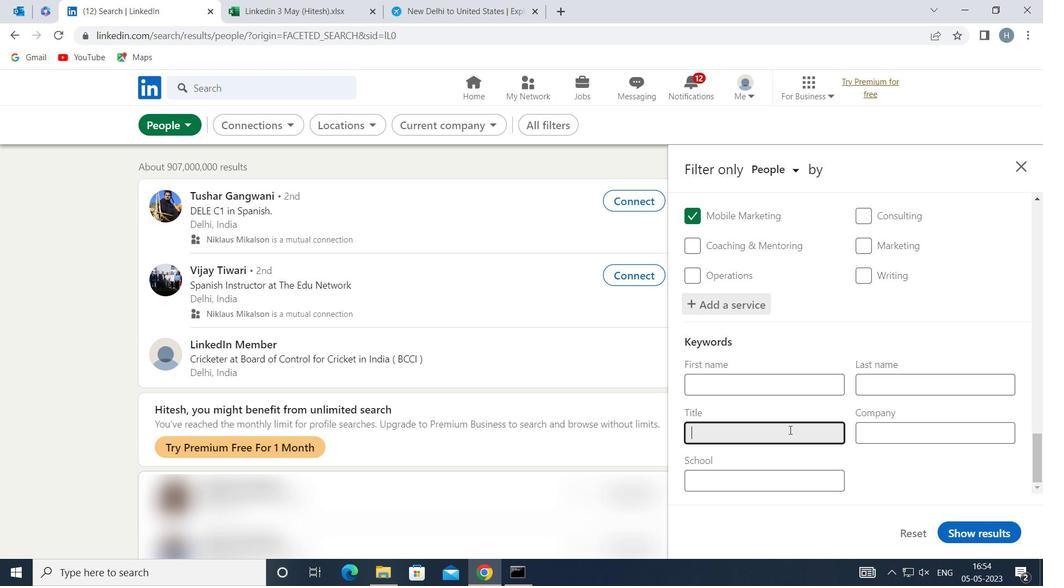 
Action: Key pressed <Key.shift>ZOOLOGIST
Screenshot: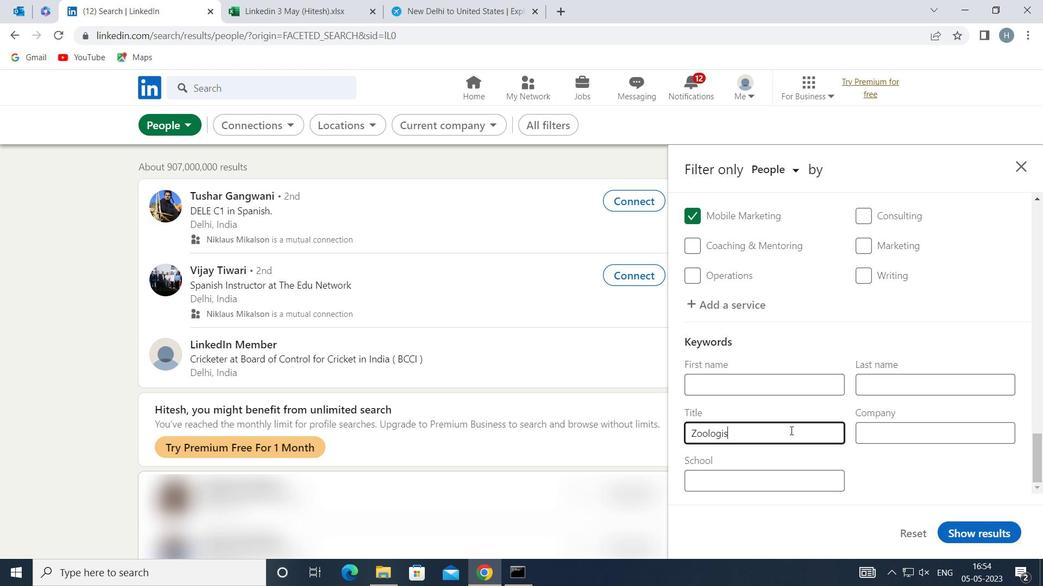 
Action: Mouse moved to (999, 537)
Screenshot: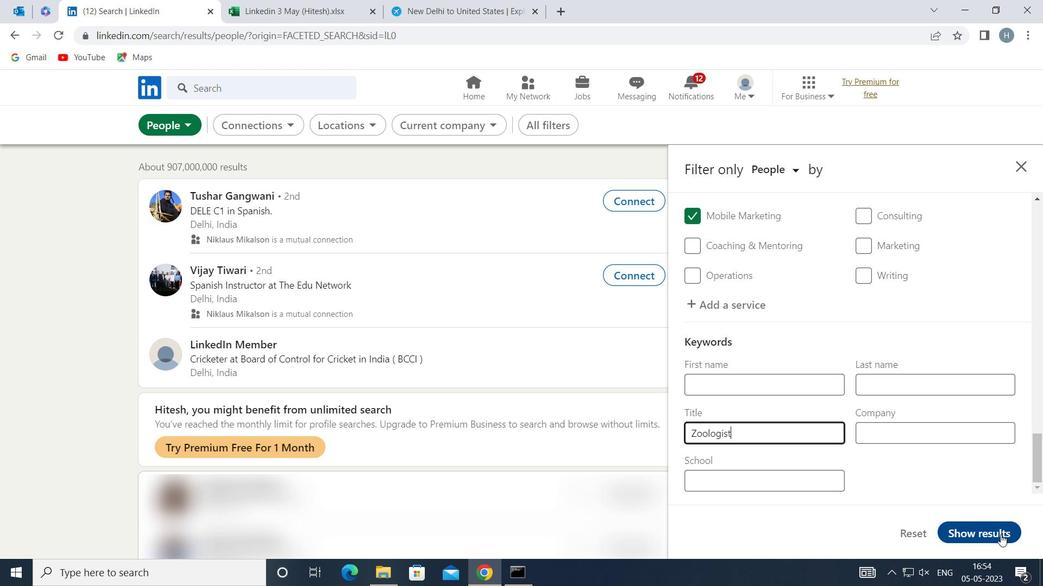 
Action: Mouse pressed left at (999, 537)
Screenshot: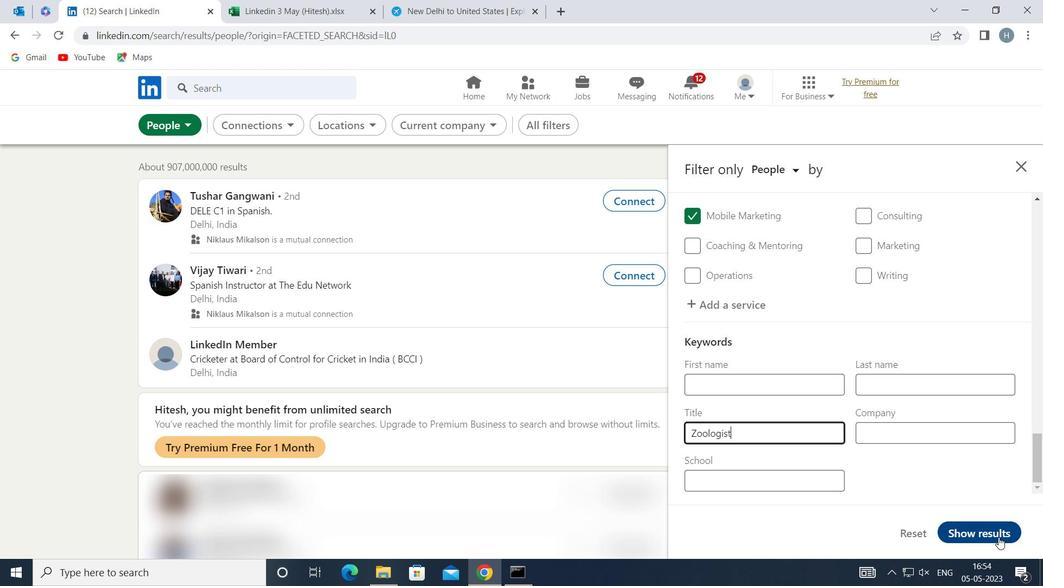 
Action: Mouse moved to (996, 535)
Screenshot: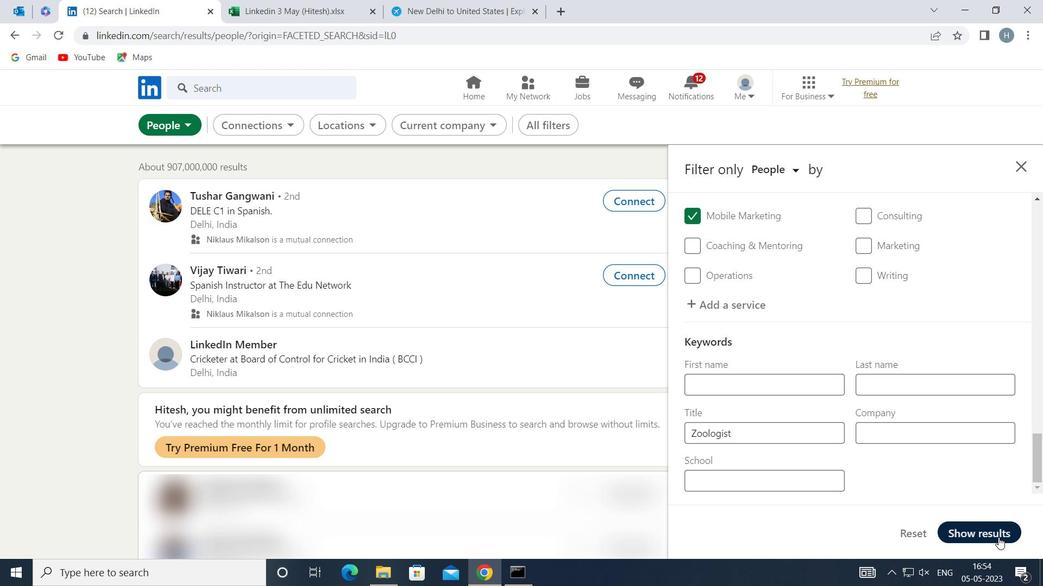 
